 Task: Look for space in Nishiwaki, Japan from 12th  August, 2023 to 15th August, 2023 for 3 adults in price range Rs.12000 to Rs.16000. Place can be entire place with 2 bedrooms having 3 beds and 1 bathroom. Property type can be house, flat, guest house. Booking option can be shelf check-in. Required host language is English.
Action: Mouse moved to (602, 142)
Screenshot: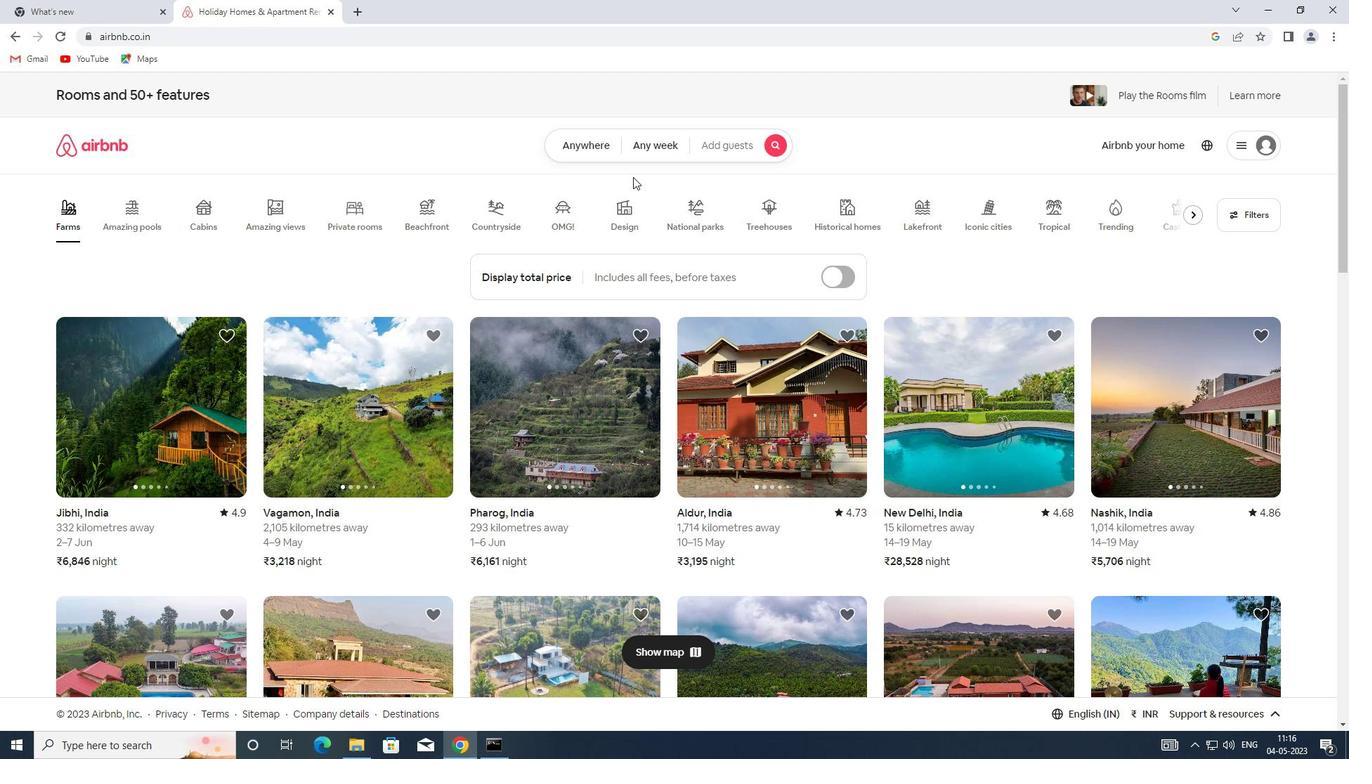 
Action: Mouse pressed left at (602, 142)
Screenshot: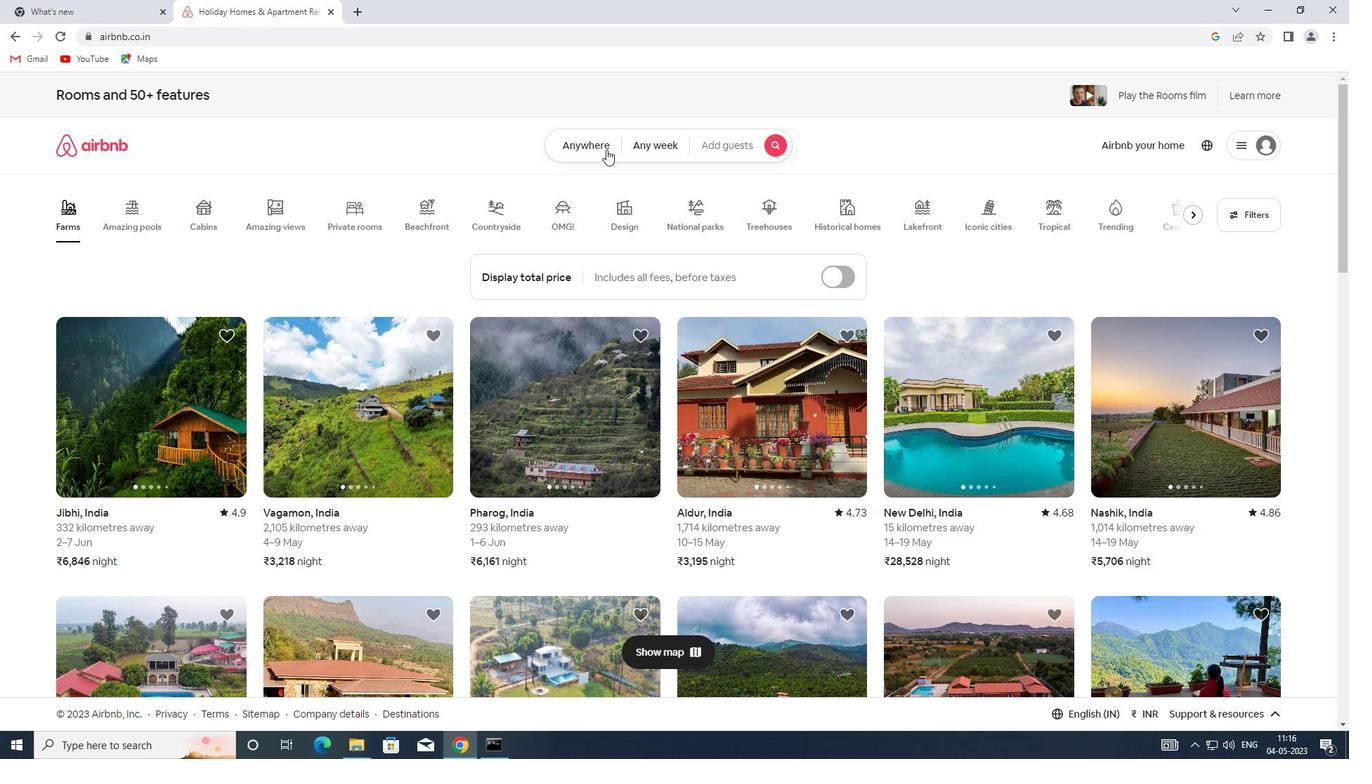 
Action: Mouse moved to (478, 212)
Screenshot: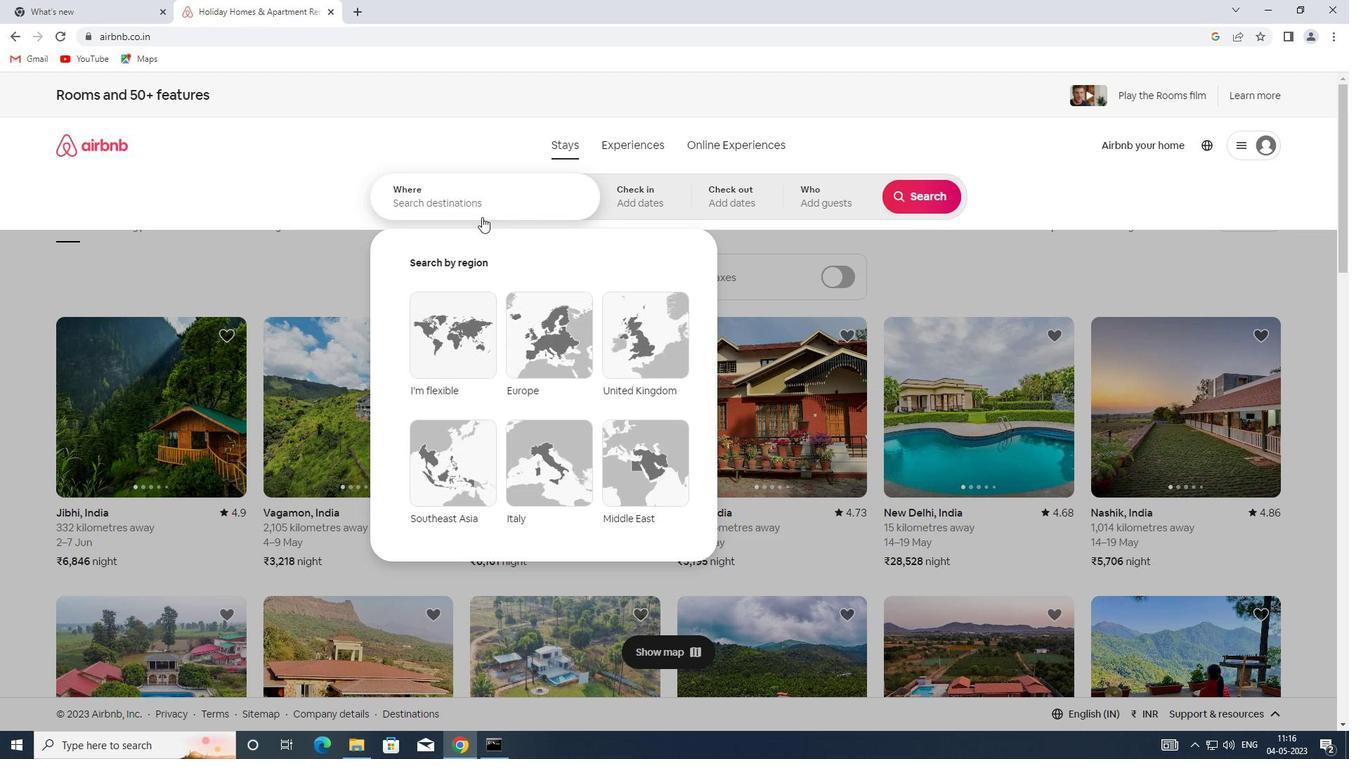 
Action: Mouse pressed left at (478, 212)
Screenshot: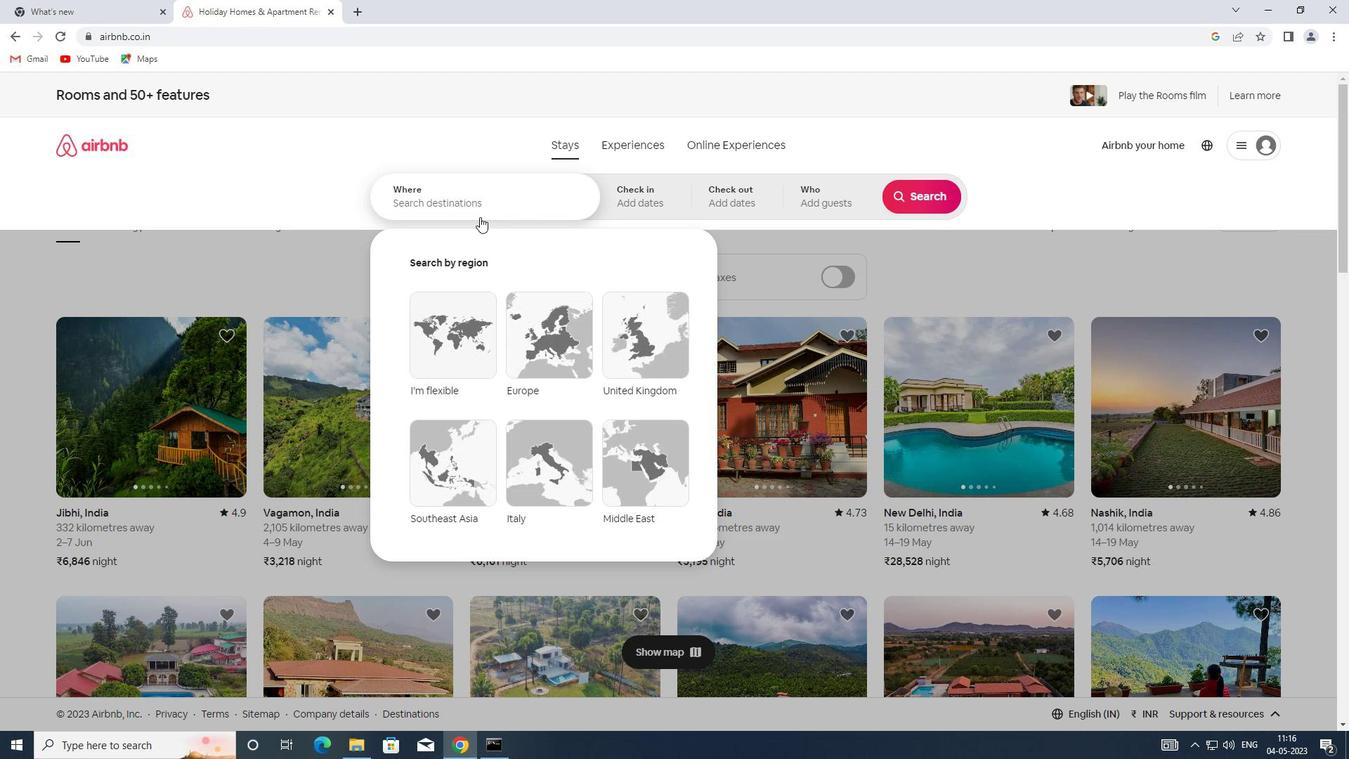 
Action: Key pressed <Key.shift>NISHIWAKI,<Key.shift>JAPAN
Screenshot: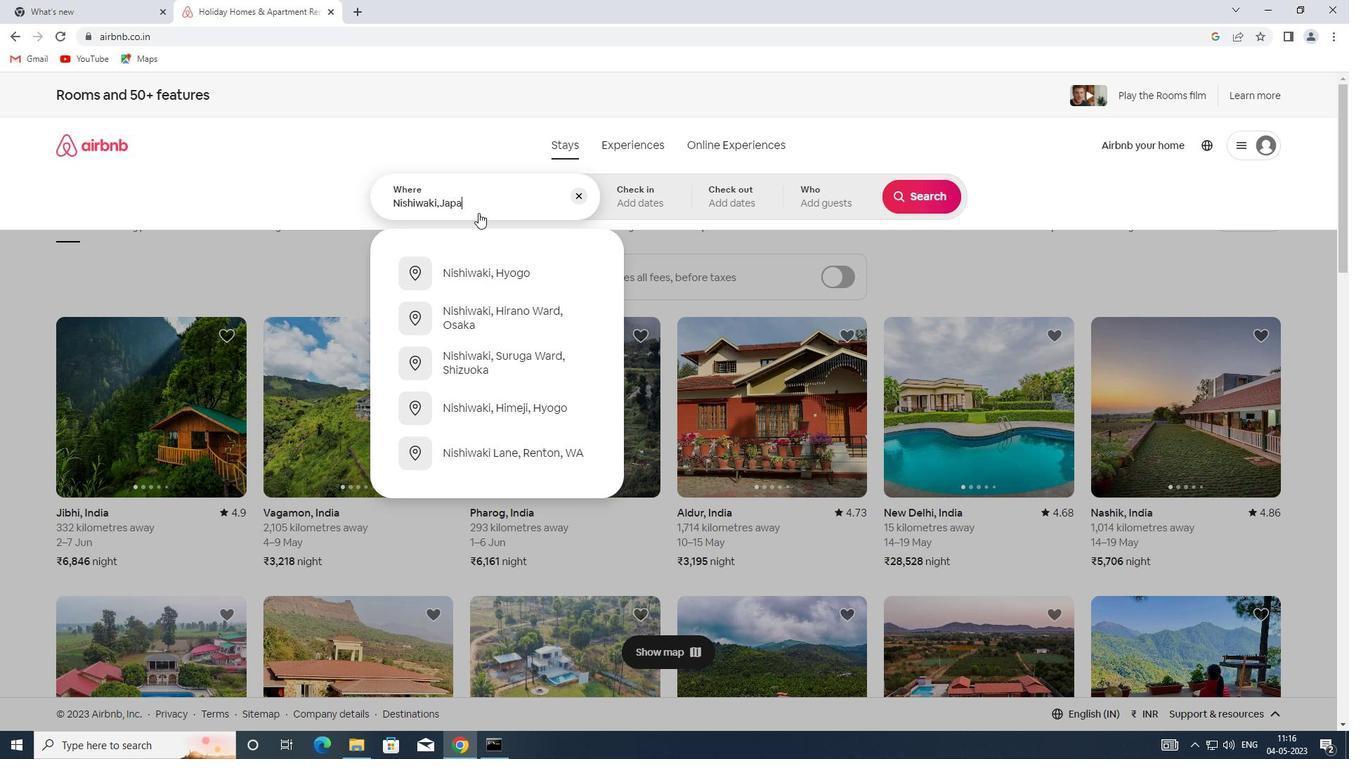 
Action: Mouse moved to (648, 186)
Screenshot: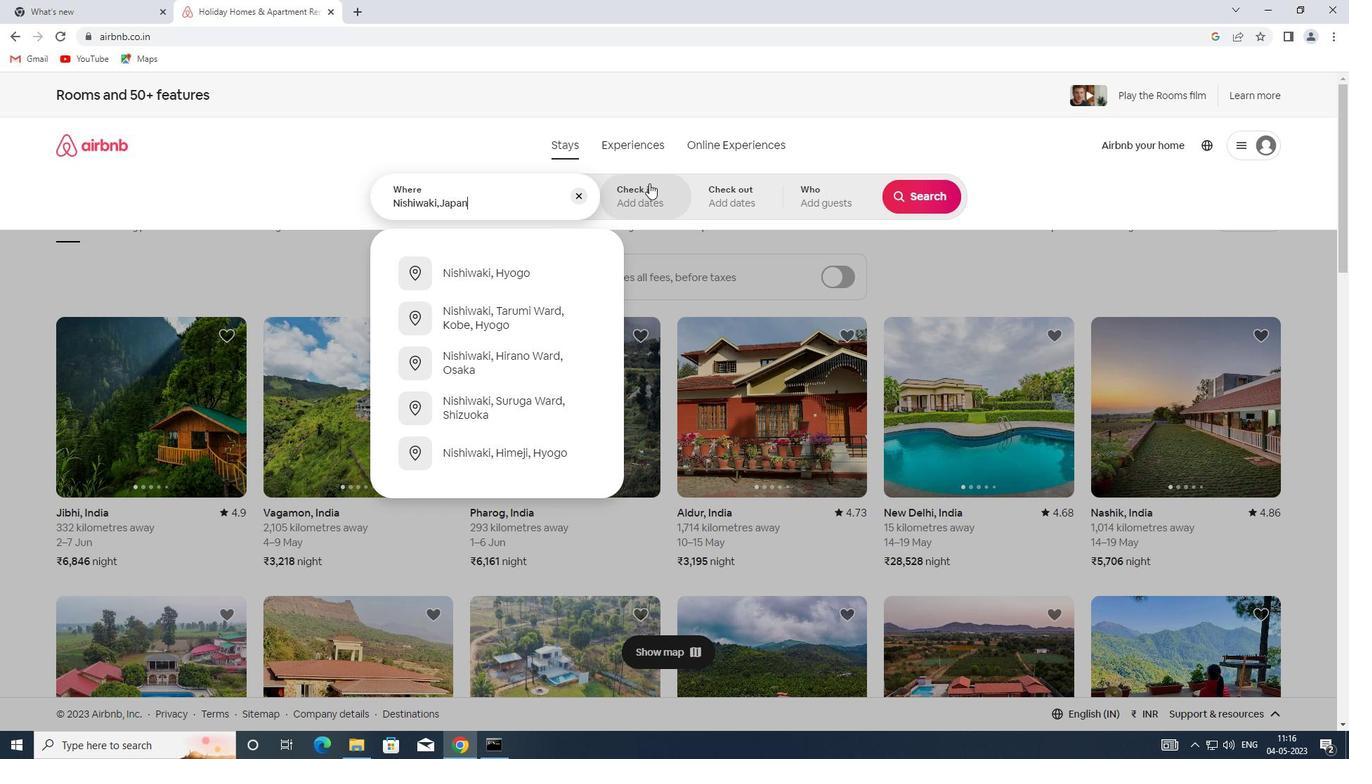 
Action: Mouse pressed left at (648, 186)
Screenshot: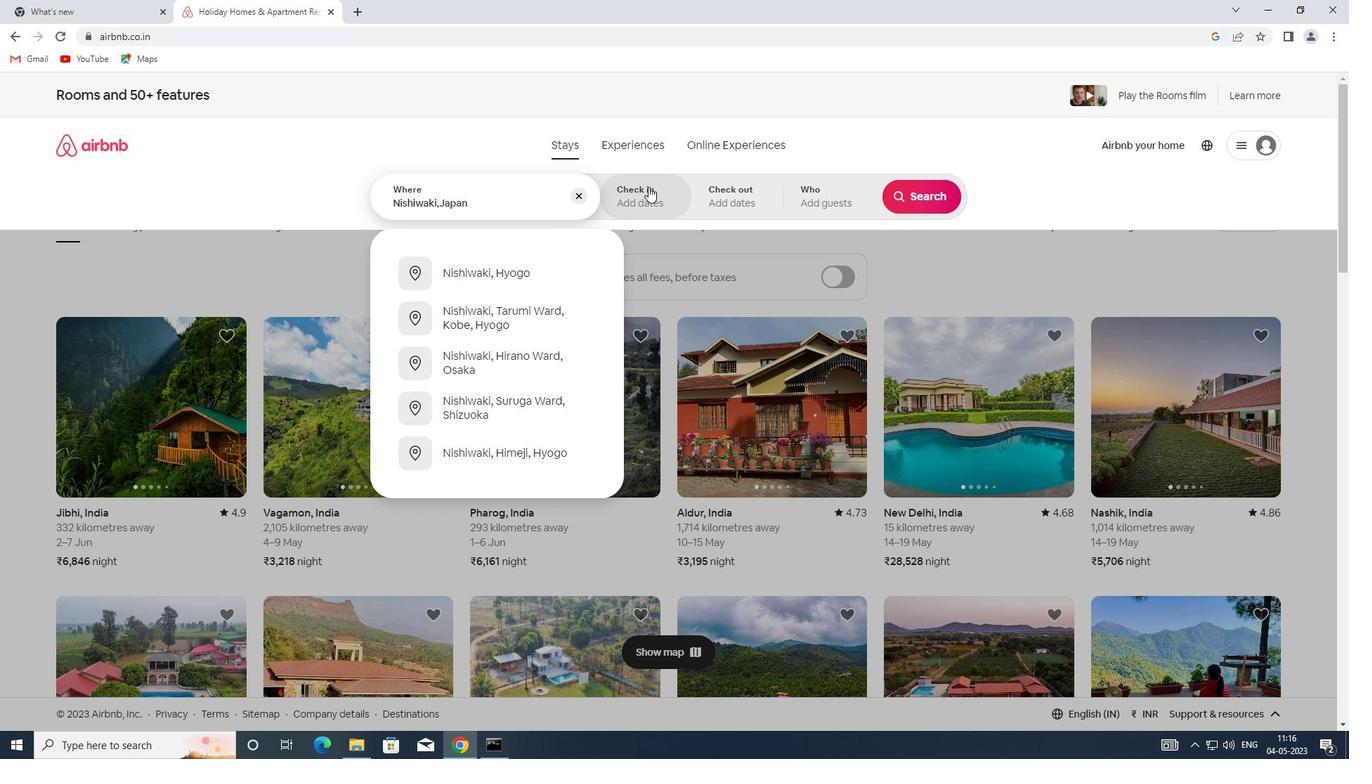 
Action: Mouse moved to (911, 312)
Screenshot: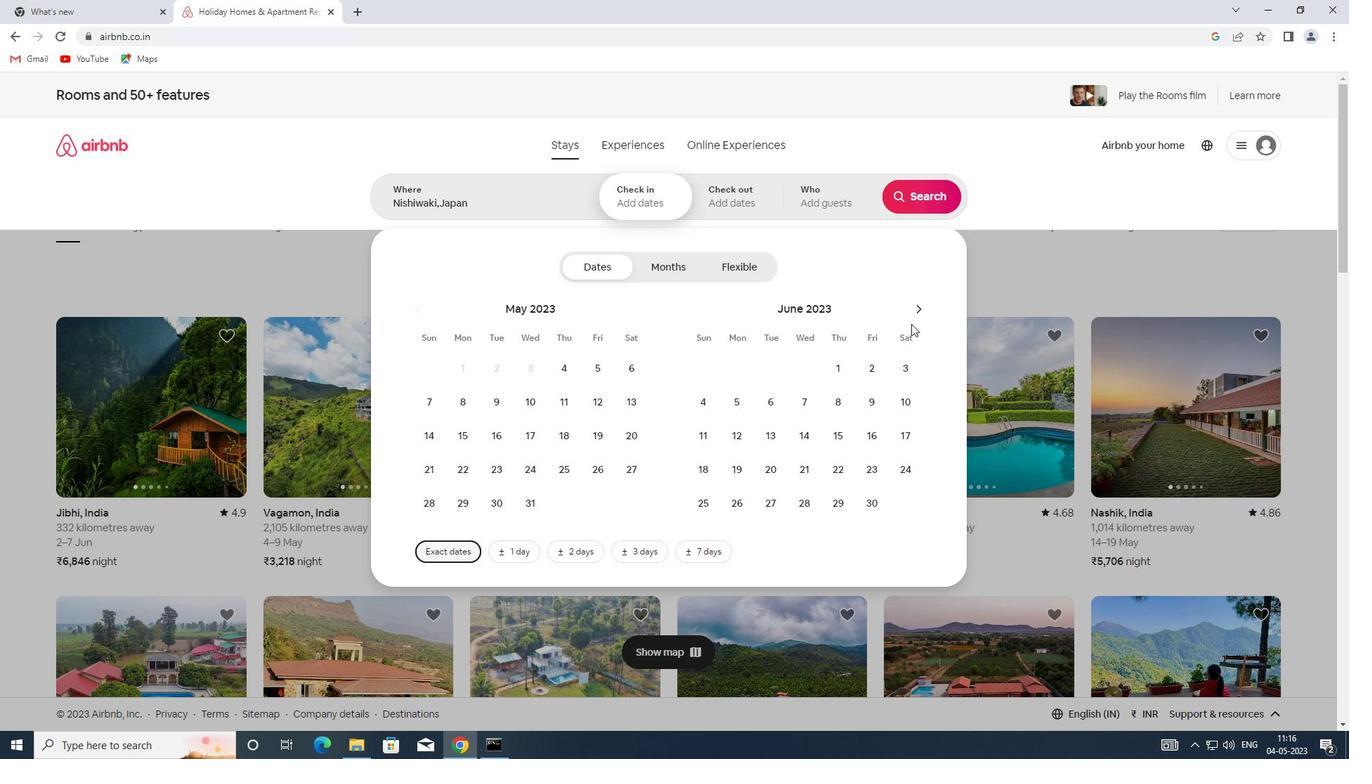 
Action: Mouse pressed left at (911, 312)
Screenshot: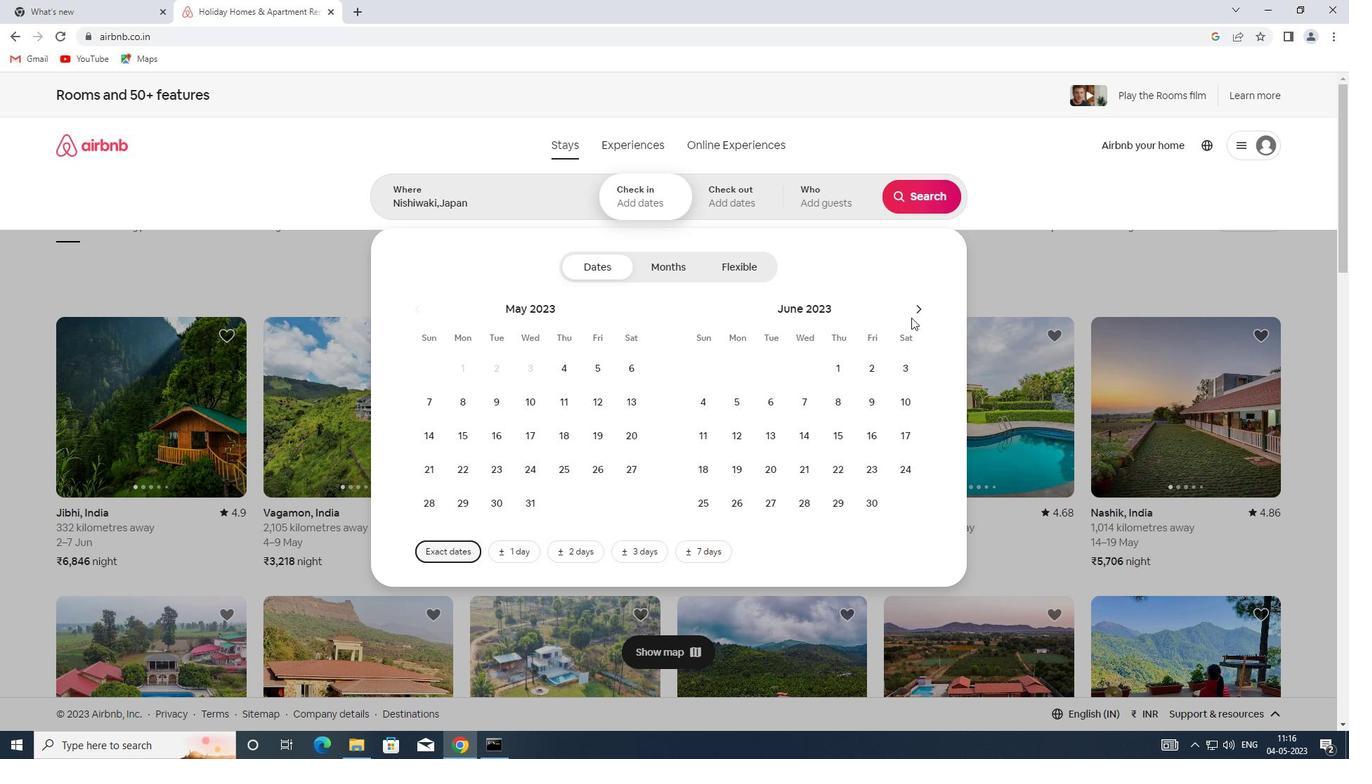 
Action: Mouse pressed left at (911, 312)
Screenshot: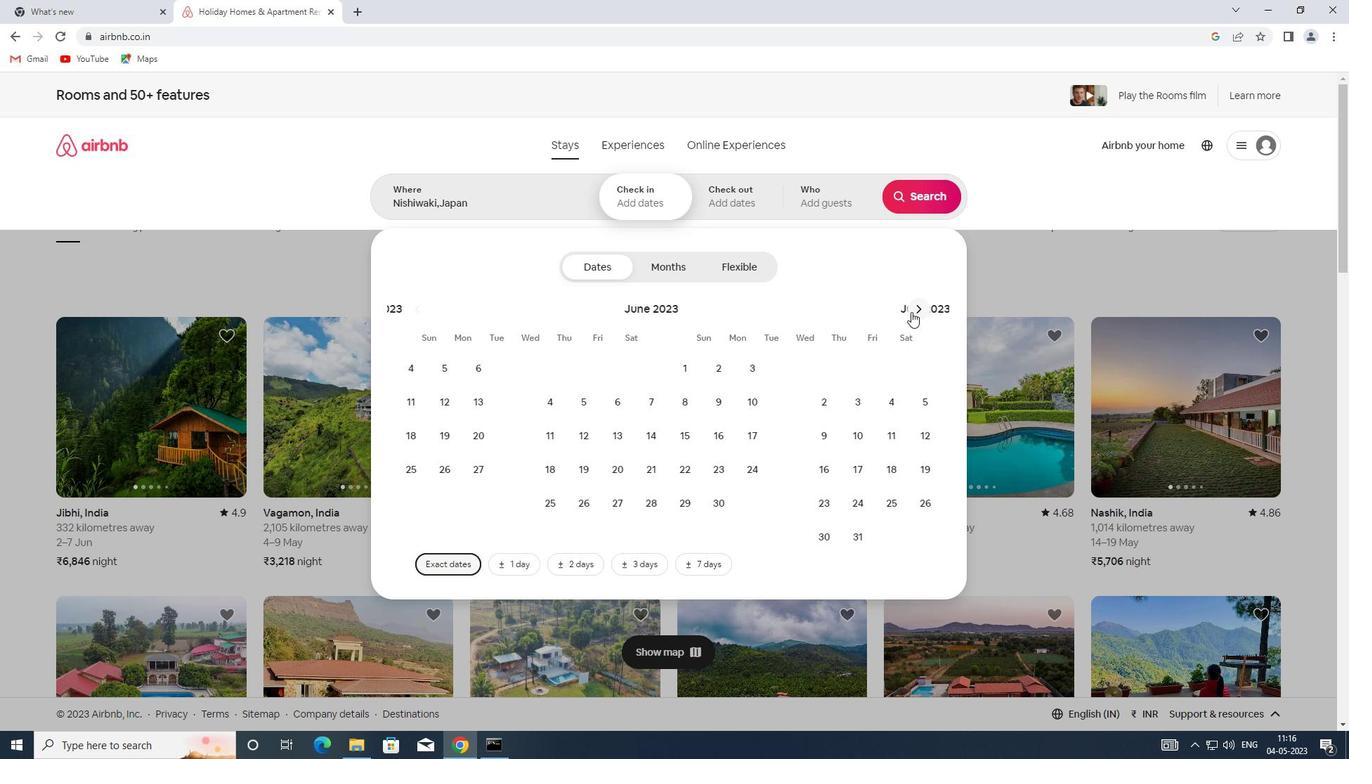 
Action: Mouse moved to (903, 392)
Screenshot: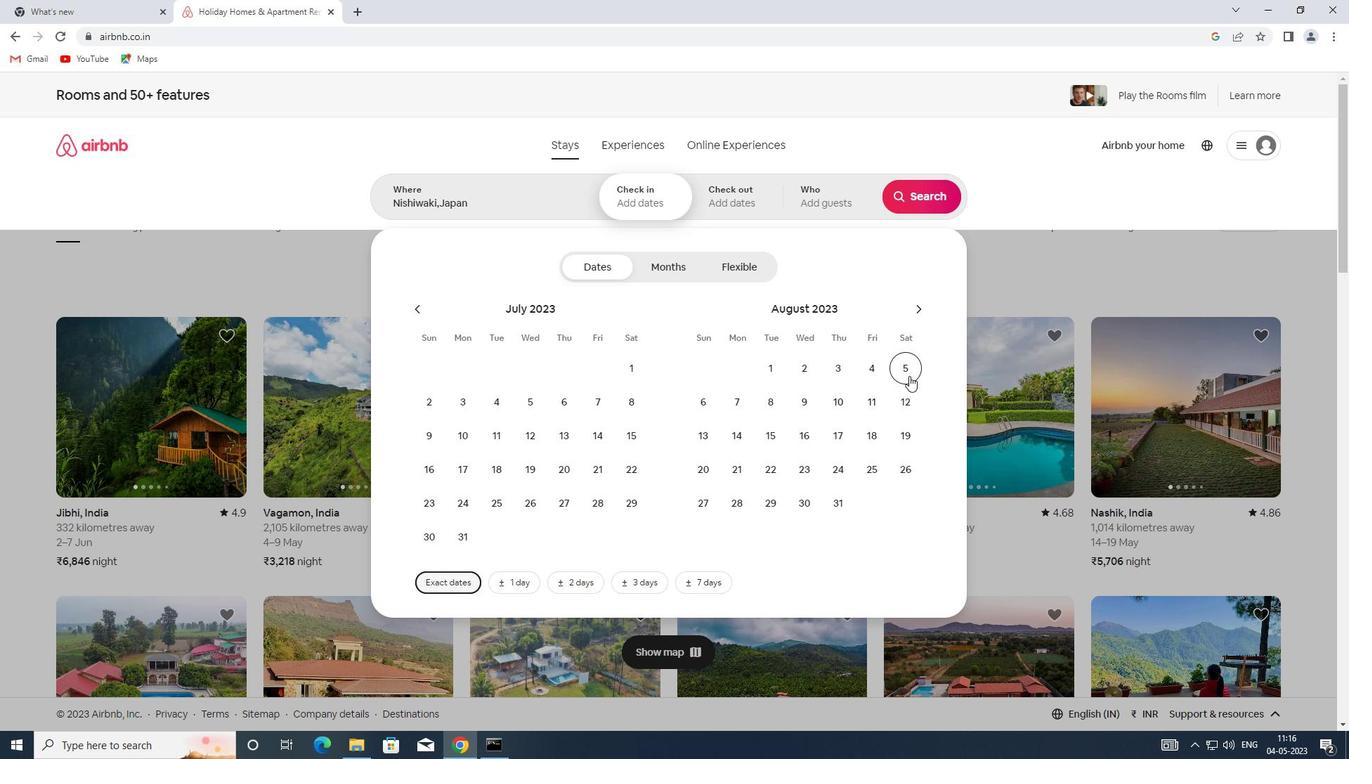 
Action: Mouse pressed left at (903, 392)
Screenshot: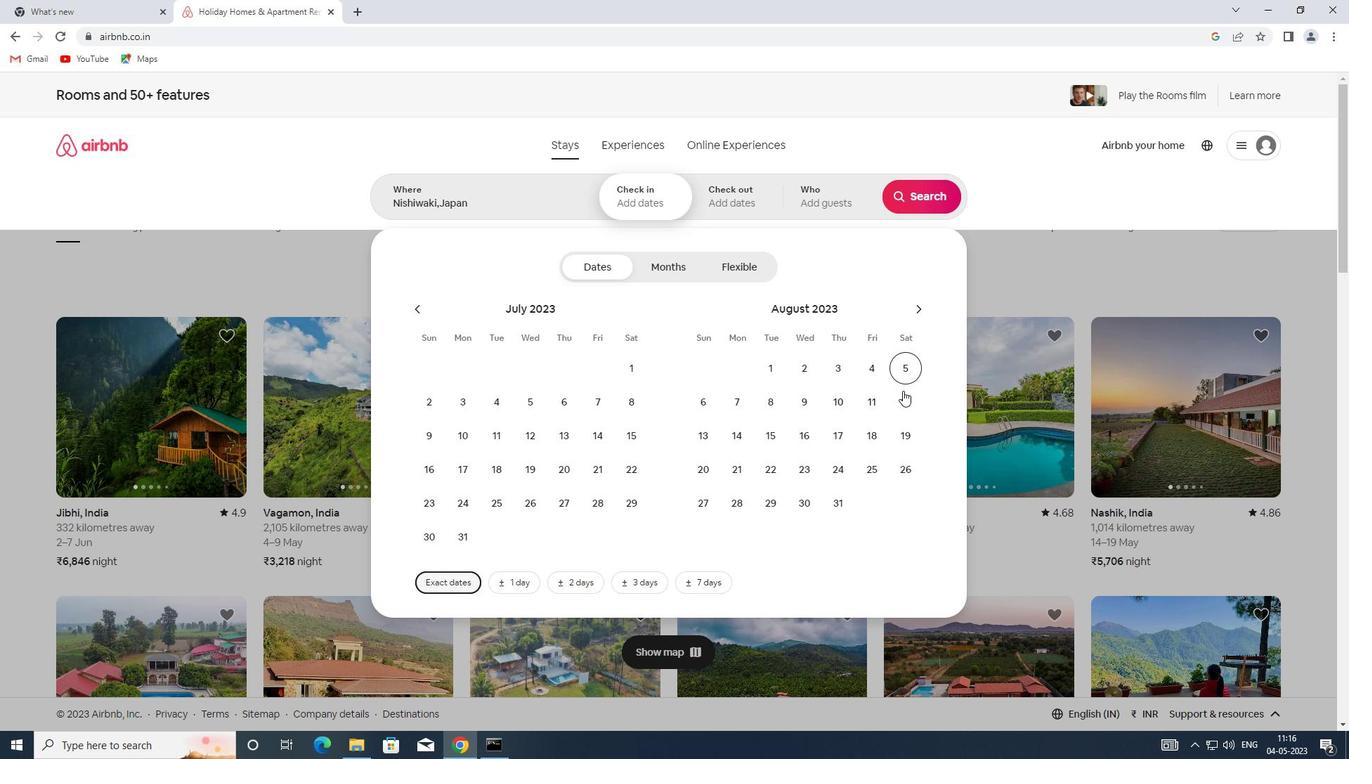 
Action: Mouse moved to (785, 432)
Screenshot: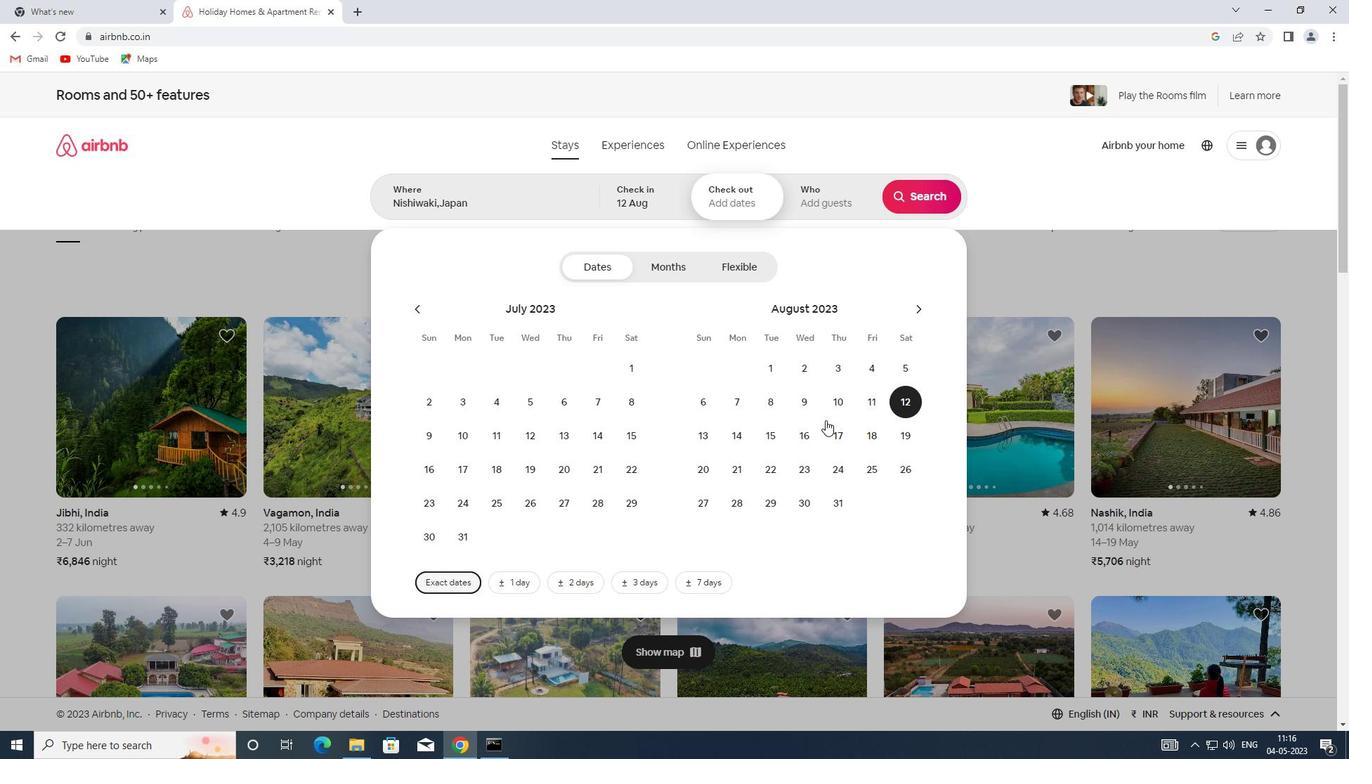 
Action: Mouse pressed left at (785, 432)
Screenshot: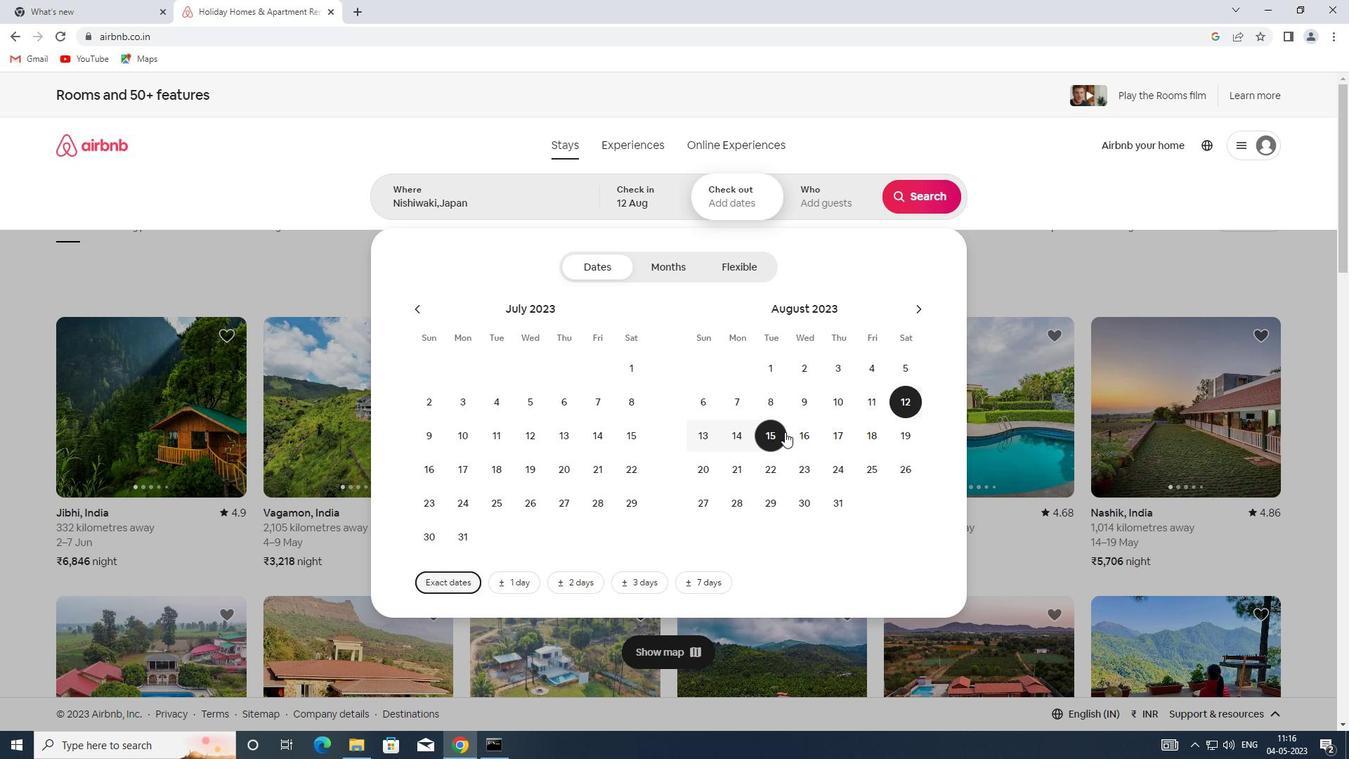 
Action: Mouse moved to (831, 200)
Screenshot: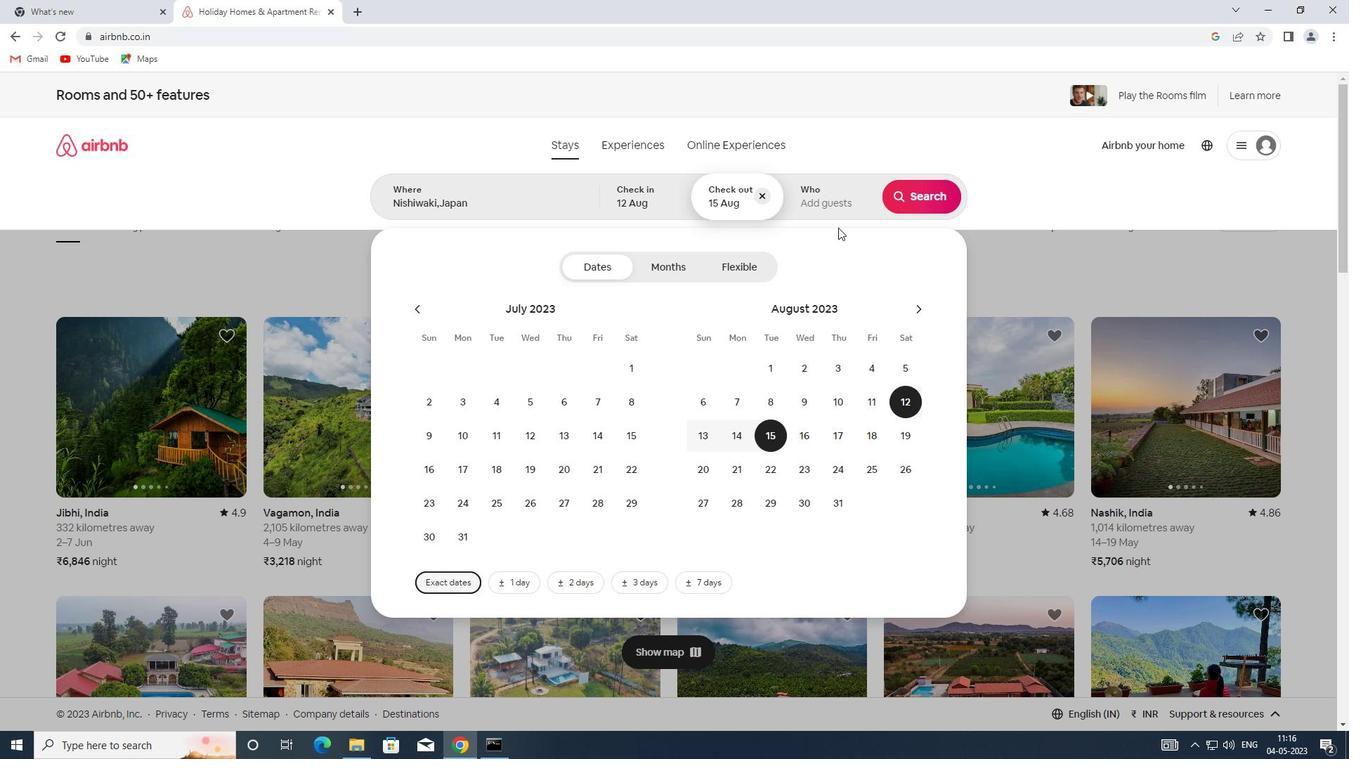 
Action: Mouse pressed left at (831, 200)
Screenshot: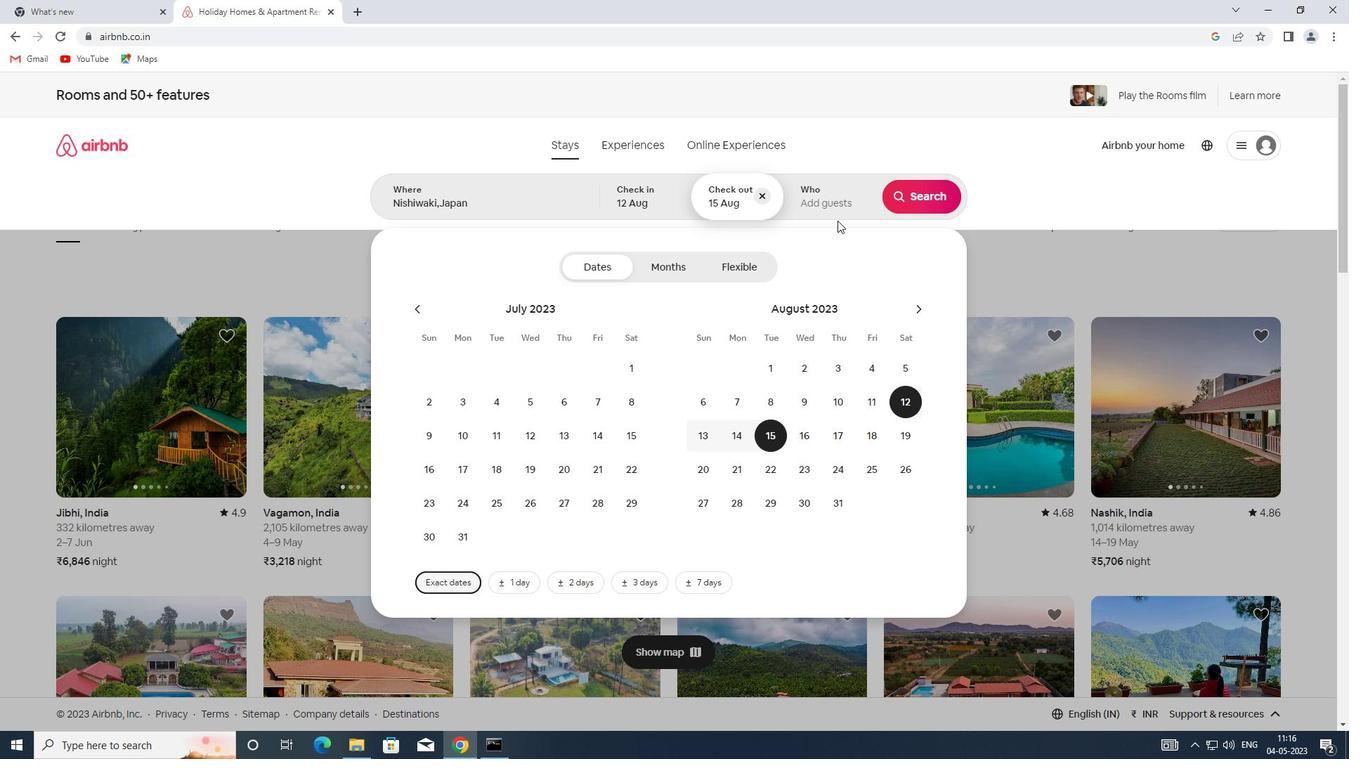 
Action: Mouse moved to (929, 269)
Screenshot: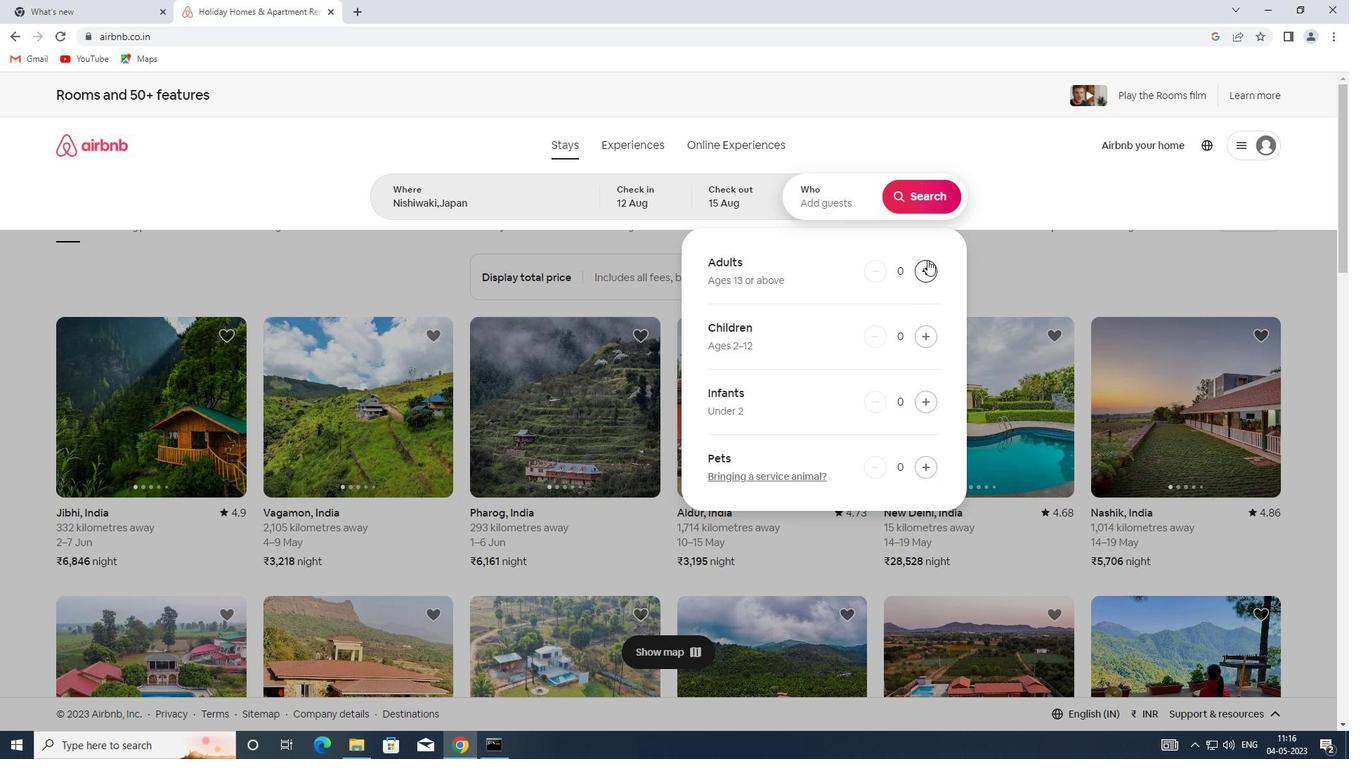 
Action: Mouse pressed left at (929, 269)
Screenshot: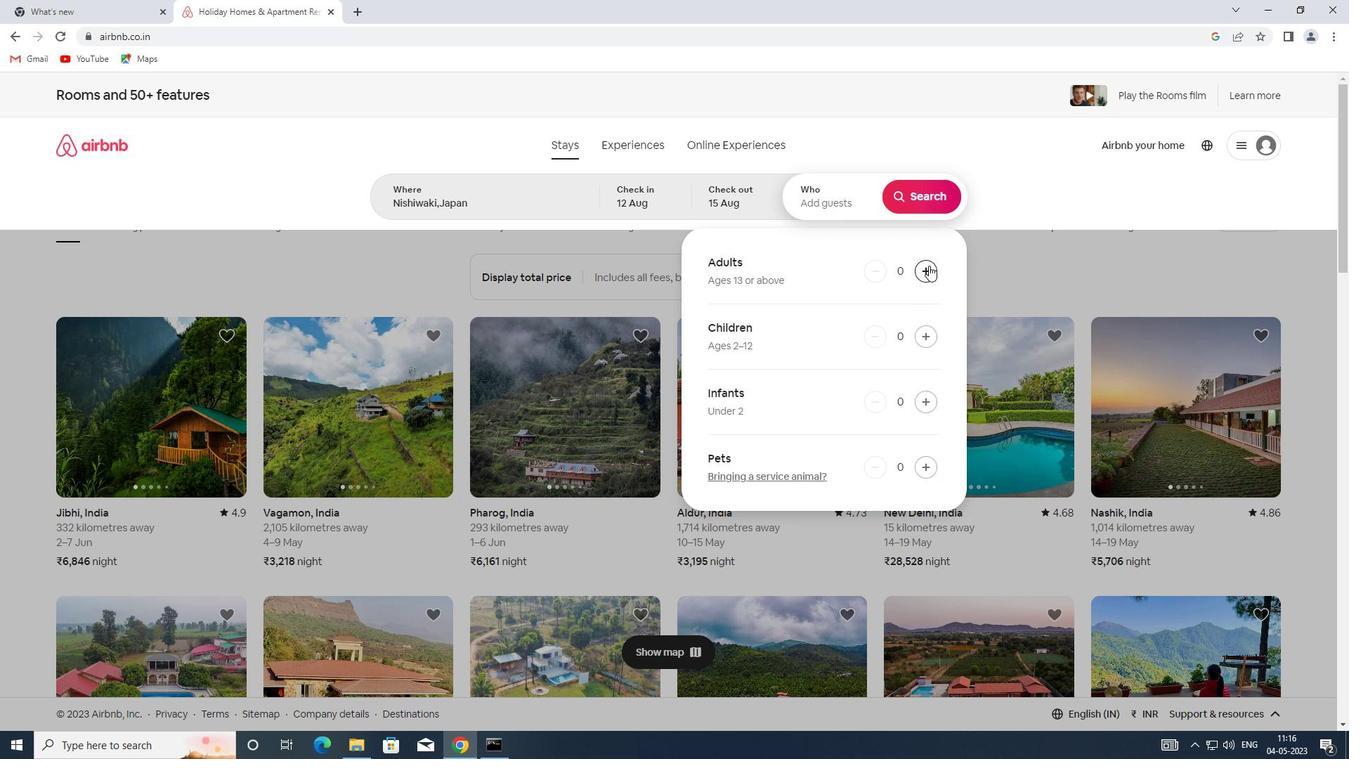 
Action: Mouse pressed left at (929, 269)
Screenshot: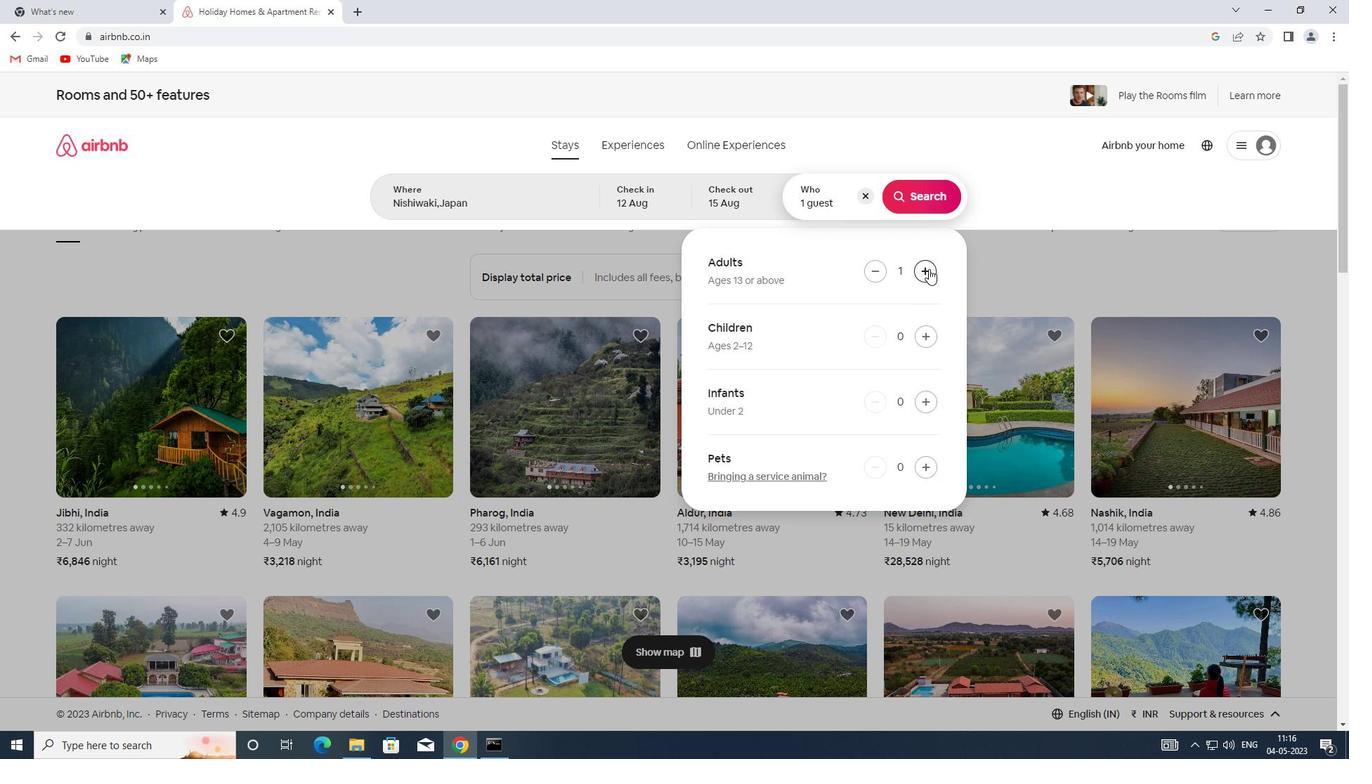 
Action: Mouse pressed left at (929, 269)
Screenshot: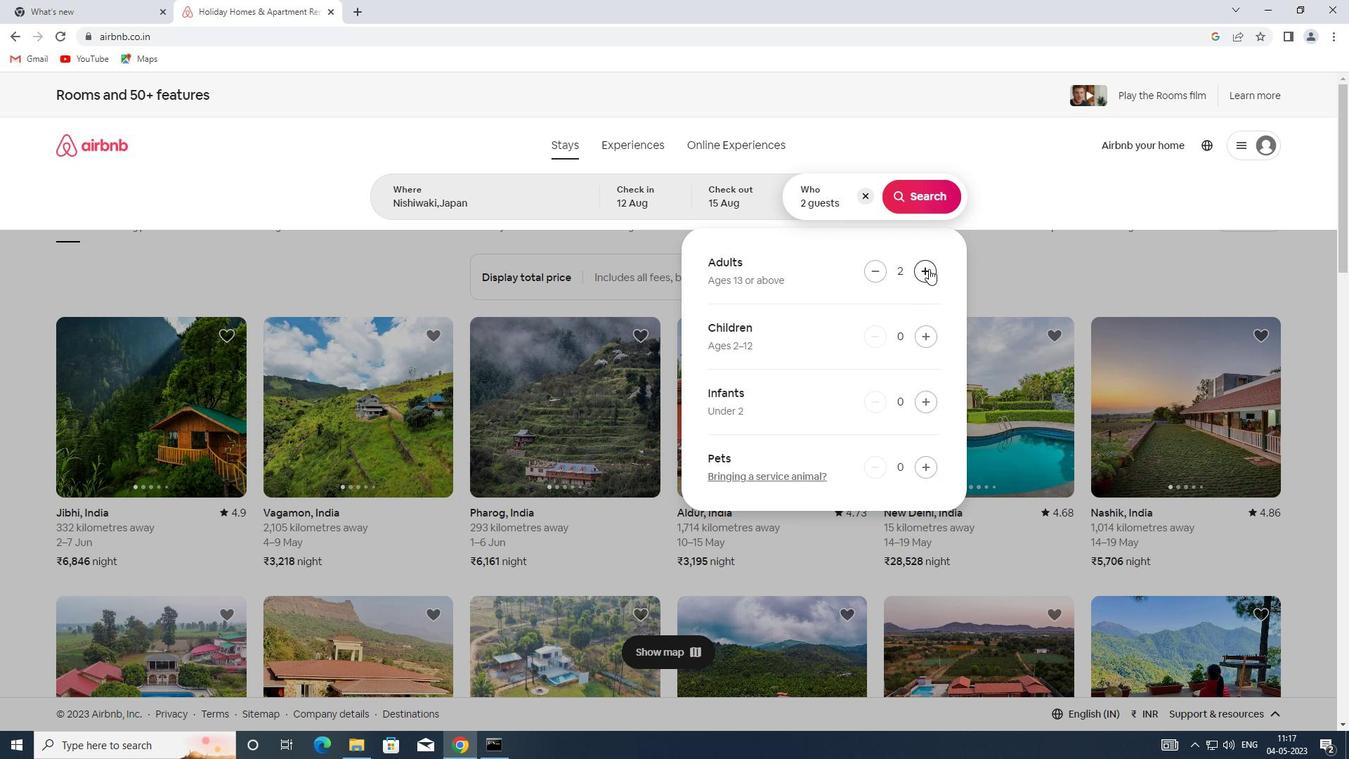 
Action: Mouse moved to (915, 198)
Screenshot: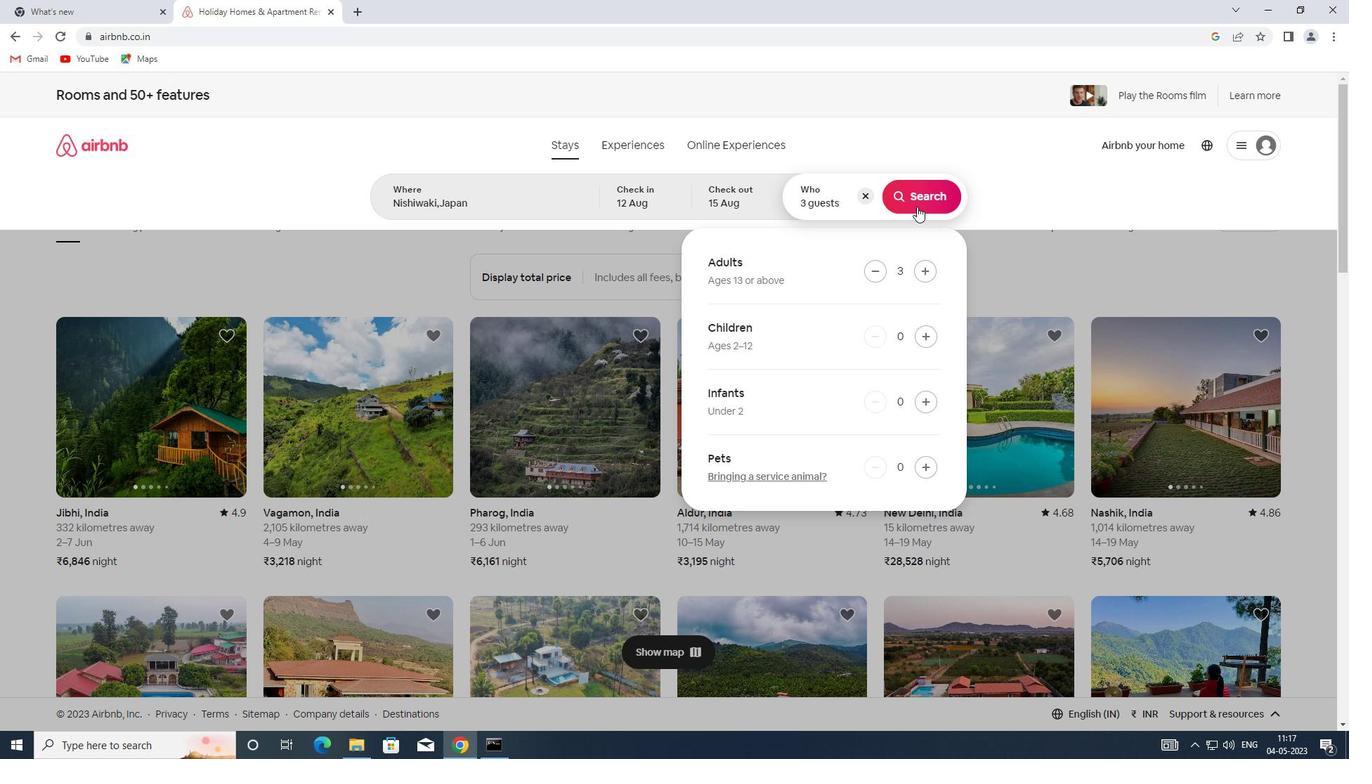 
Action: Mouse pressed left at (915, 198)
Screenshot: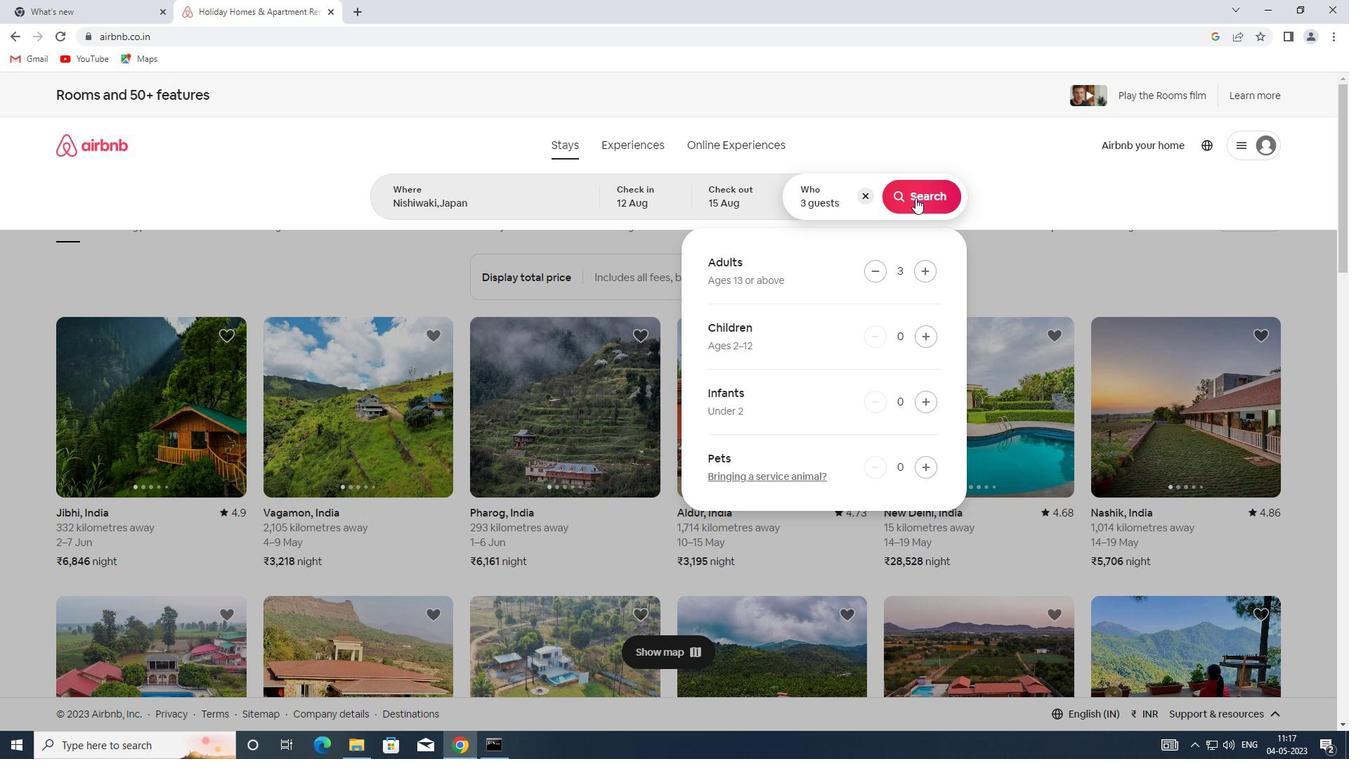 
Action: Mouse moved to (1288, 166)
Screenshot: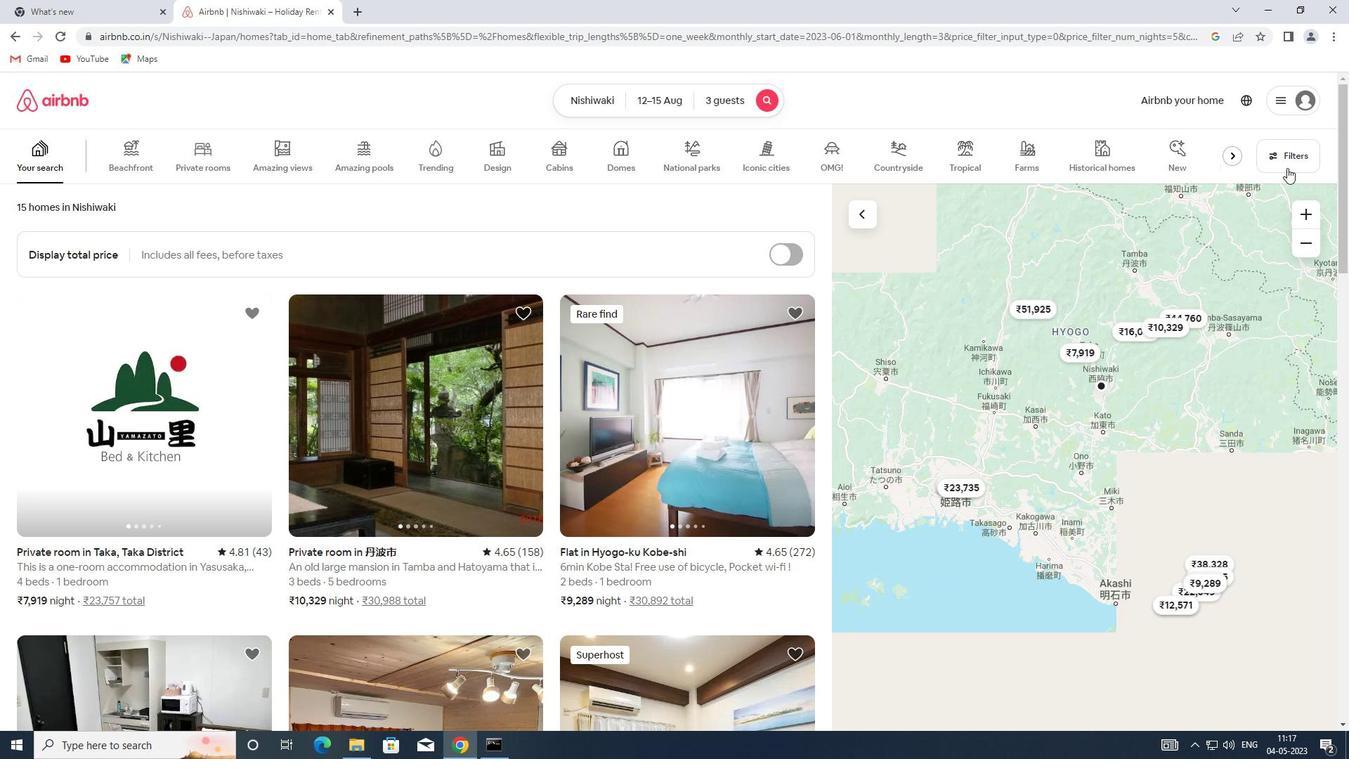 
Action: Mouse pressed left at (1288, 166)
Screenshot: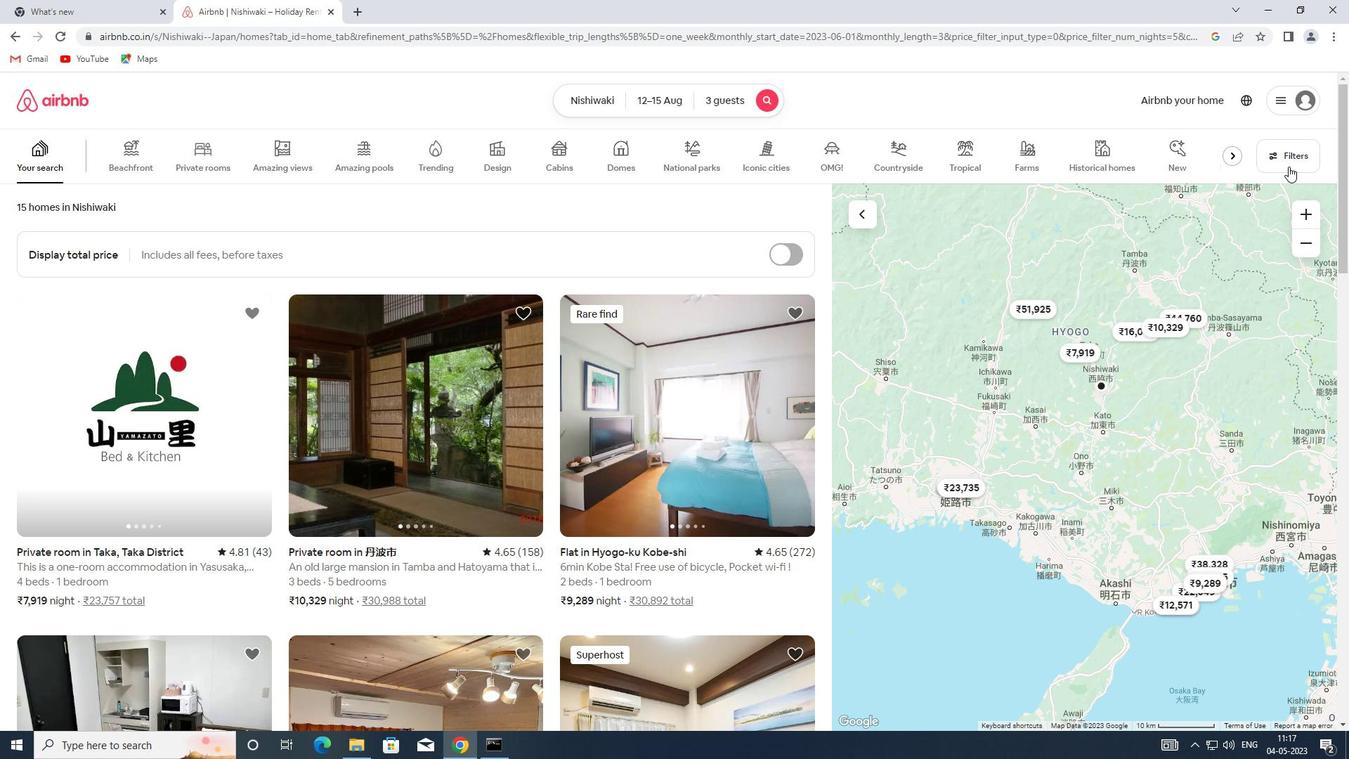 
Action: Mouse moved to (494, 332)
Screenshot: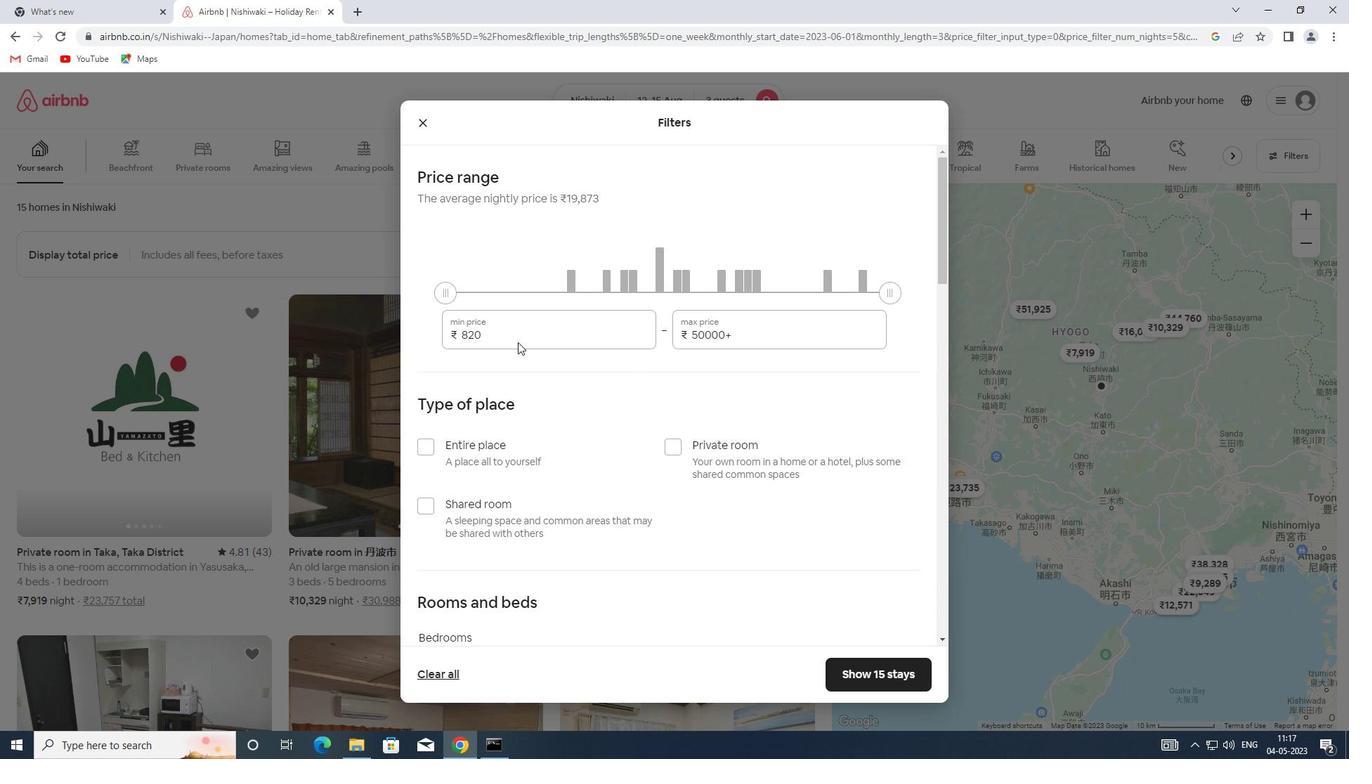 
Action: Mouse pressed left at (494, 332)
Screenshot: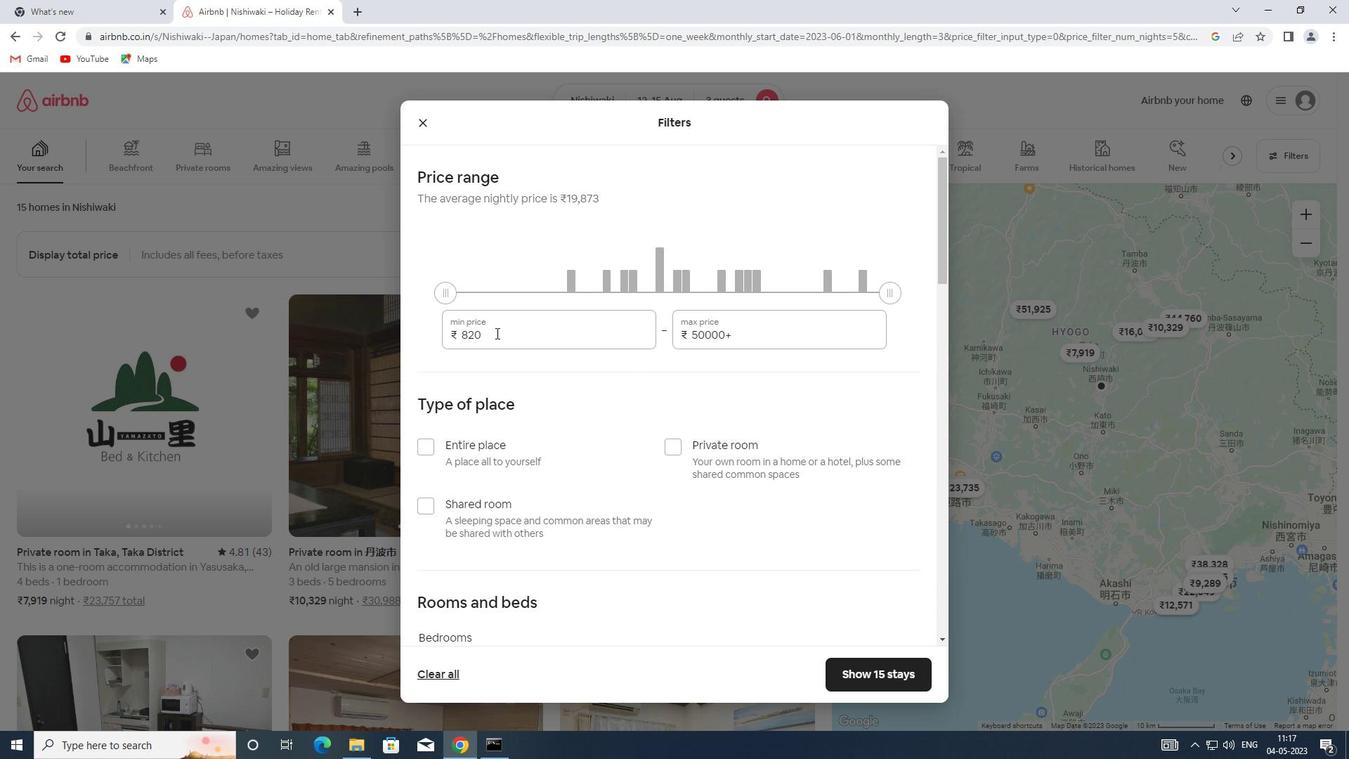 
Action: Mouse moved to (449, 333)
Screenshot: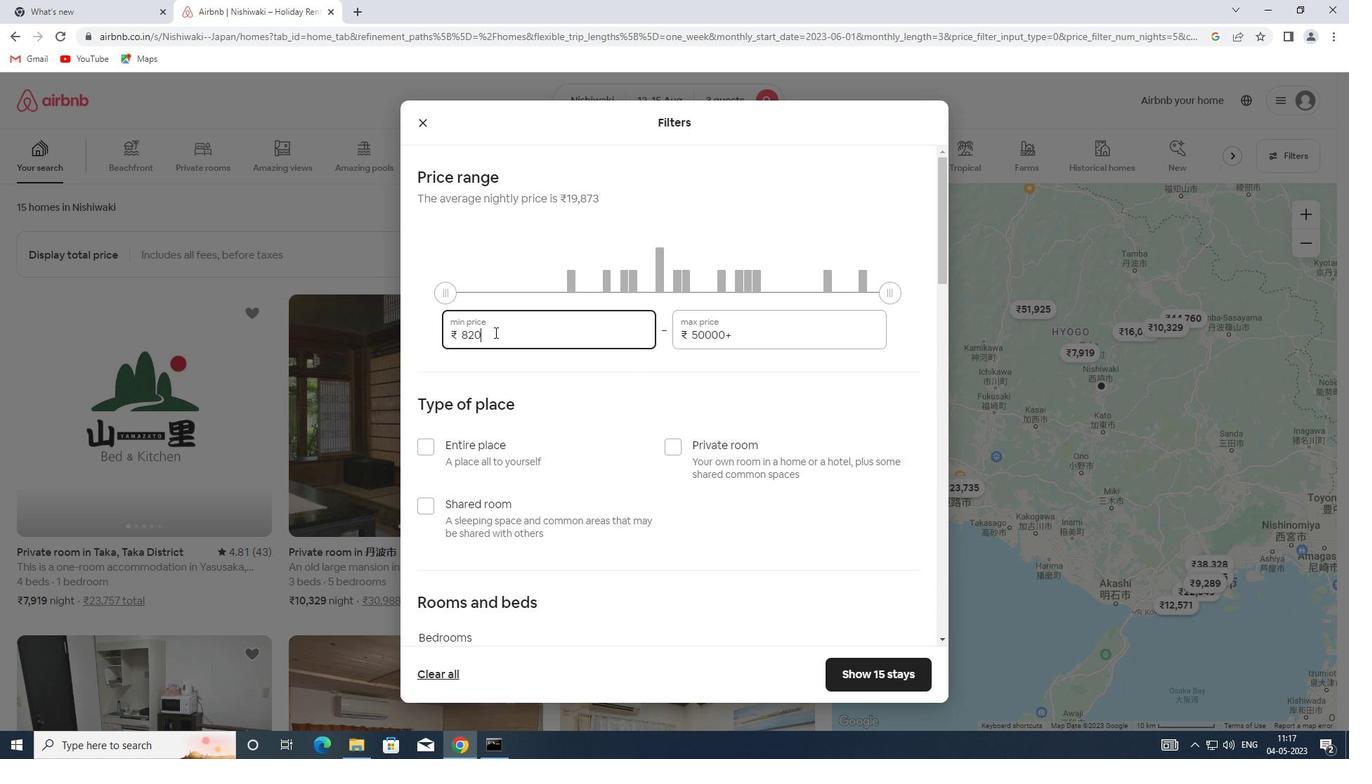 
Action: Key pressed 12000
Screenshot: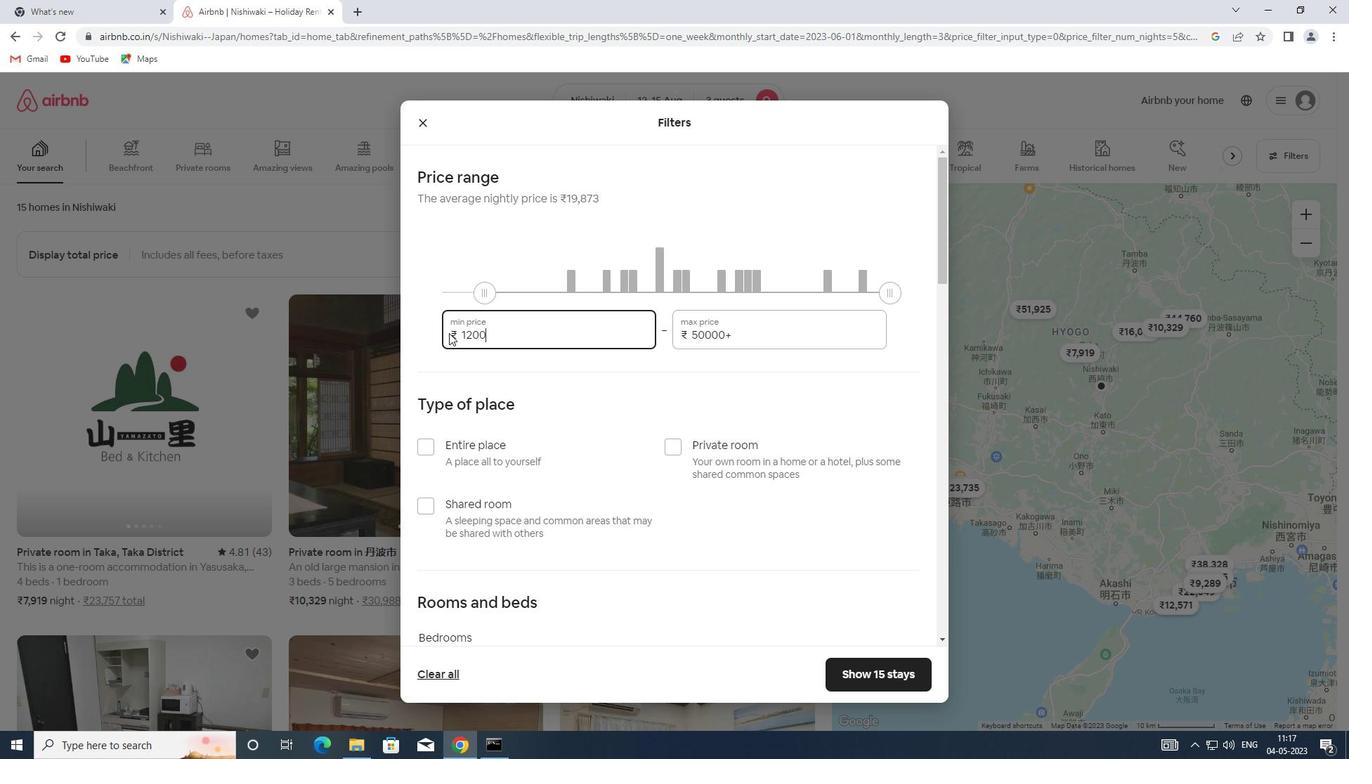 
Action: Mouse moved to (747, 337)
Screenshot: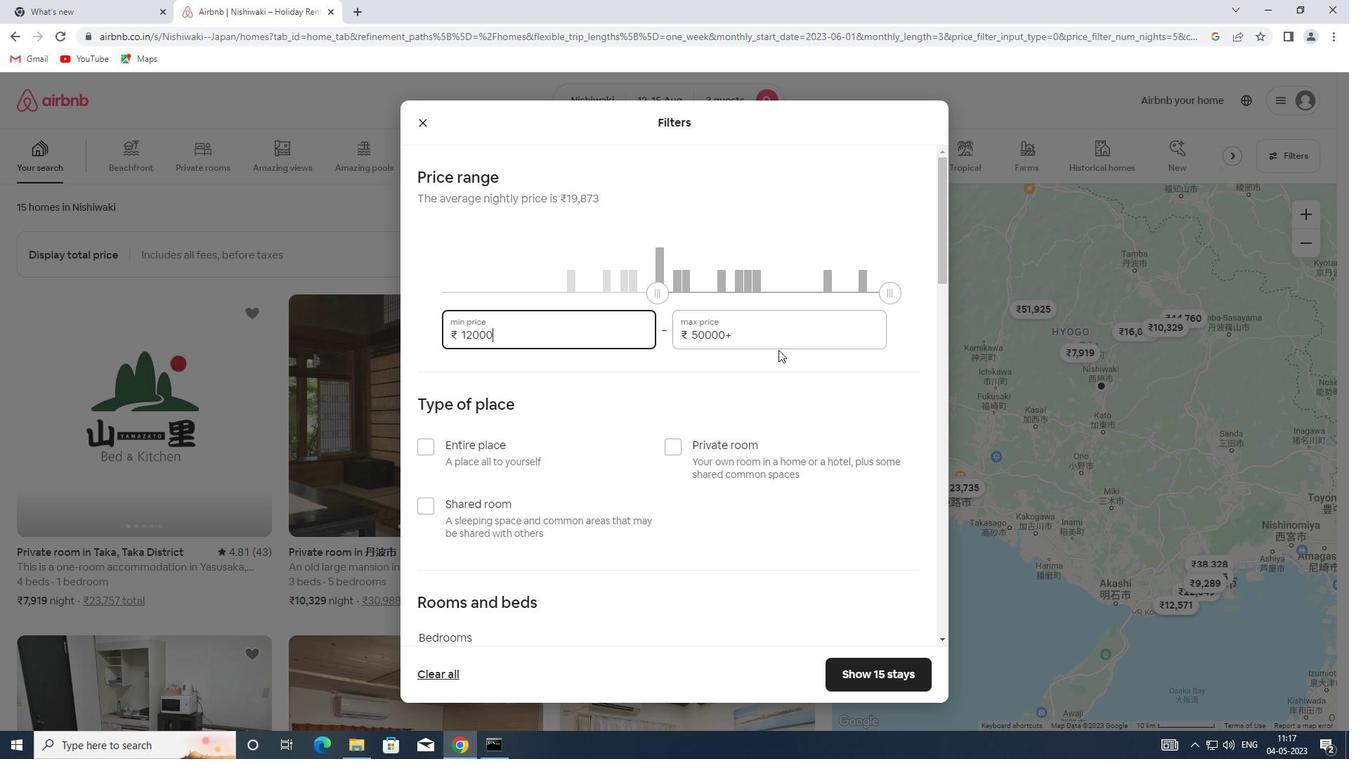 
Action: Mouse pressed left at (747, 337)
Screenshot: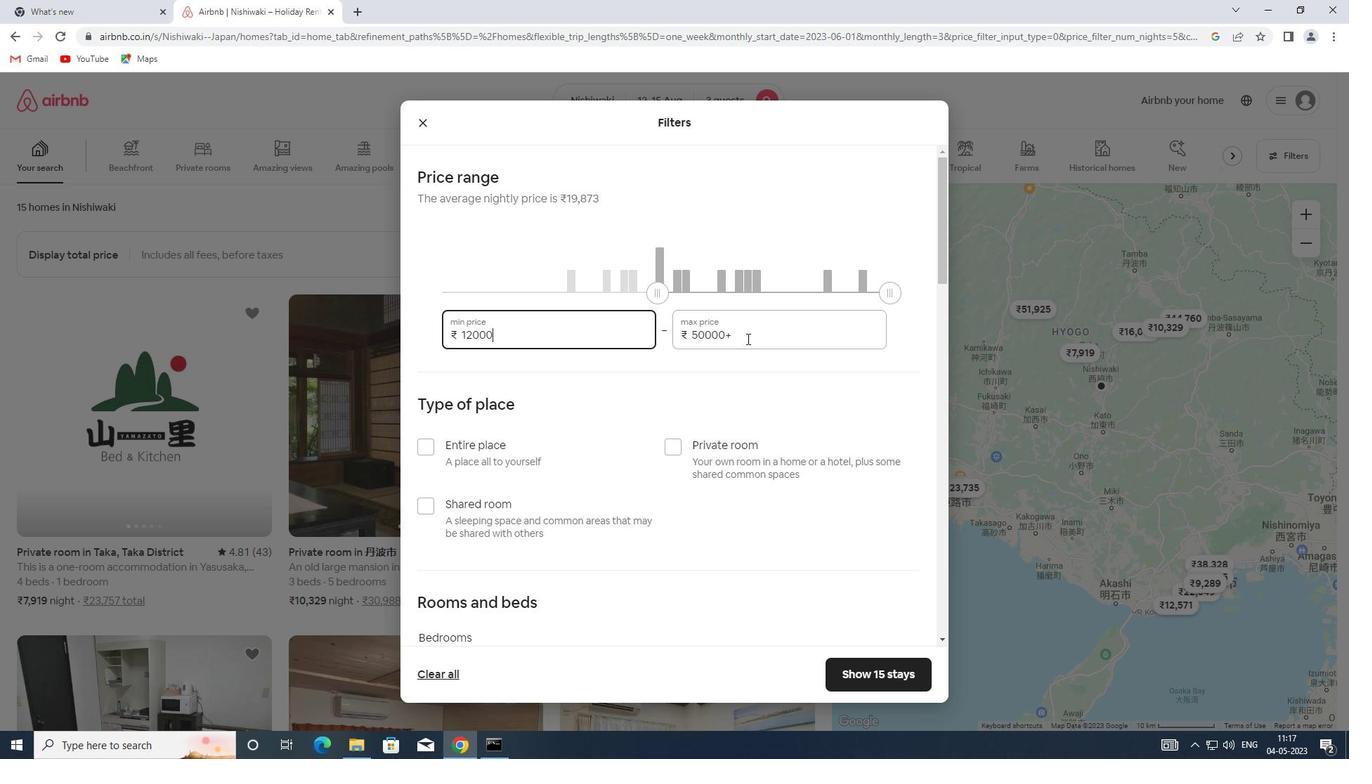 
Action: Mouse moved to (659, 333)
Screenshot: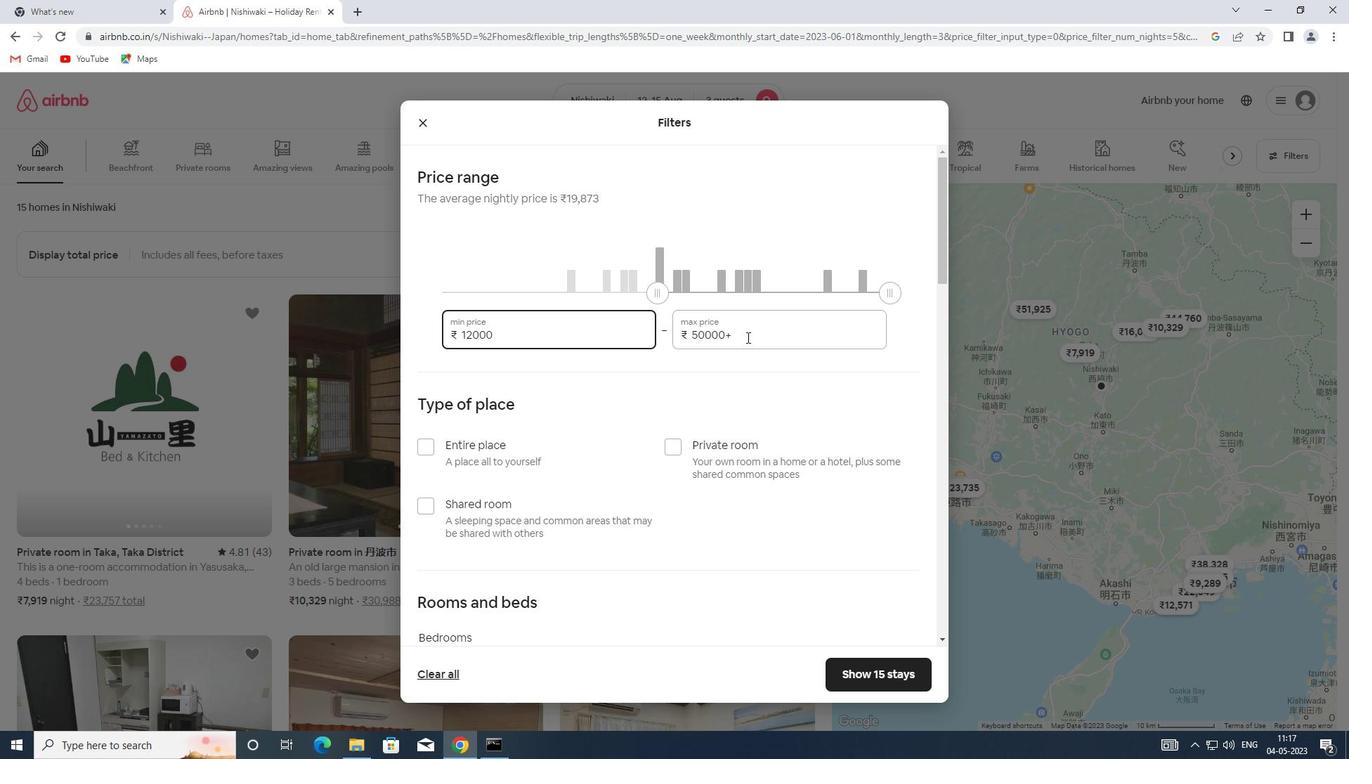 
Action: Key pressed 16000
Screenshot: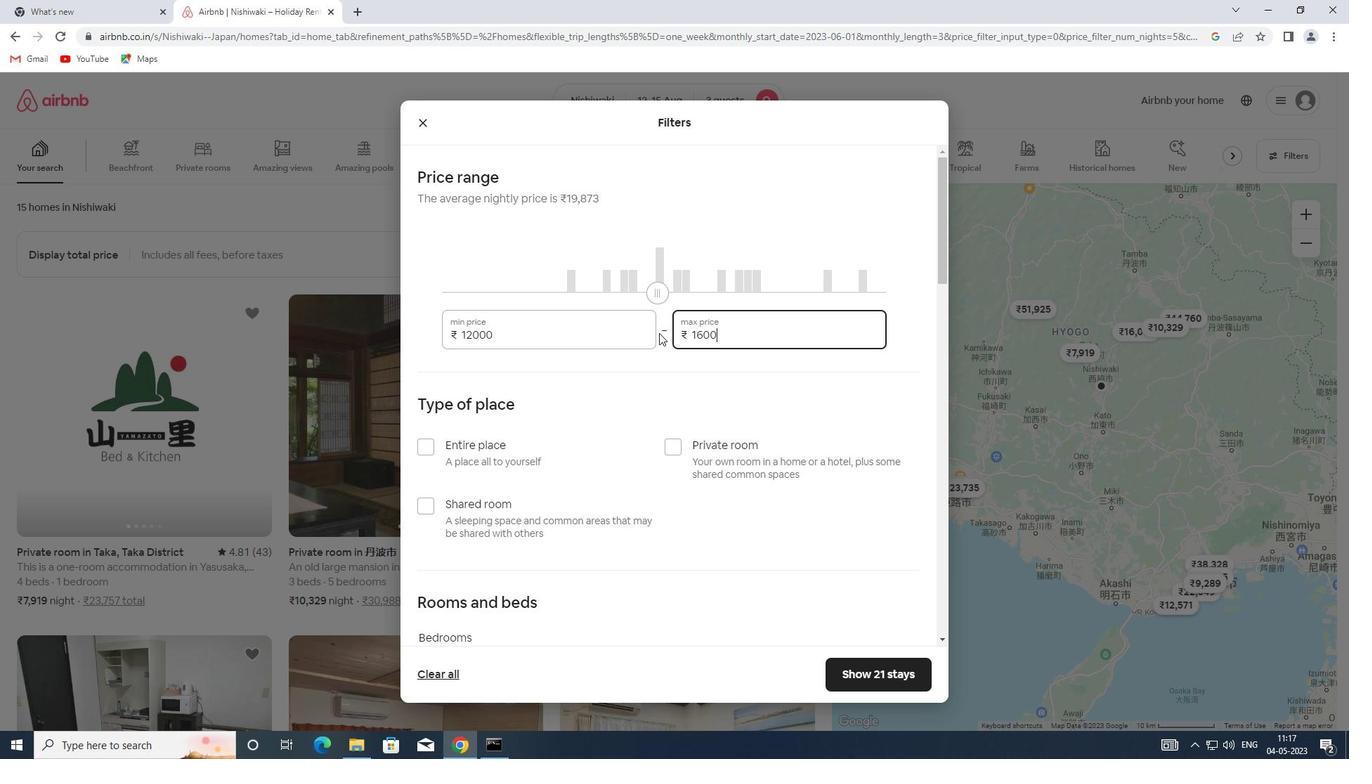 
Action: Mouse moved to (762, 425)
Screenshot: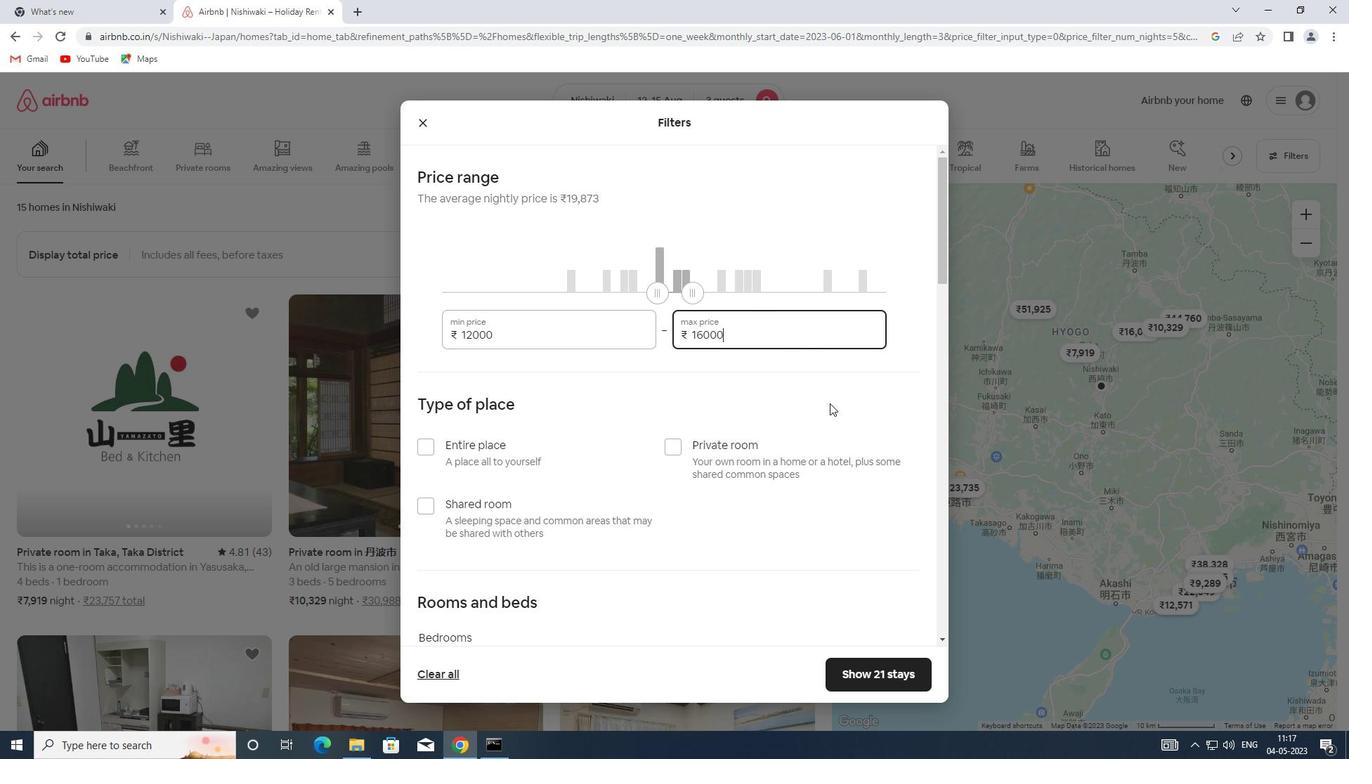 
Action: Mouse scrolled (762, 424) with delta (0, 0)
Screenshot: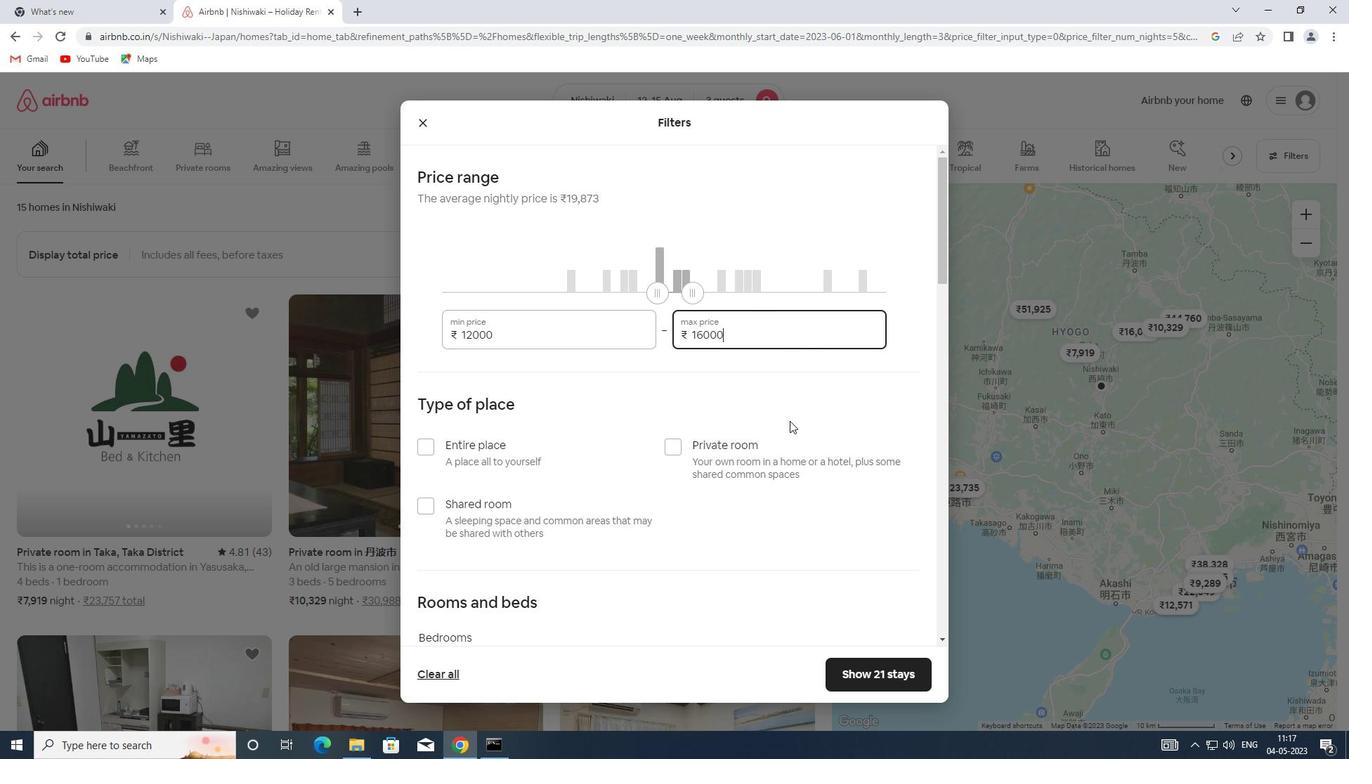 
Action: Mouse scrolled (762, 424) with delta (0, 0)
Screenshot: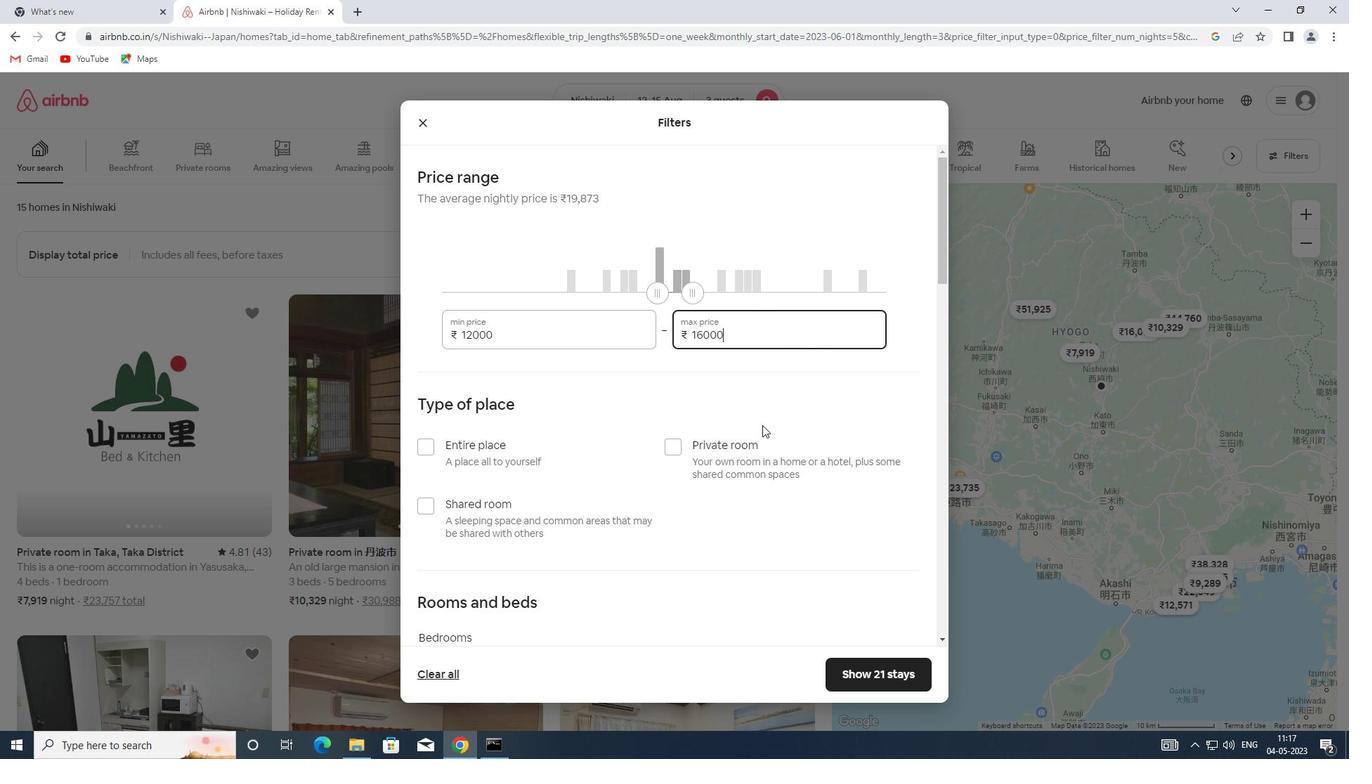 
Action: Mouse scrolled (762, 424) with delta (0, 0)
Screenshot: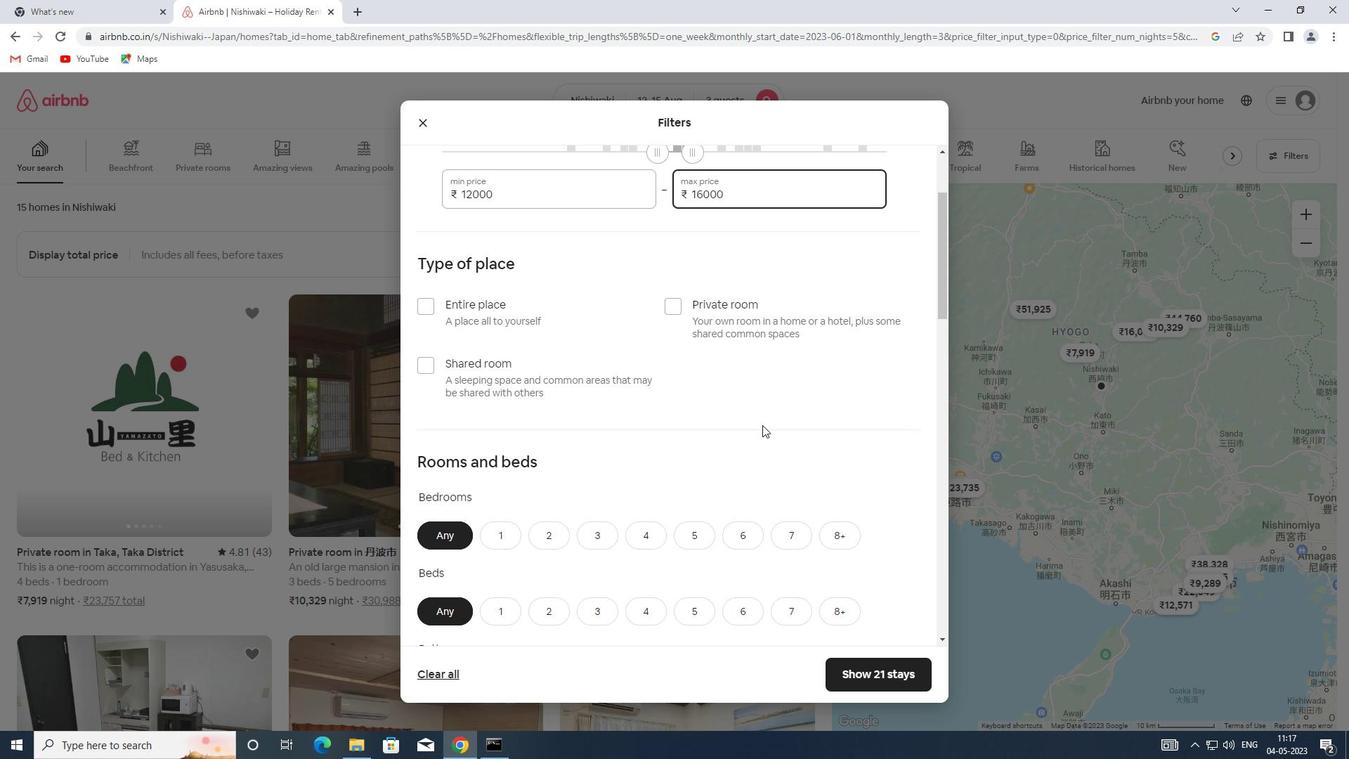
Action: Mouse moved to (458, 227)
Screenshot: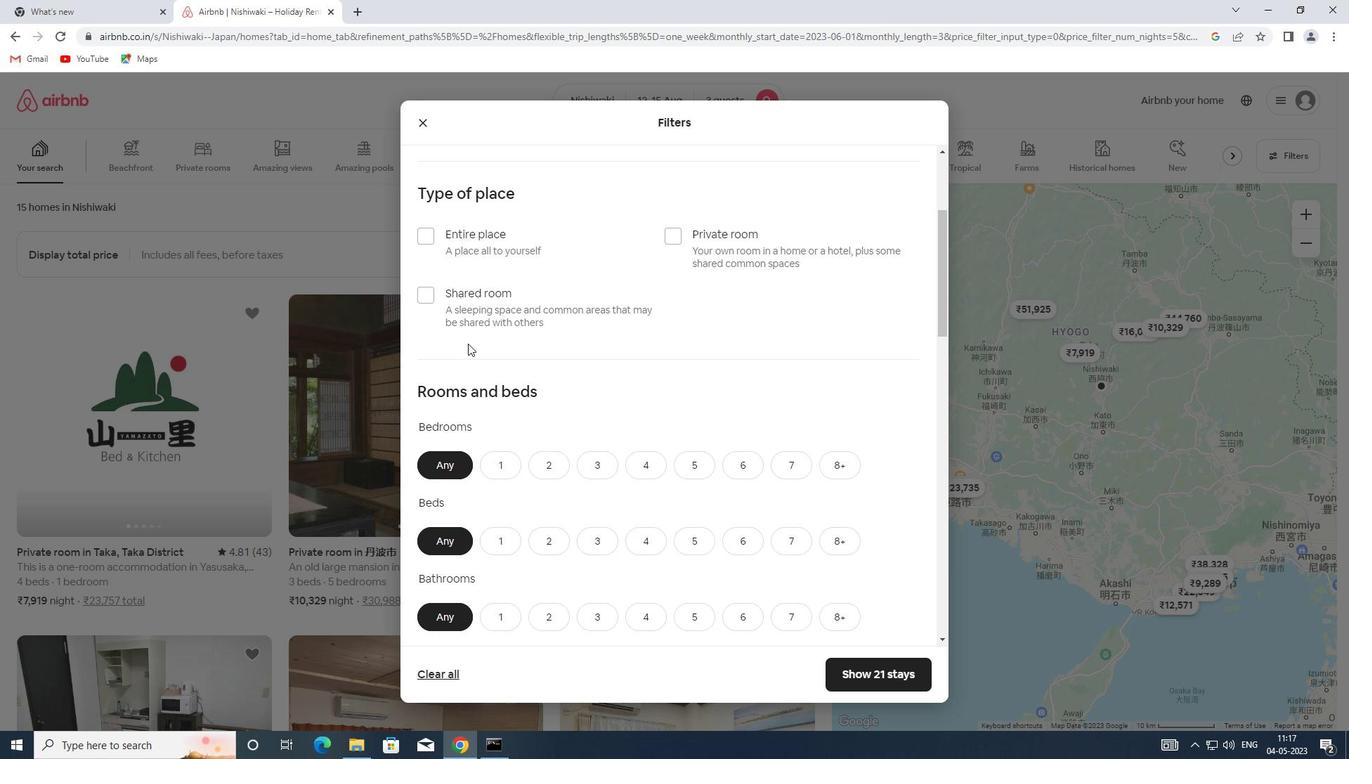 
Action: Mouse pressed left at (458, 227)
Screenshot: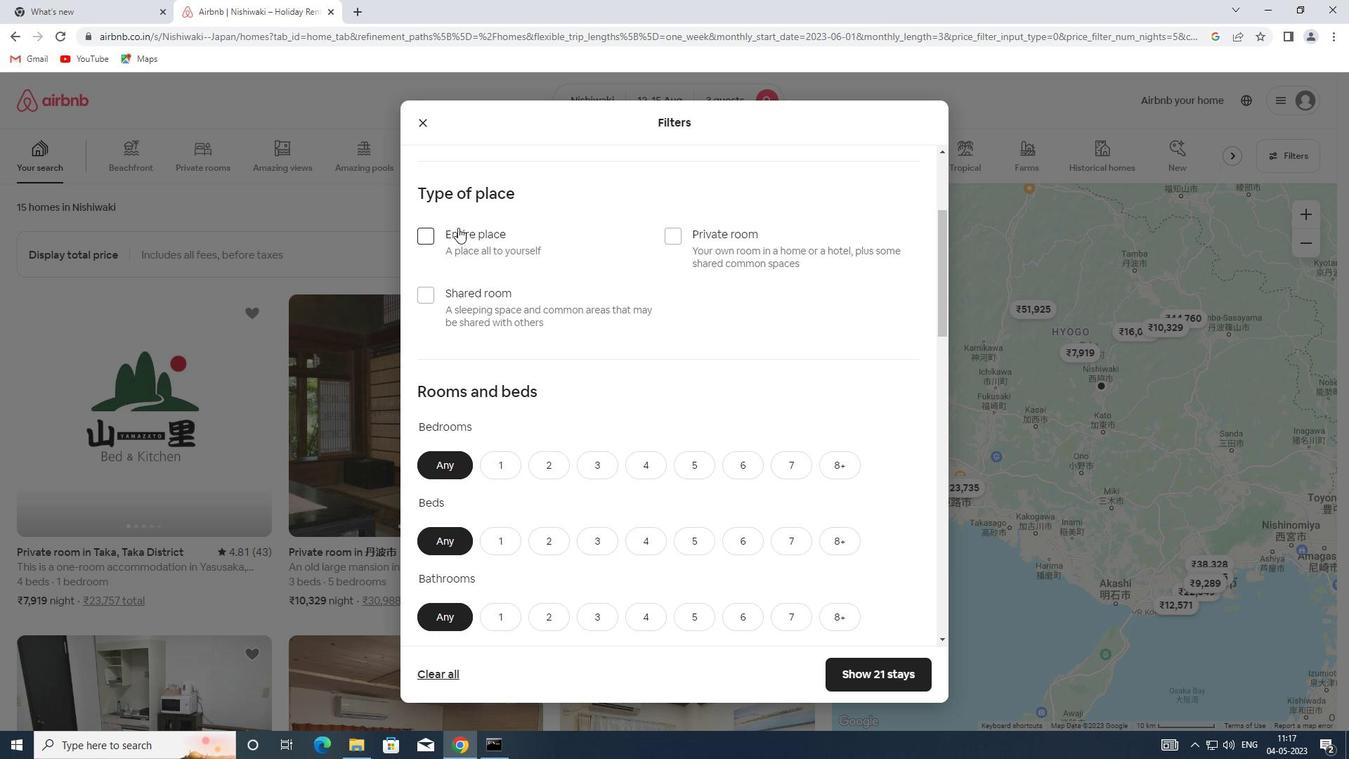
Action: Mouse moved to (491, 364)
Screenshot: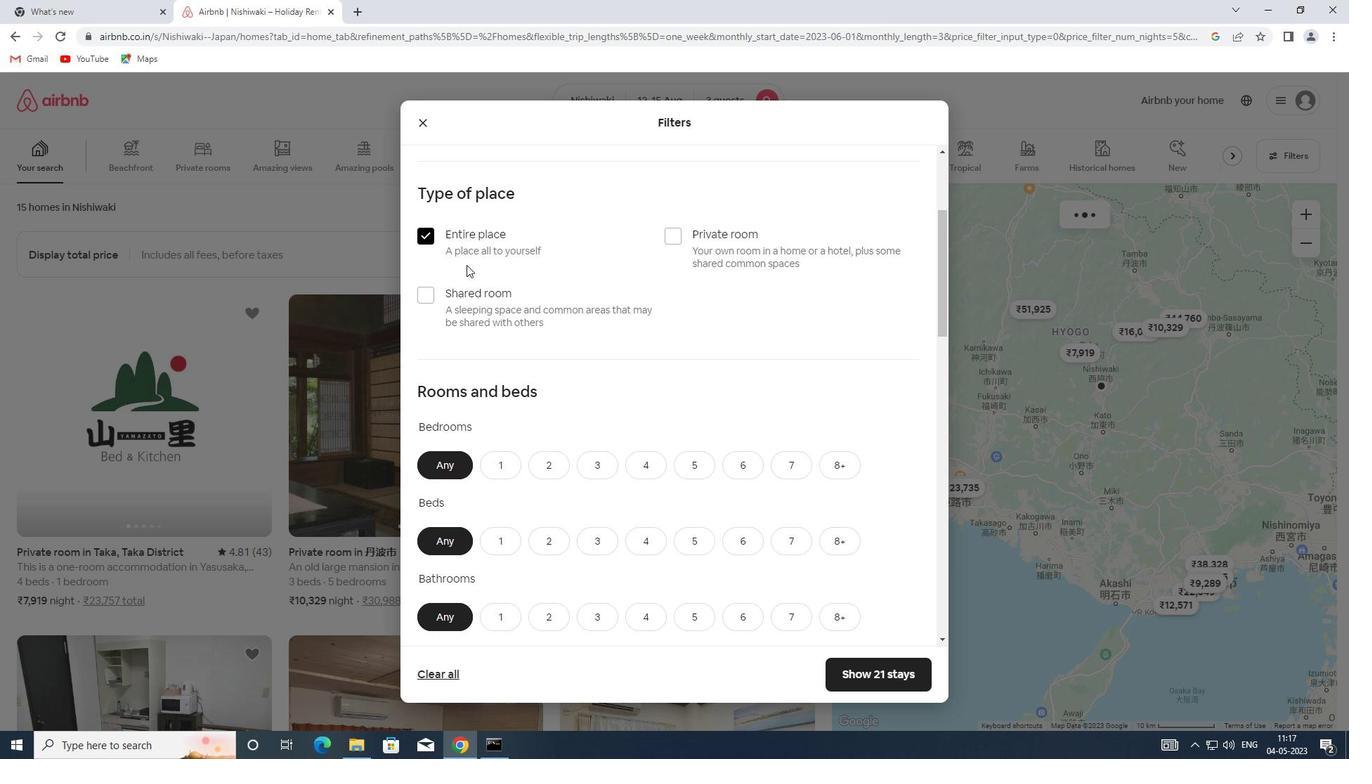 
Action: Mouse scrolled (491, 364) with delta (0, 0)
Screenshot: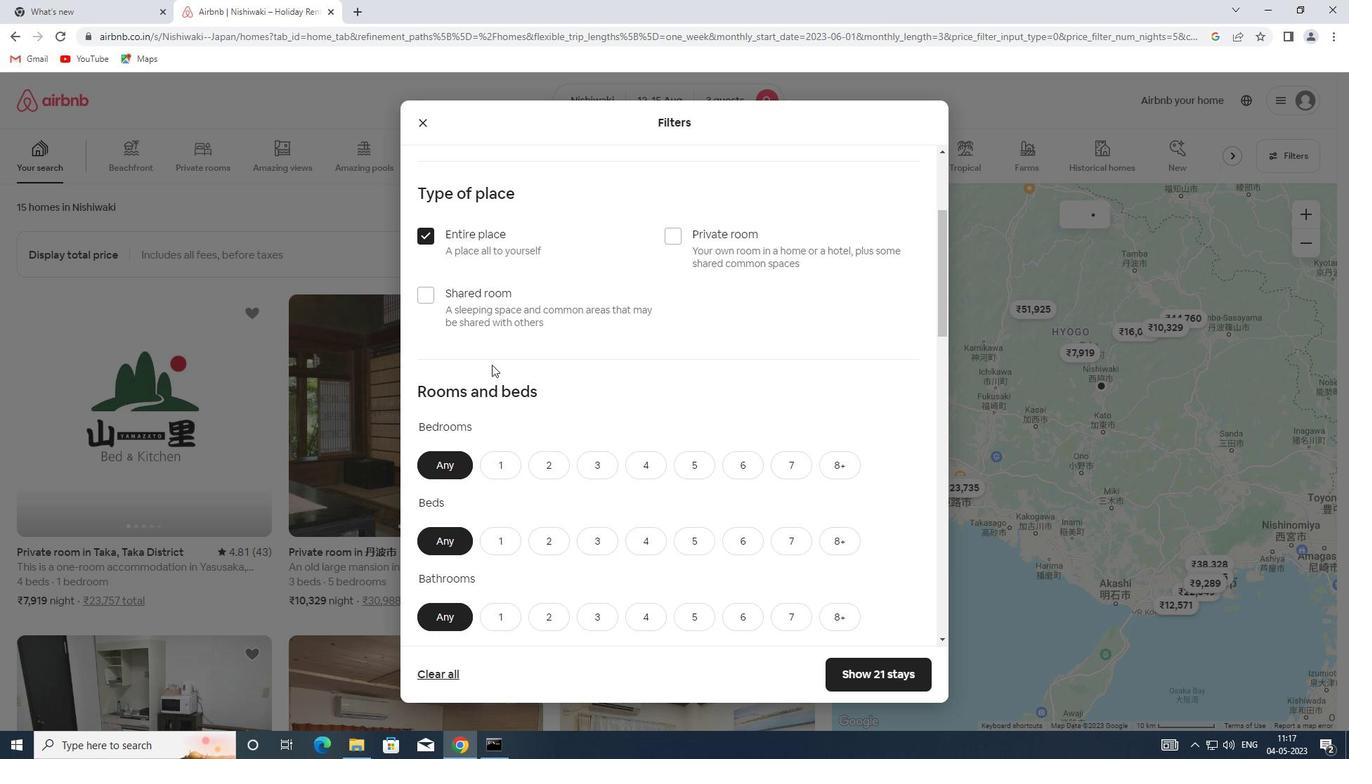 
Action: Mouse scrolled (491, 364) with delta (0, 0)
Screenshot: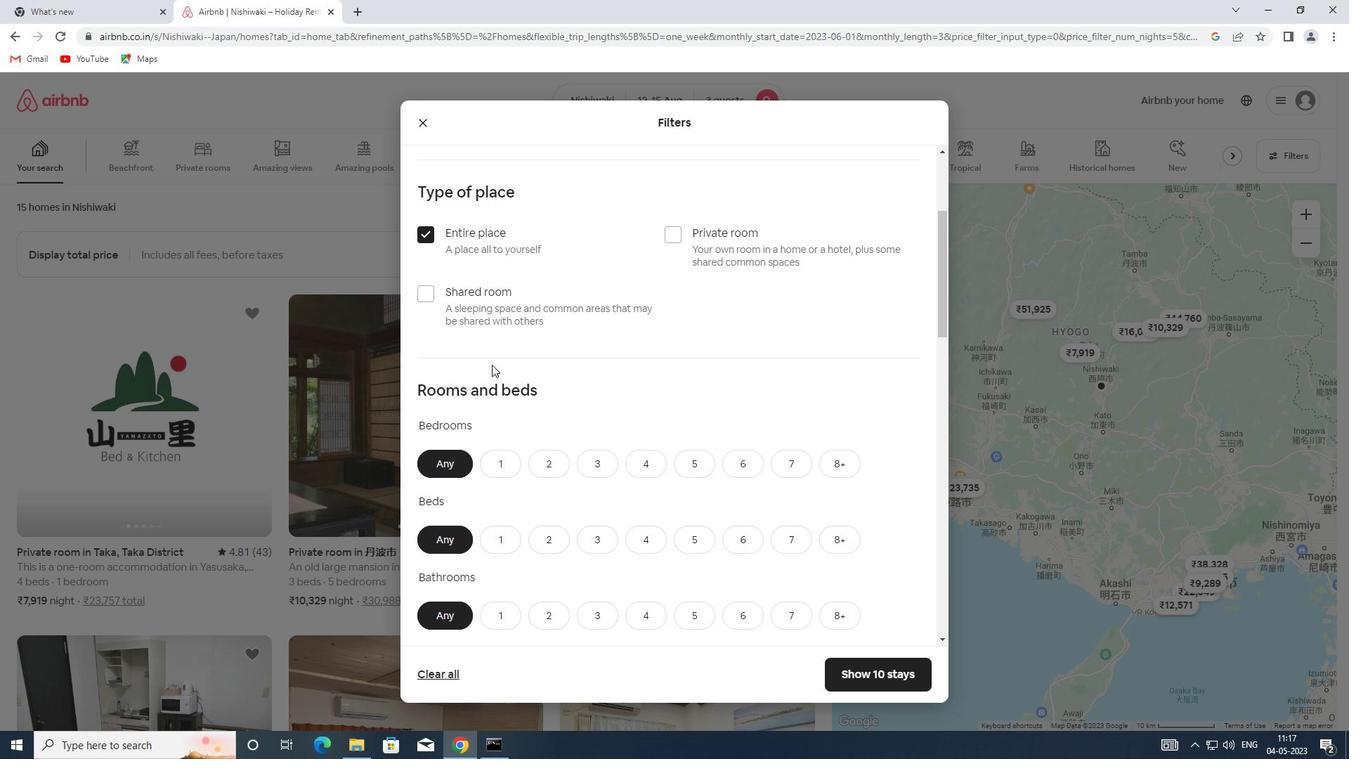 
Action: Mouse moved to (494, 377)
Screenshot: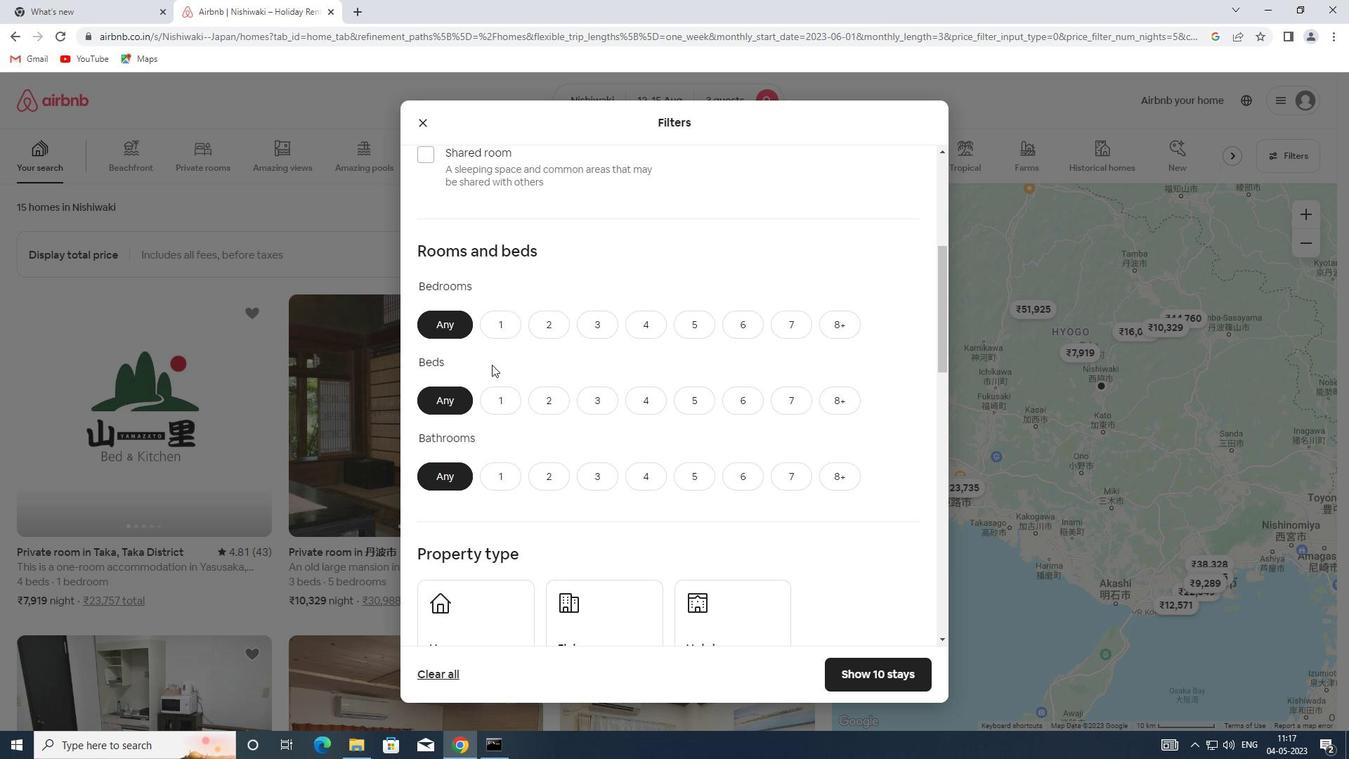 
Action: Mouse scrolled (494, 376) with delta (0, 0)
Screenshot: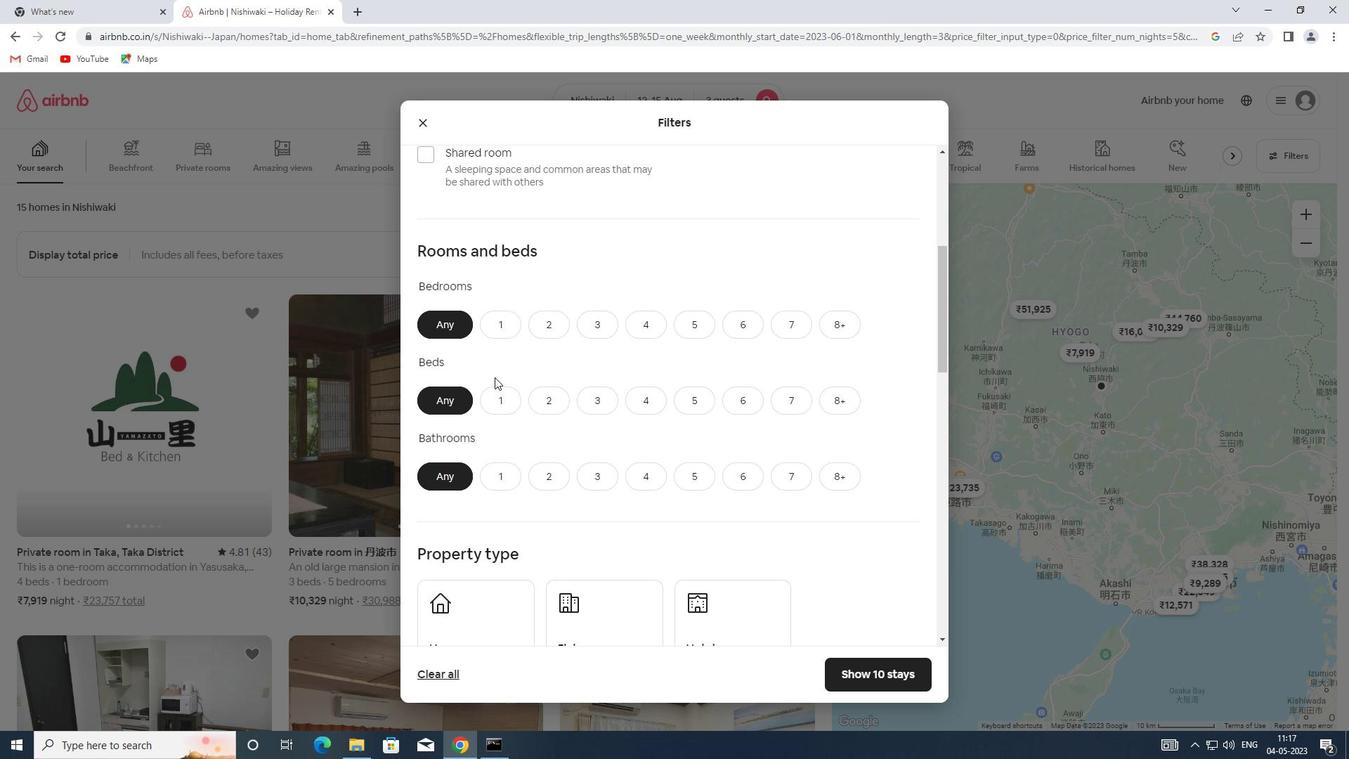 
Action: Mouse moved to (562, 247)
Screenshot: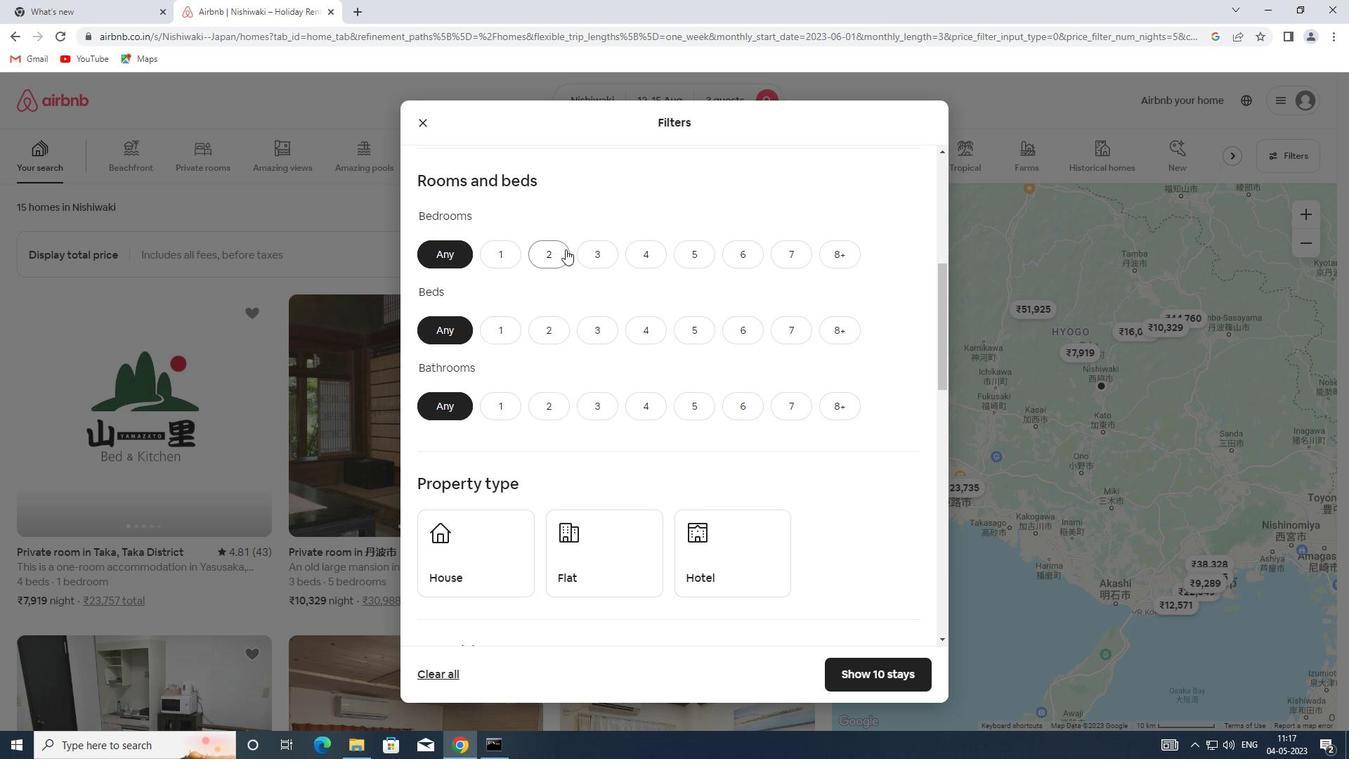 
Action: Mouse pressed left at (562, 247)
Screenshot: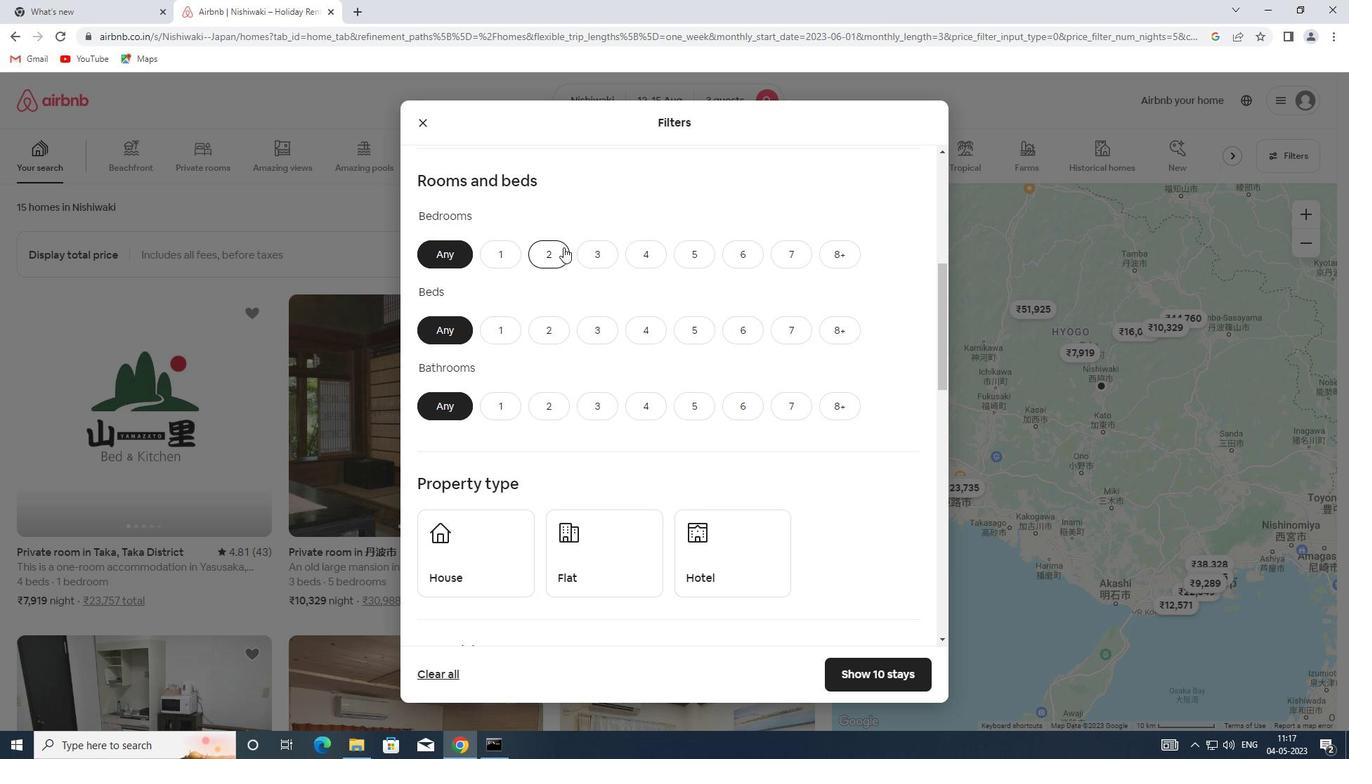 
Action: Mouse moved to (592, 336)
Screenshot: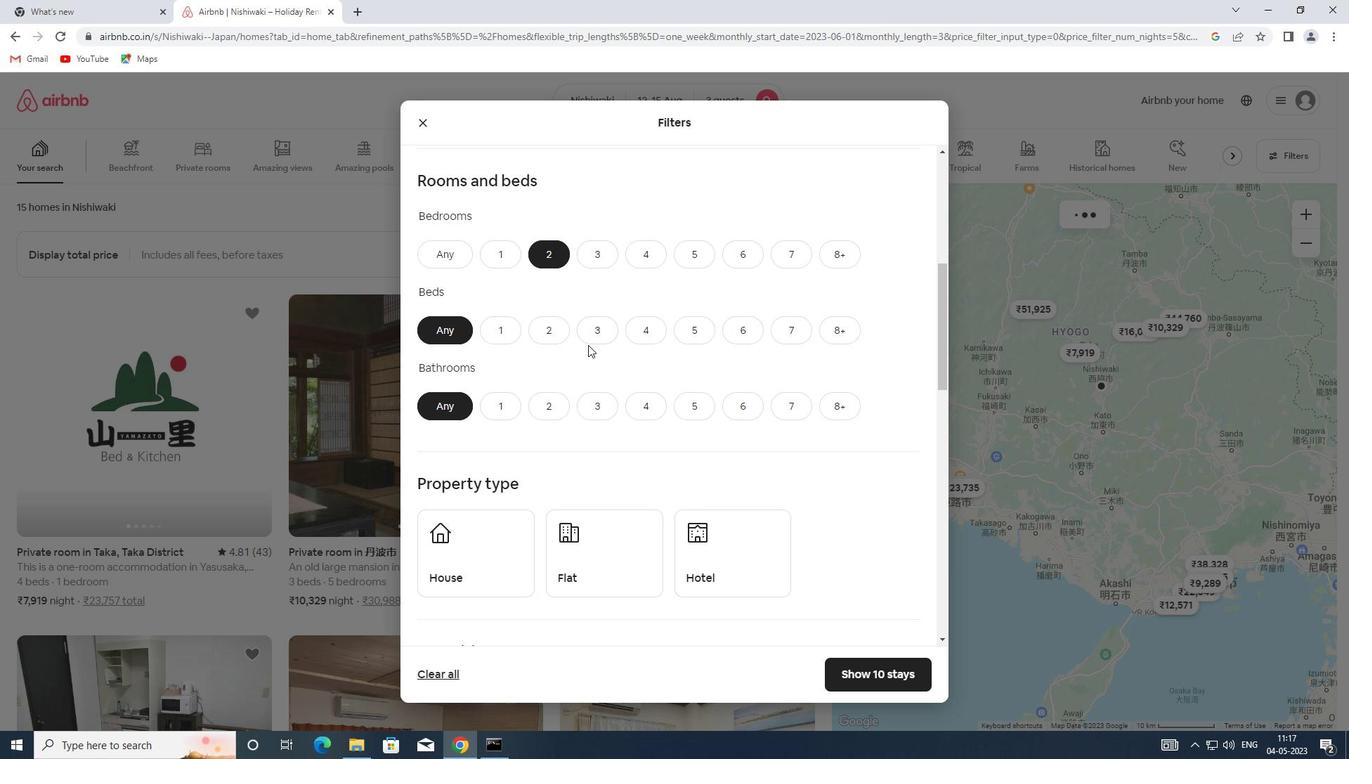 
Action: Mouse pressed left at (592, 336)
Screenshot: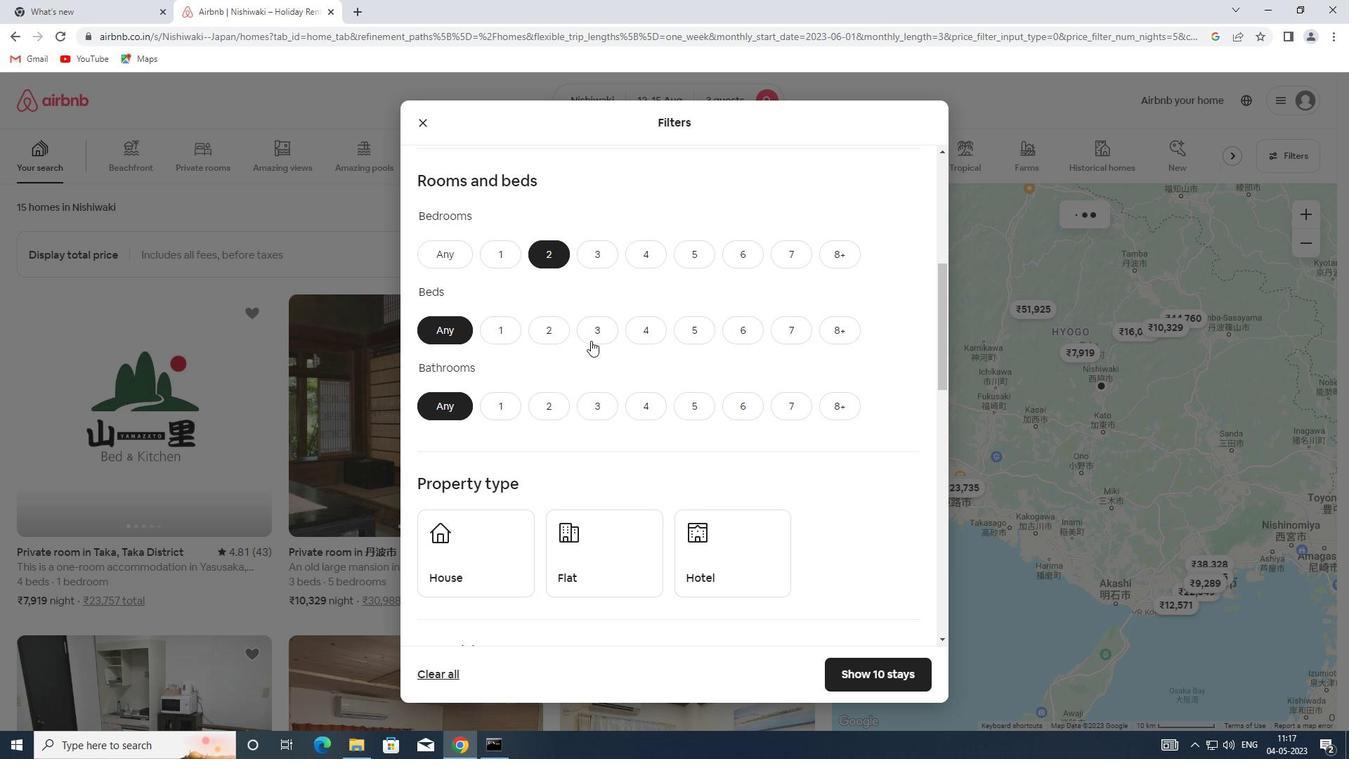 
Action: Mouse moved to (499, 409)
Screenshot: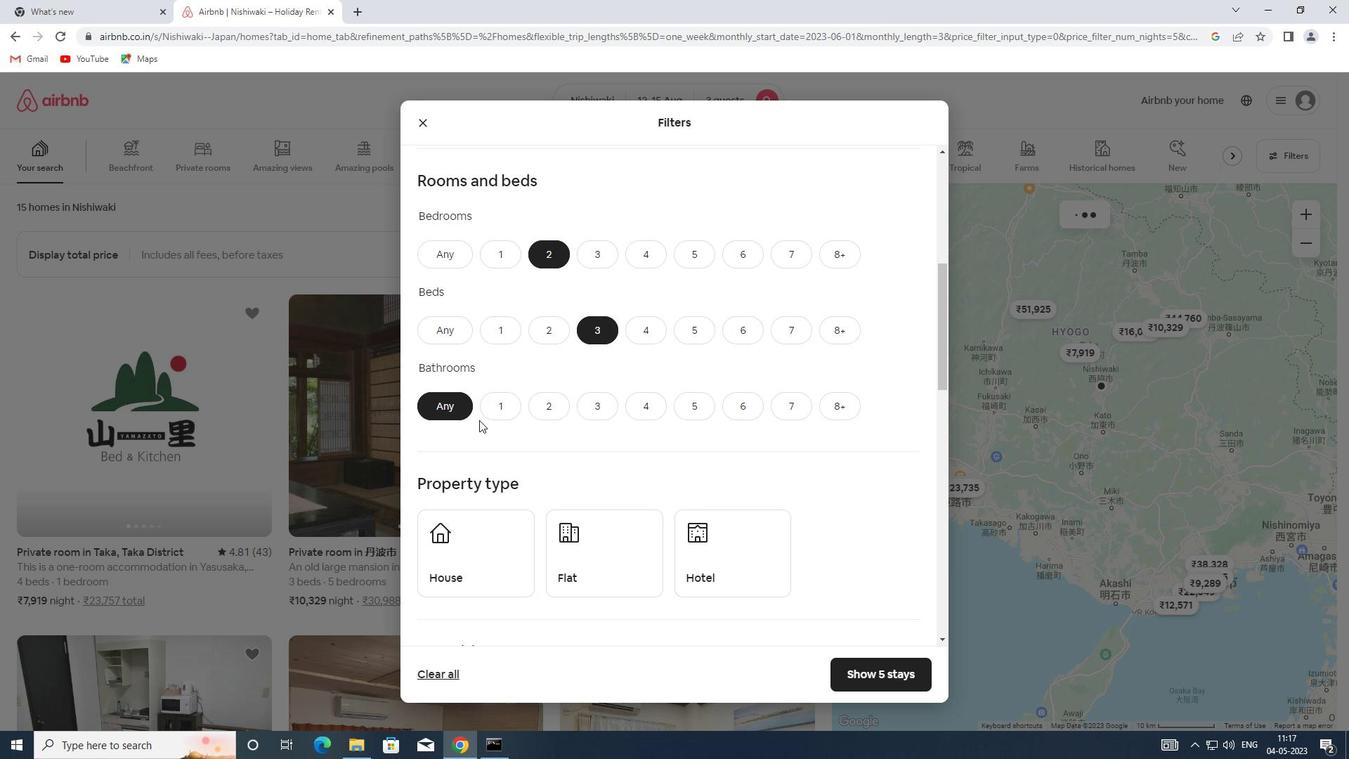 
Action: Mouse pressed left at (499, 409)
Screenshot: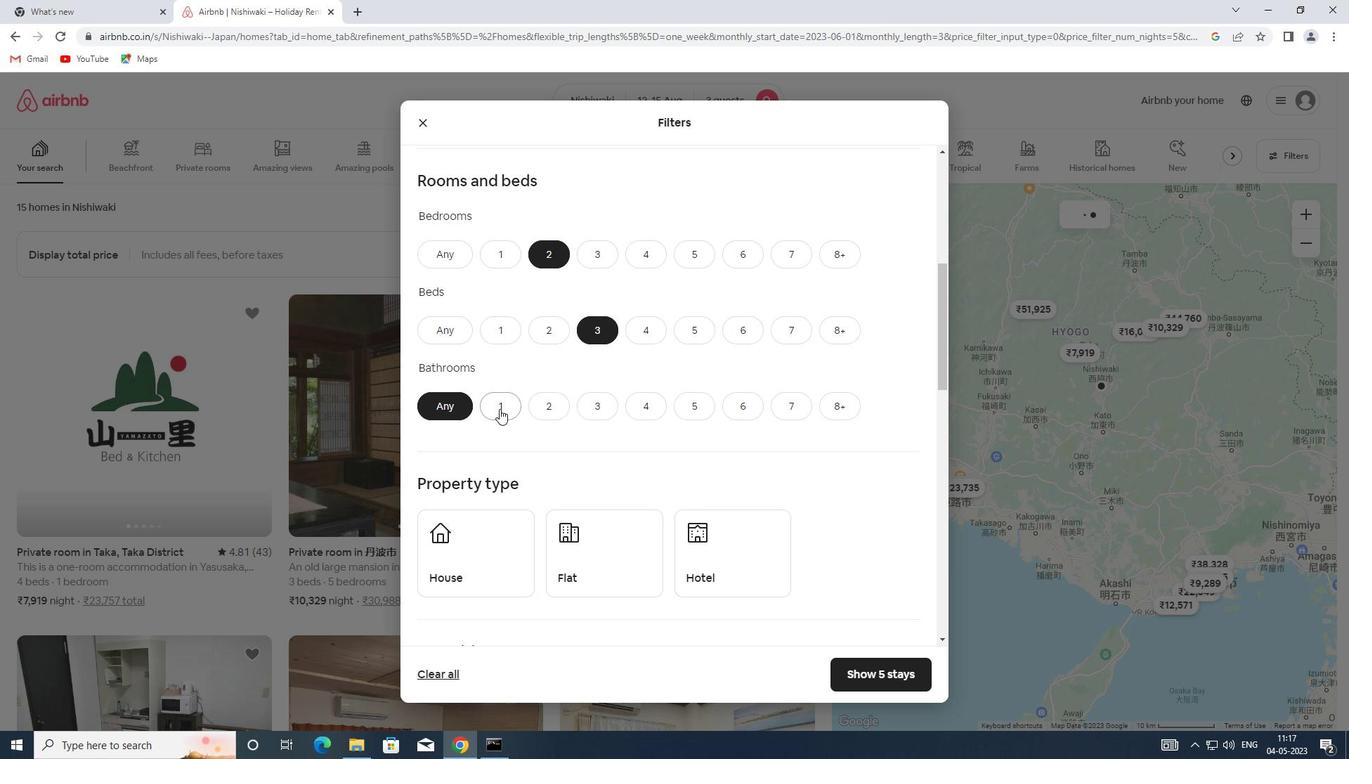 
Action: Mouse moved to (501, 407)
Screenshot: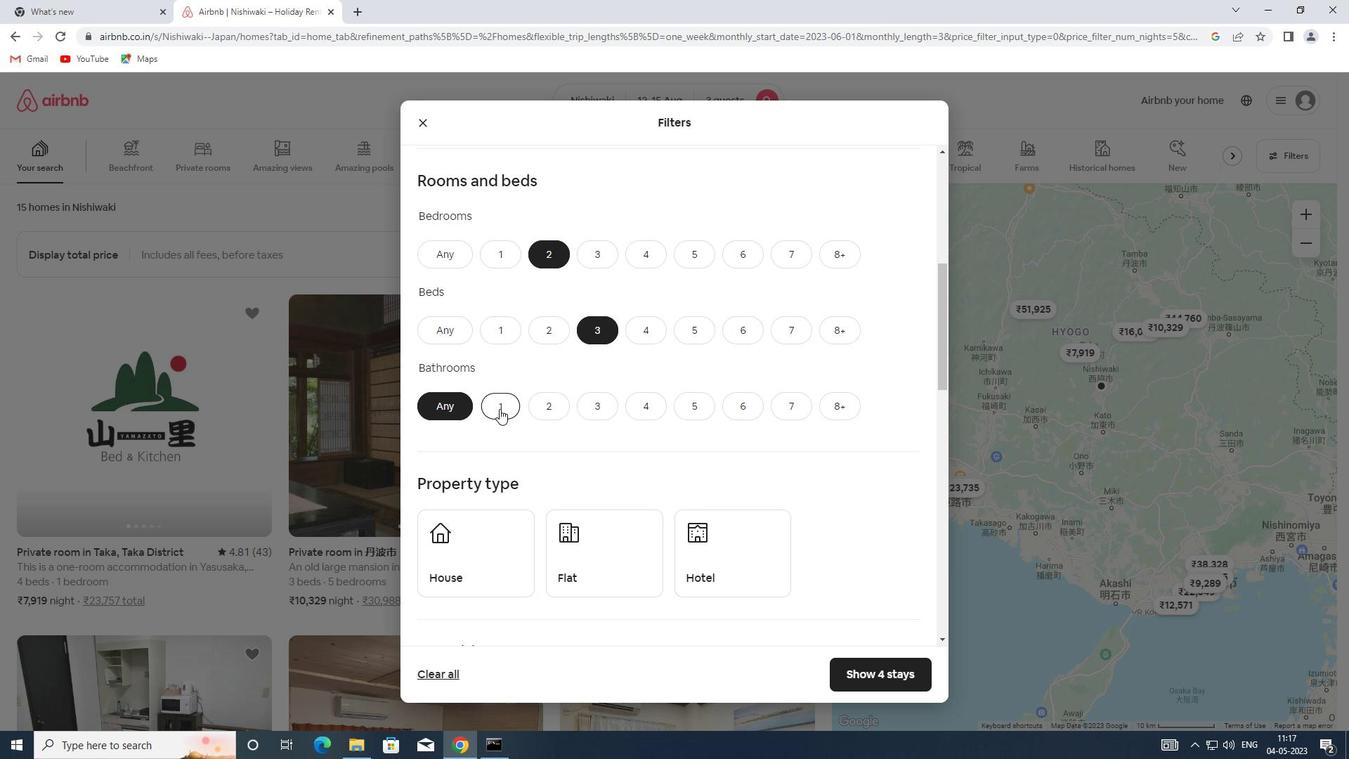 
Action: Mouse scrolled (501, 406) with delta (0, 0)
Screenshot: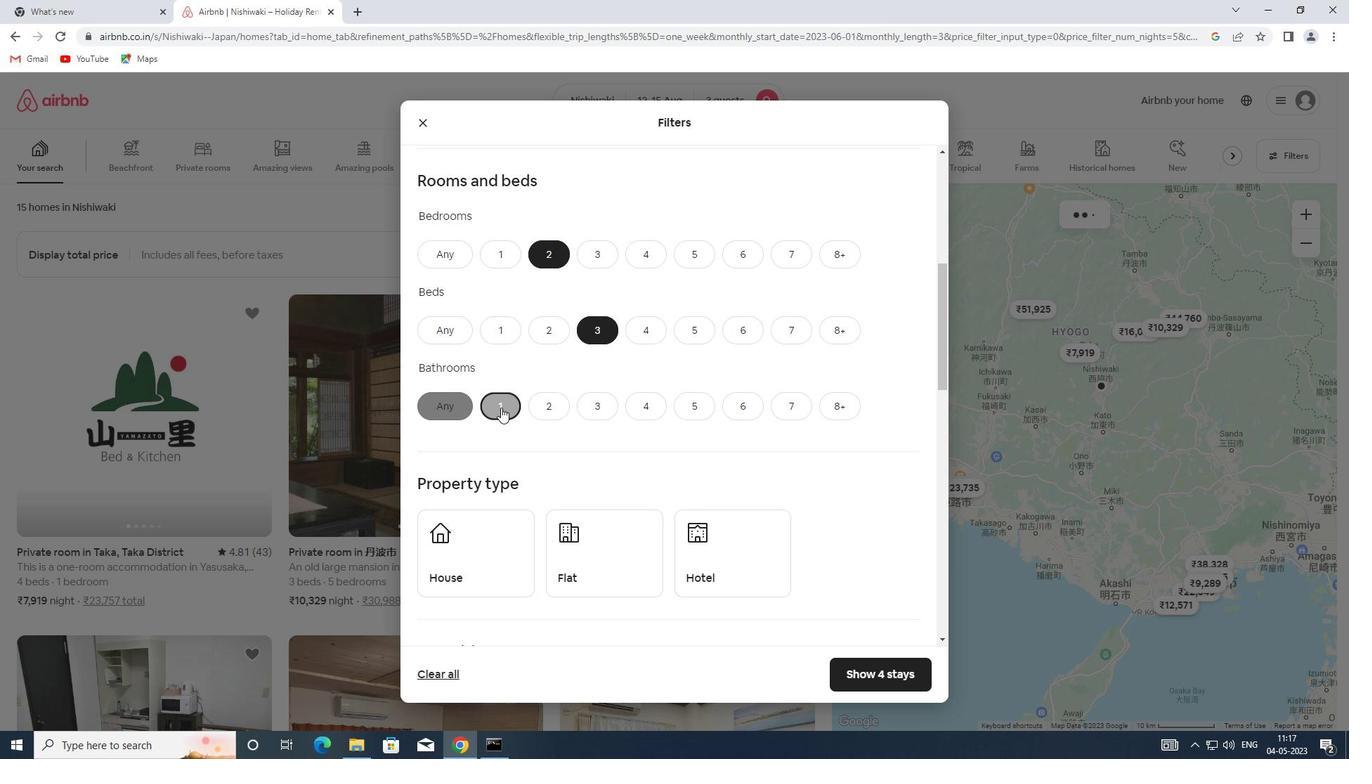 
Action: Mouse scrolled (501, 406) with delta (0, 0)
Screenshot: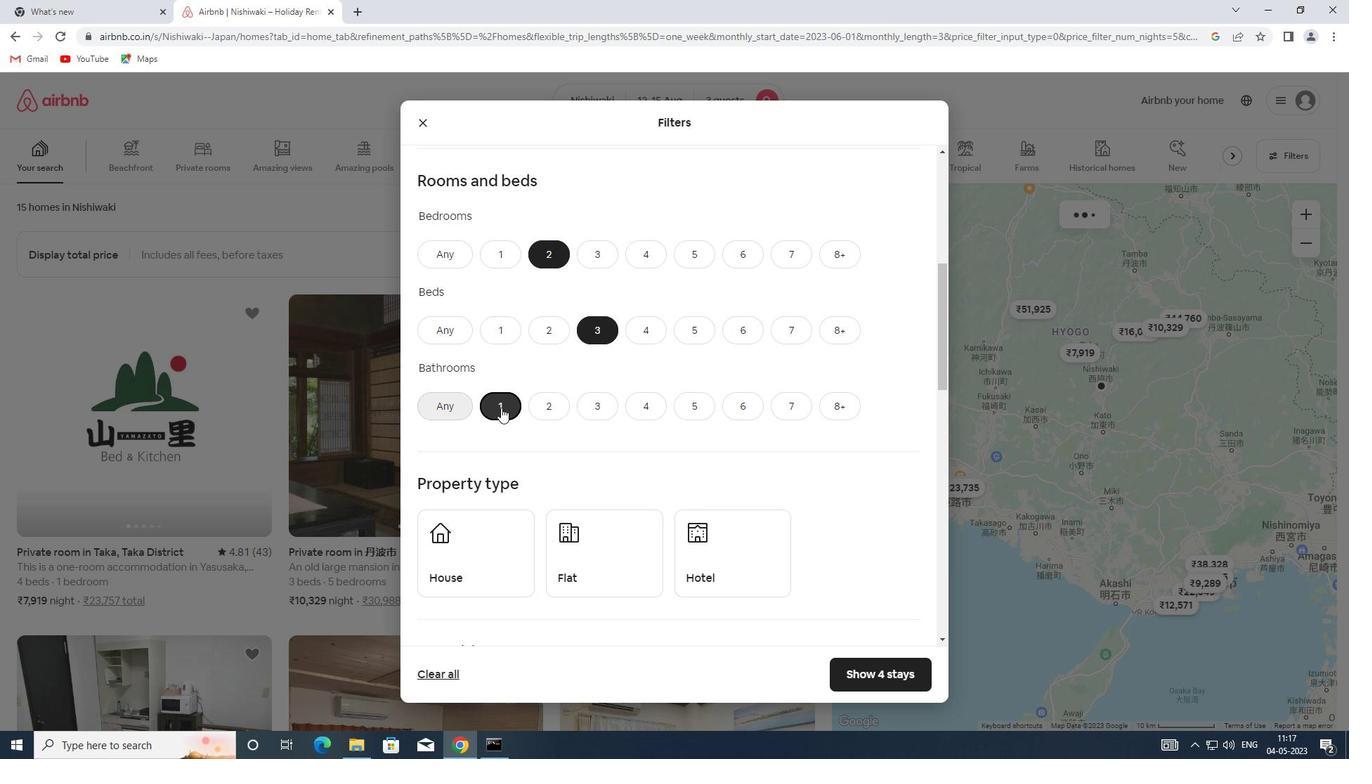 
Action: Mouse pressed left at (501, 407)
Screenshot: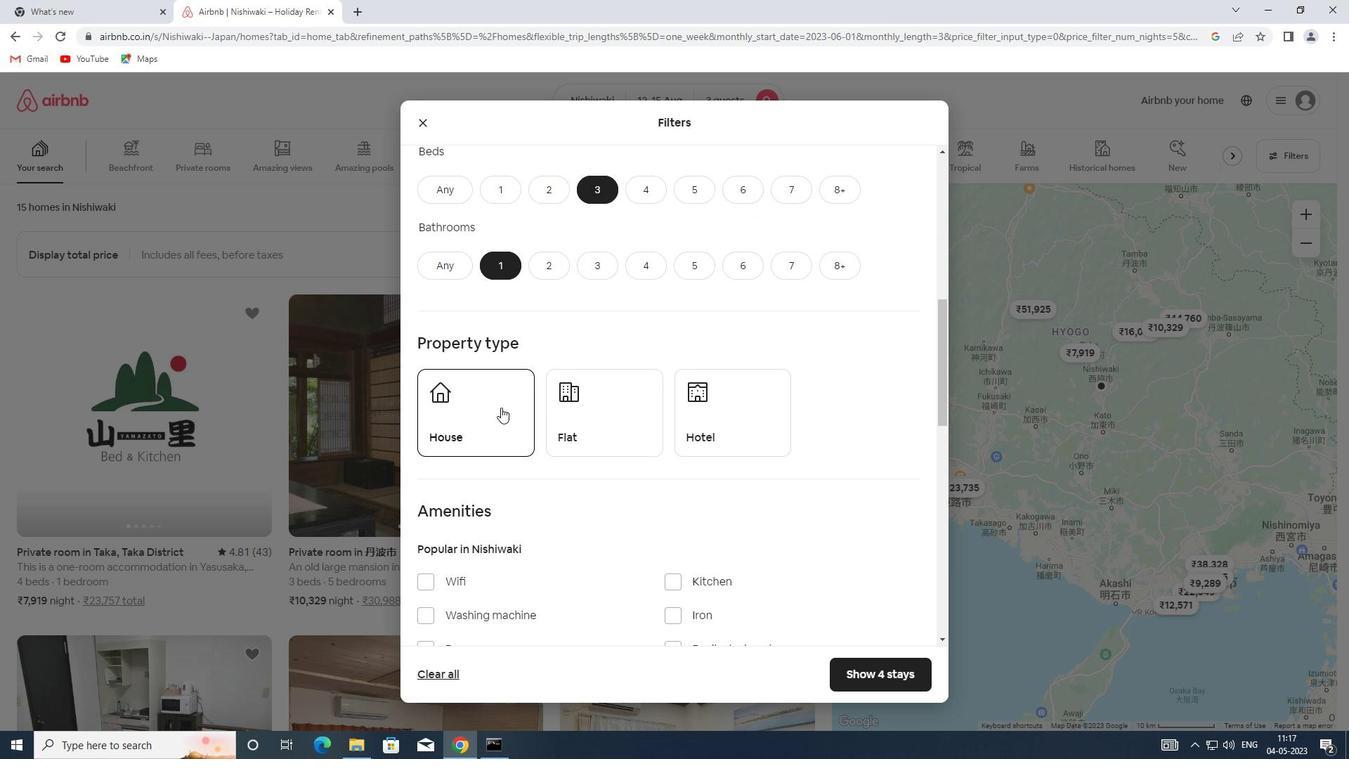 
Action: Mouse moved to (566, 423)
Screenshot: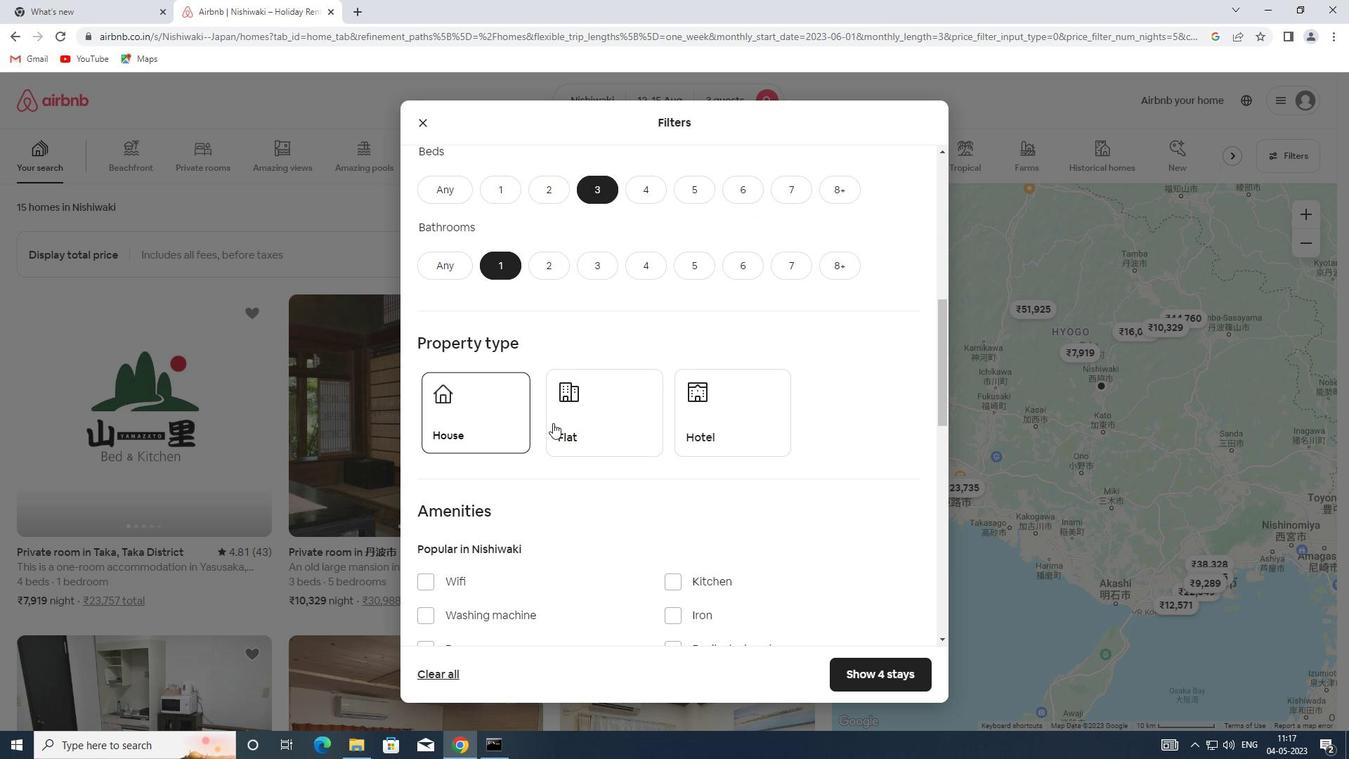 
Action: Mouse pressed left at (566, 423)
Screenshot: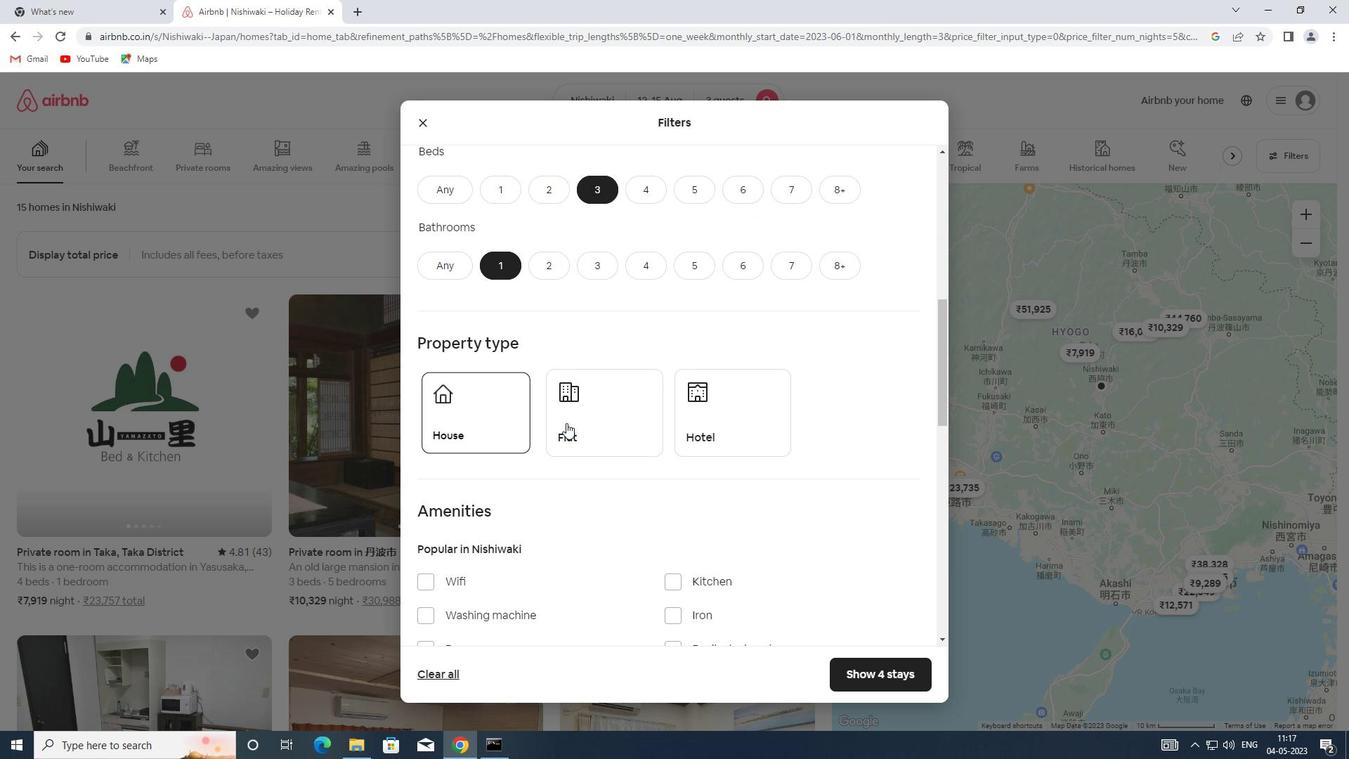 
Action: Mouse moved to (568, 423)
Screenshot: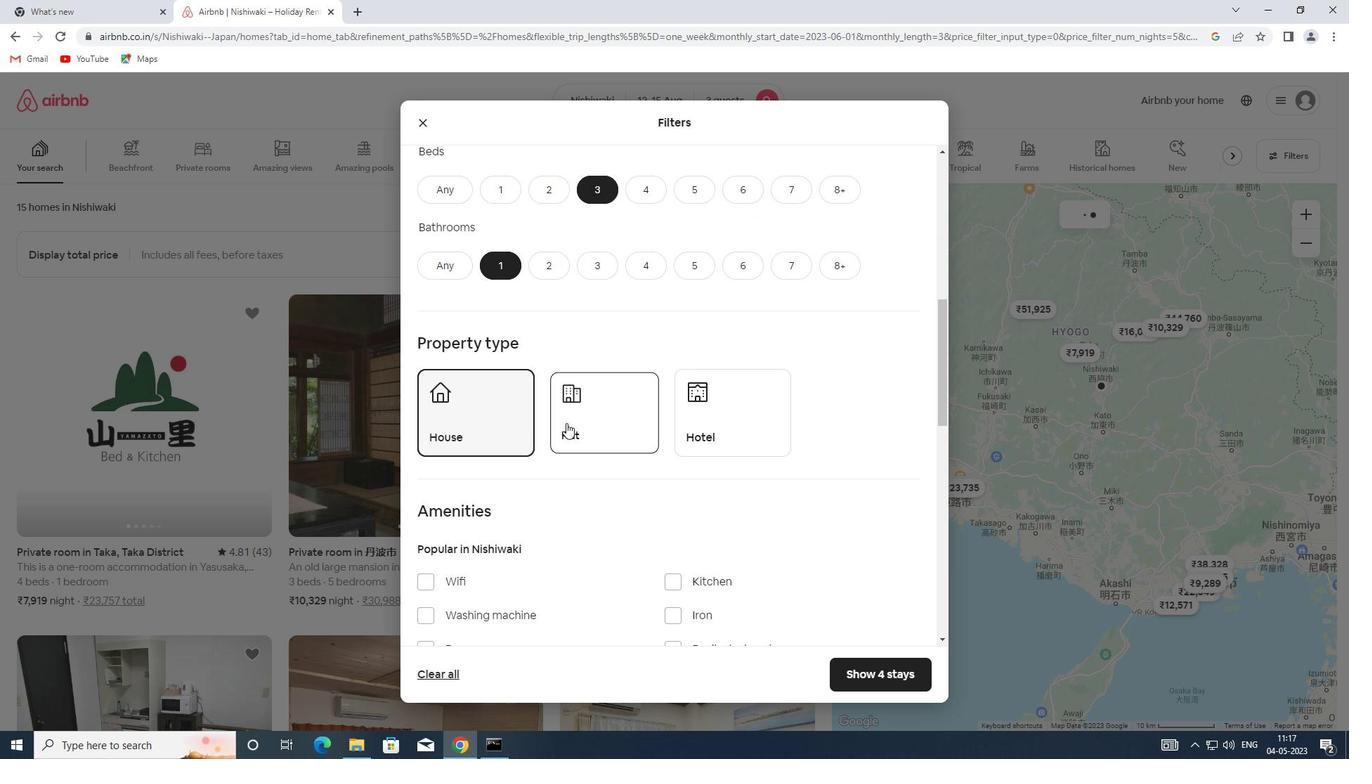 
Action: Mouse scrolled (568, 422) with delta (0, 0)
Screenshot: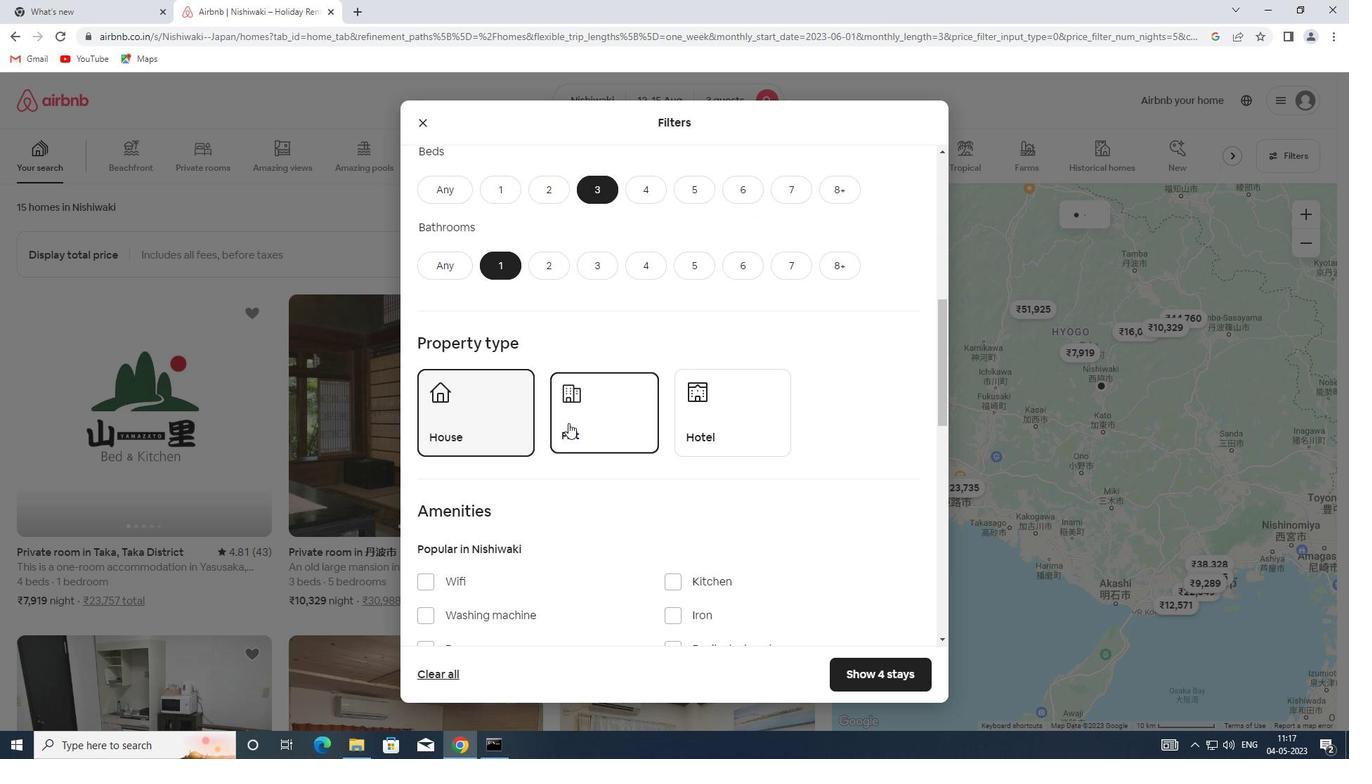 
Action: Mouse scrolled (568, 422) with delta (0, 0)
Screenshot: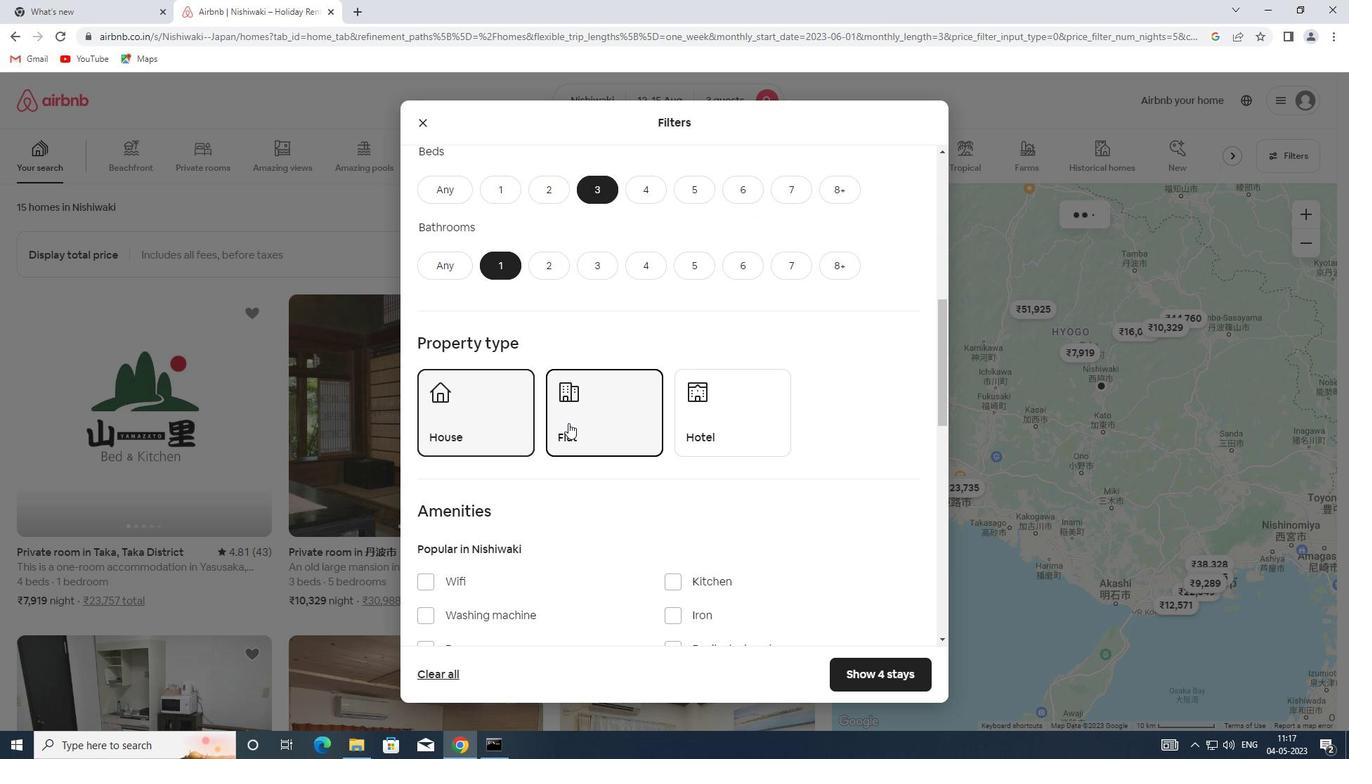 
Action: Mouse scrolled (568, 422) with delta (0, 0)
Screenshot: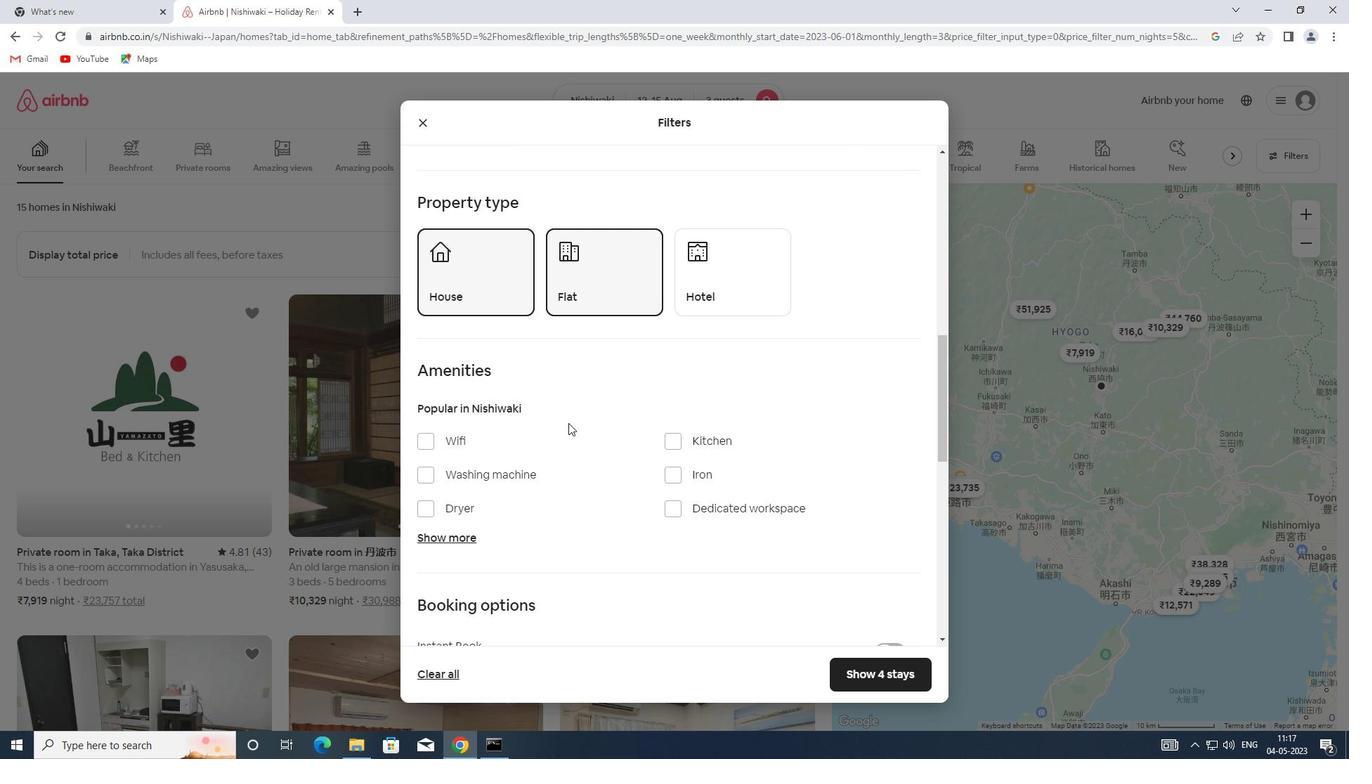
Action: Mouse scrolled (568, 422) with delta (0, 0)
Screenshot: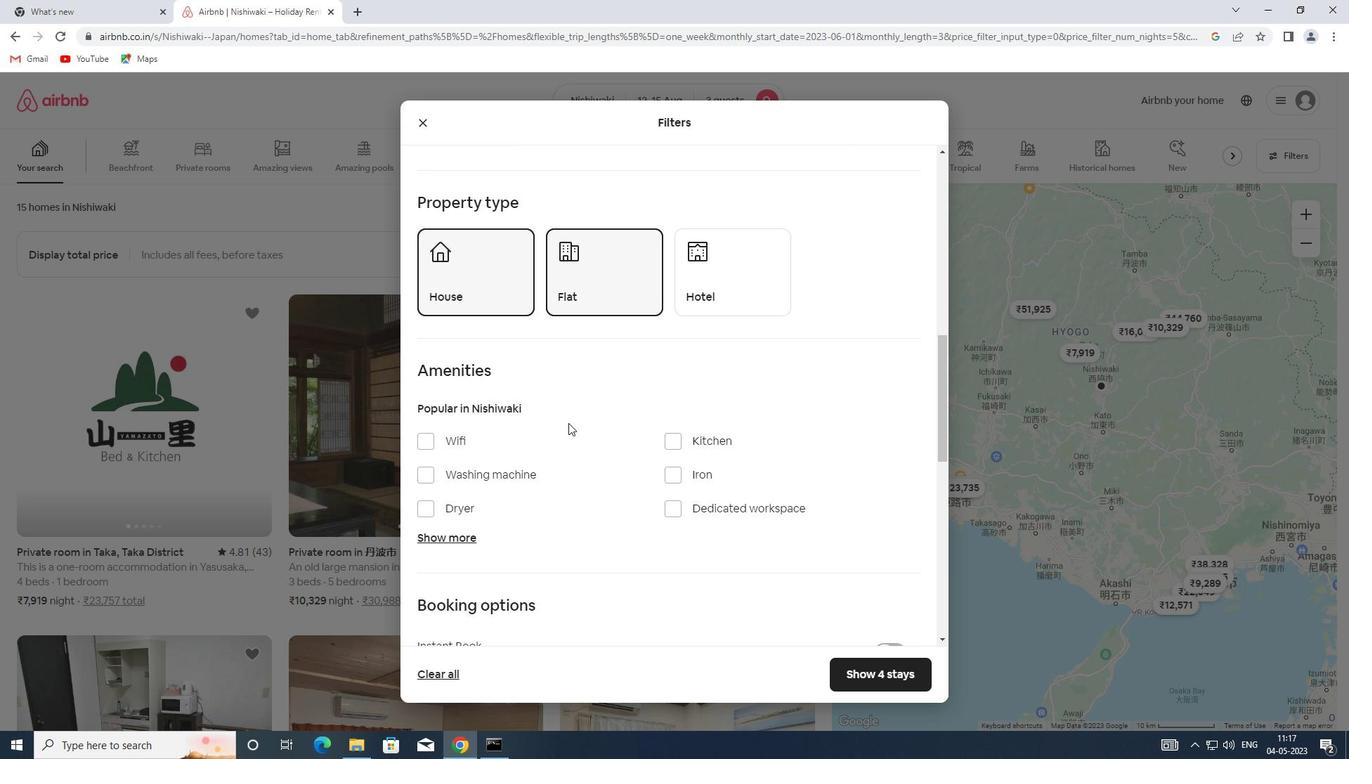 
Action: Mouse moved to (789, 499)
Screenshot: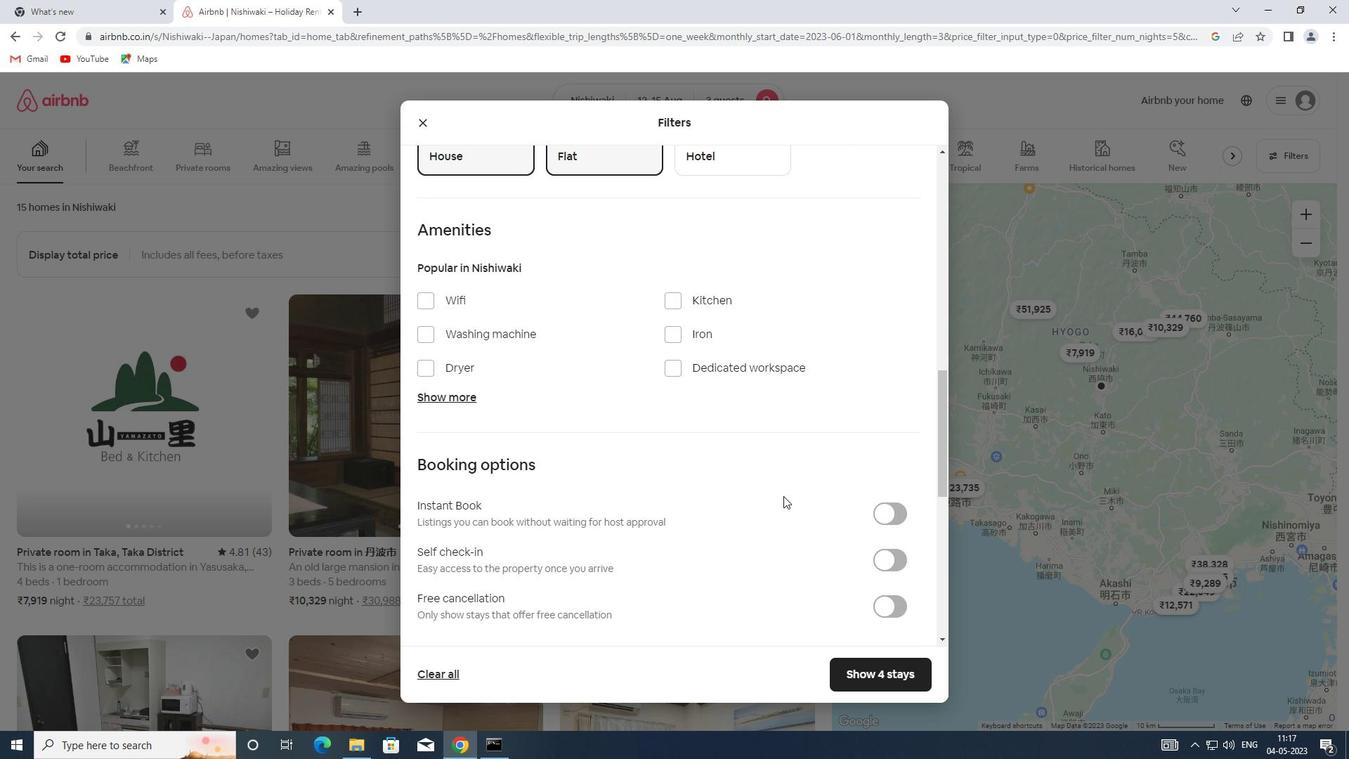 
Action: Mouse scrolled (789, 498) with delta (0, 0)
Screenshot: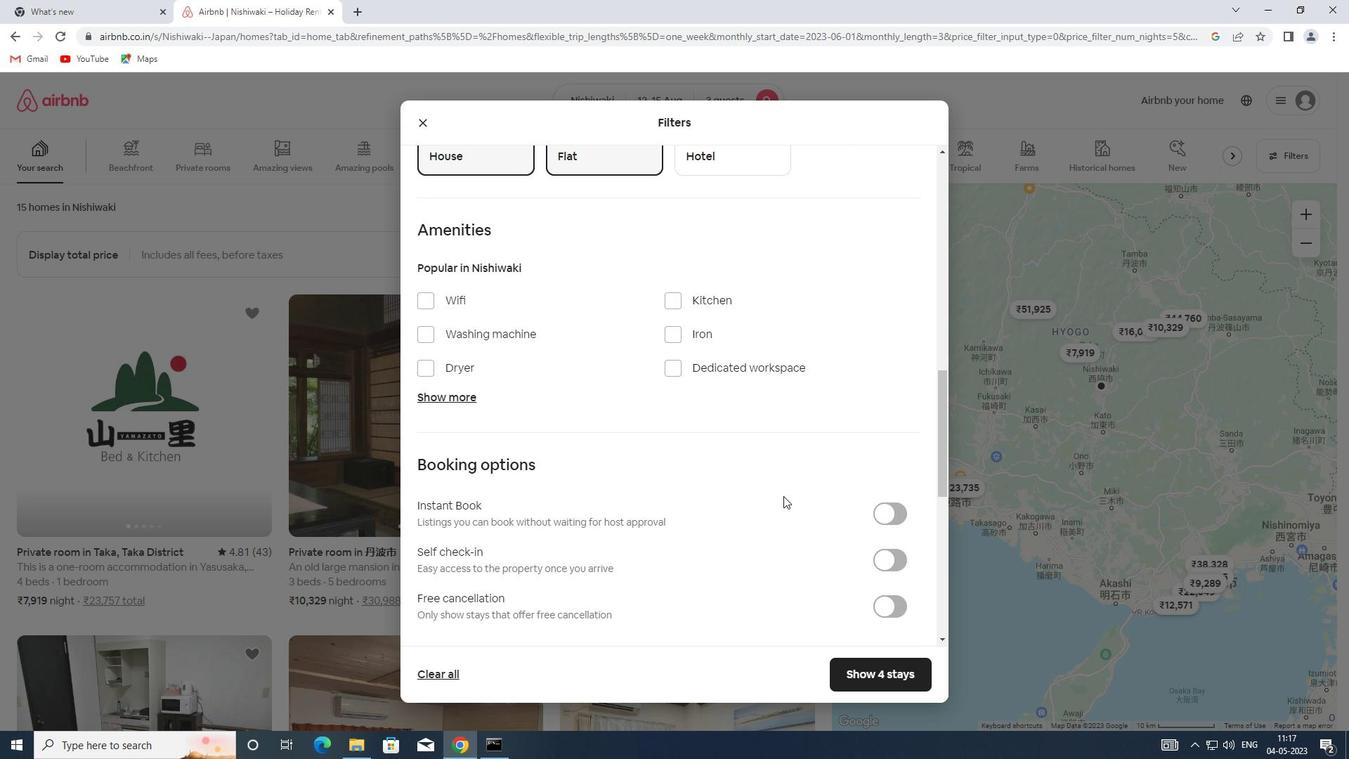 
Action: Mouse scrolled (789, 498) with delta (0, 0)
Screenshot: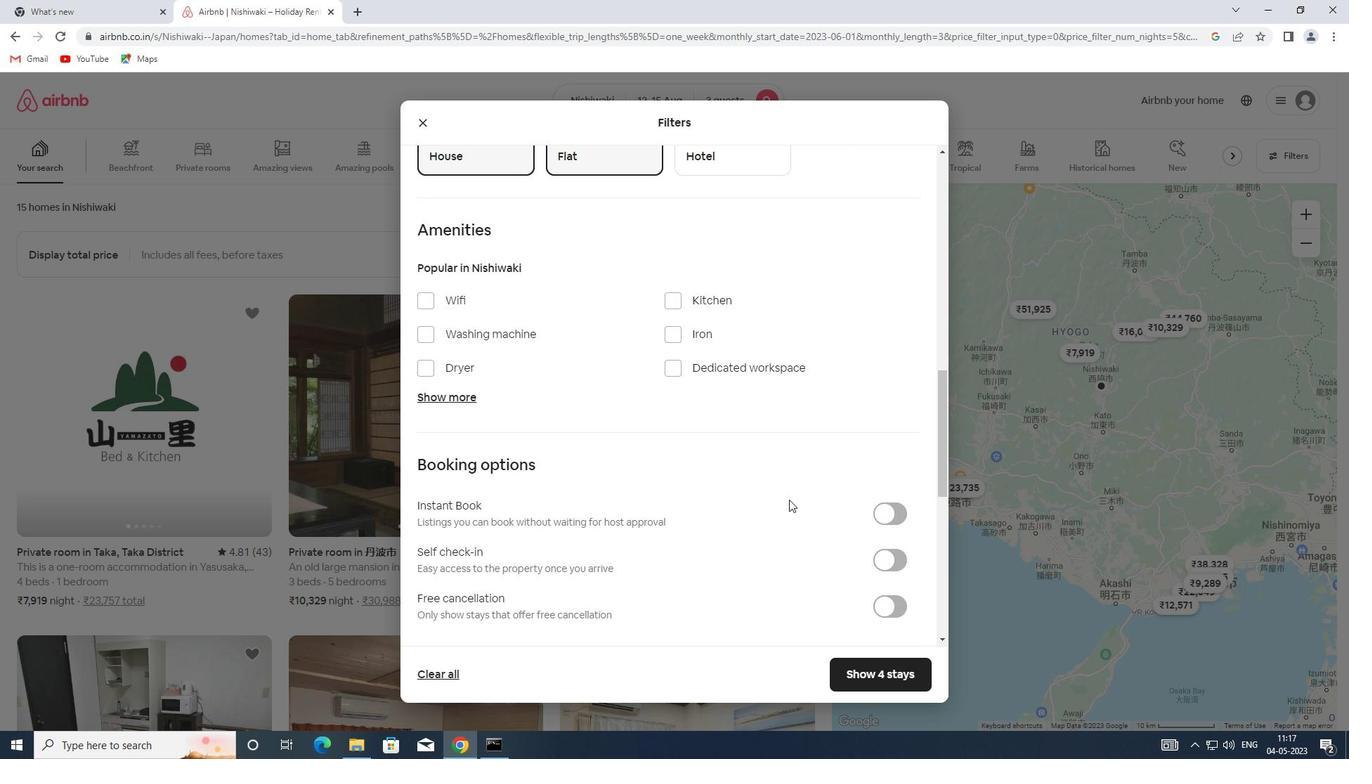 
Action: Mouse moved to (877, 424)
Screenshot: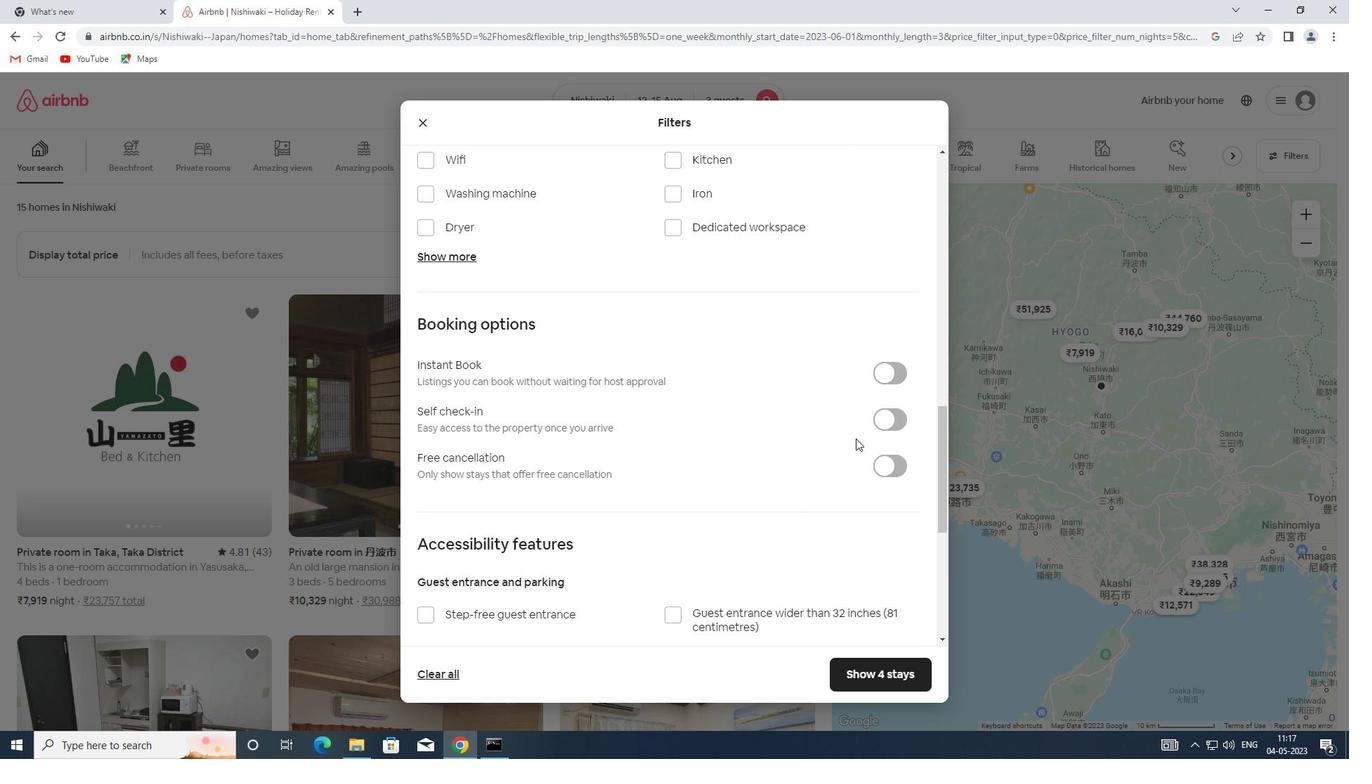 
Action: Mouse pressed left at (877, 424)
Screenshot: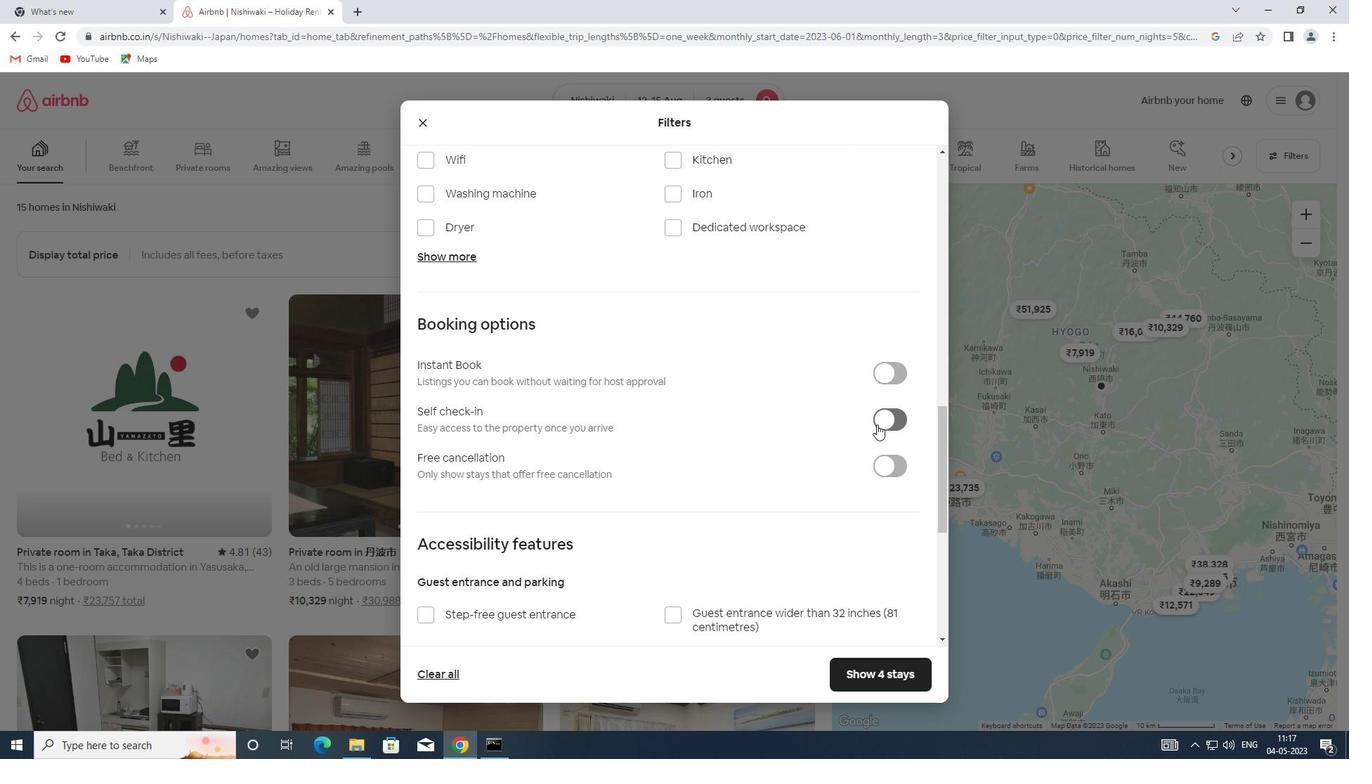 
Action: Mouse moved to (643, 548)
Screenshot: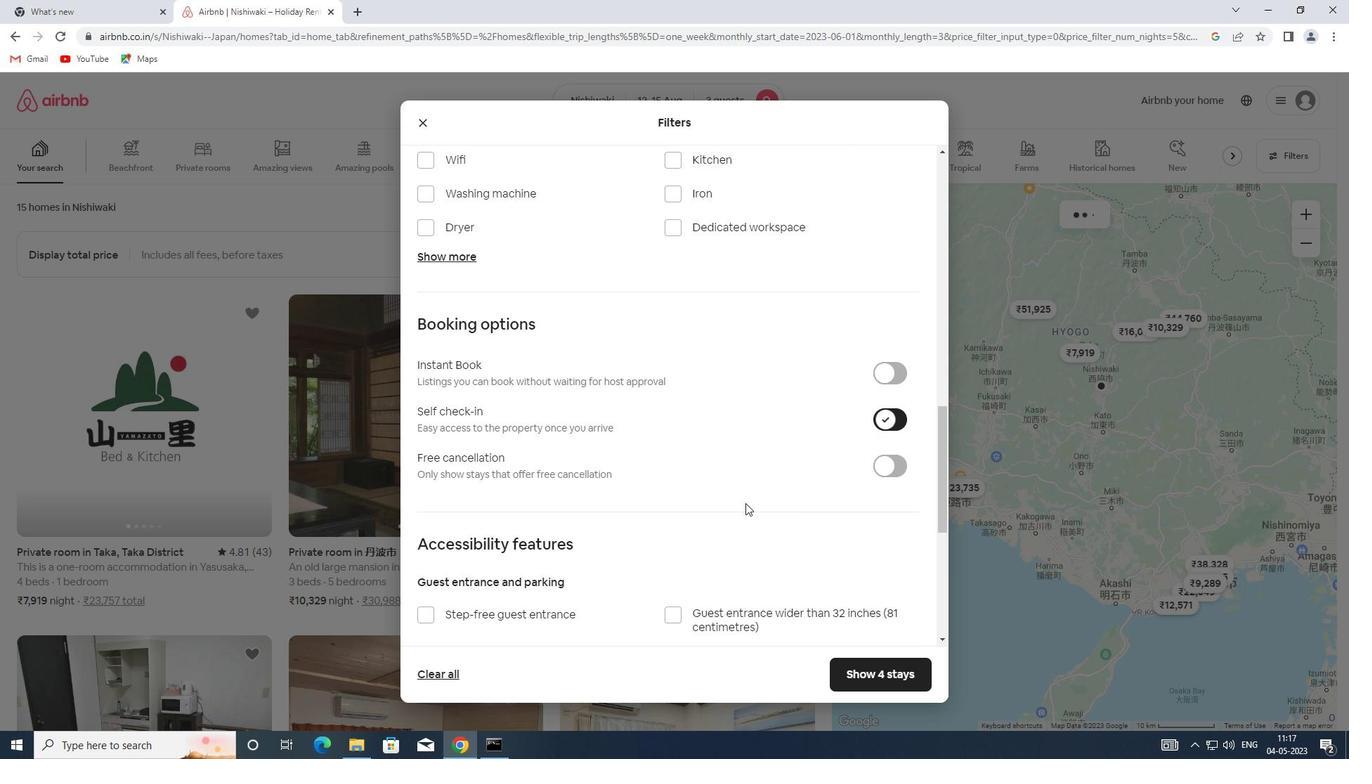 
Action: Mouse scrolled (643, 548) with delta (0, 0)
Screenshot: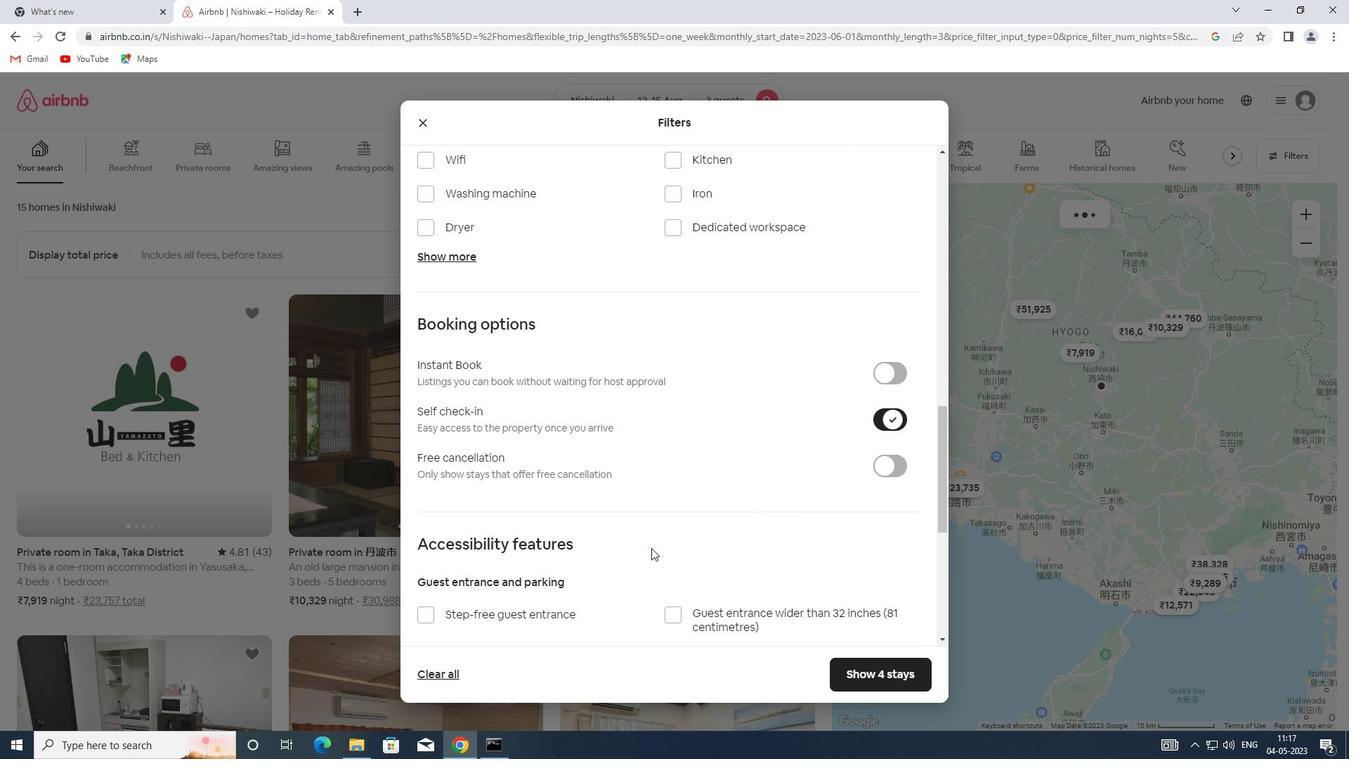 
Action: Mouse scrolled (643, 548) with delta (0, 0)
Screenshot: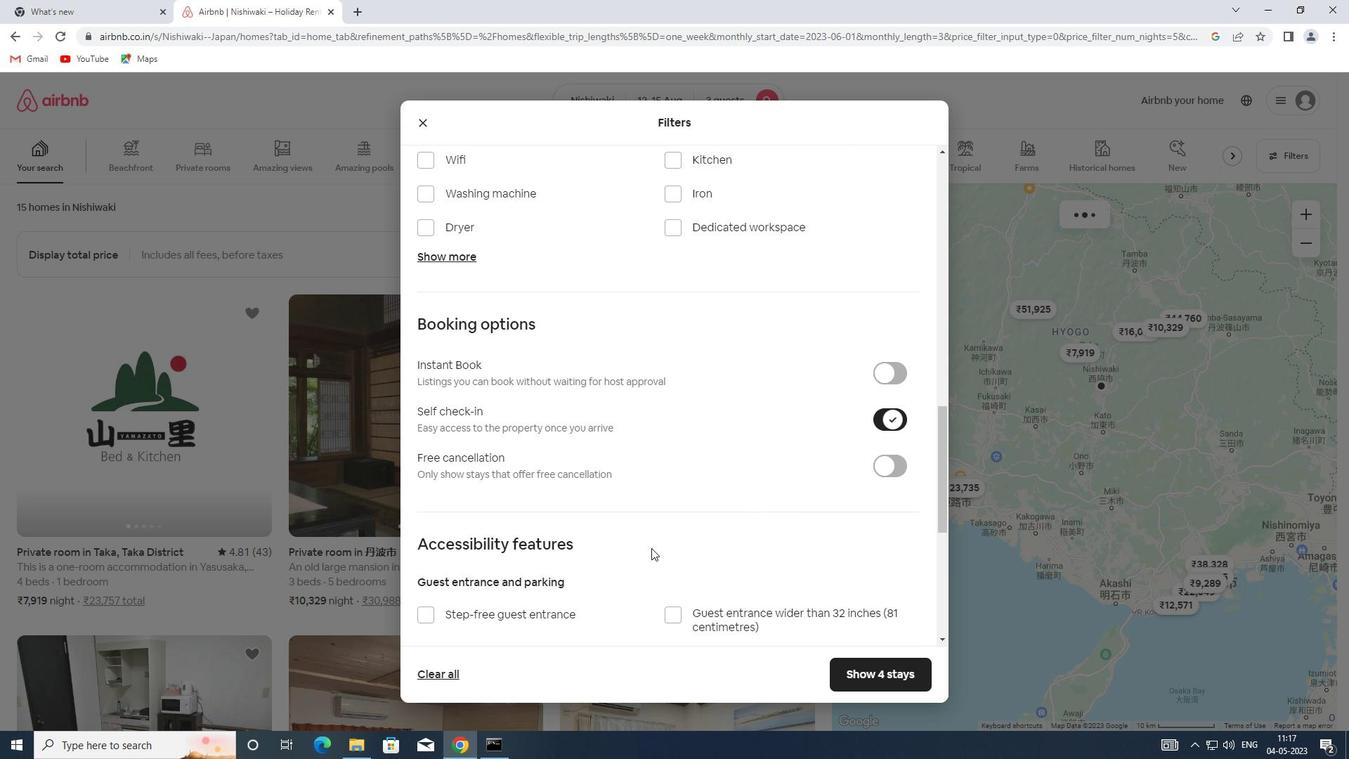 
Action: Mouse scrolled (643, 548) with delta (0, 0)
Screenshot: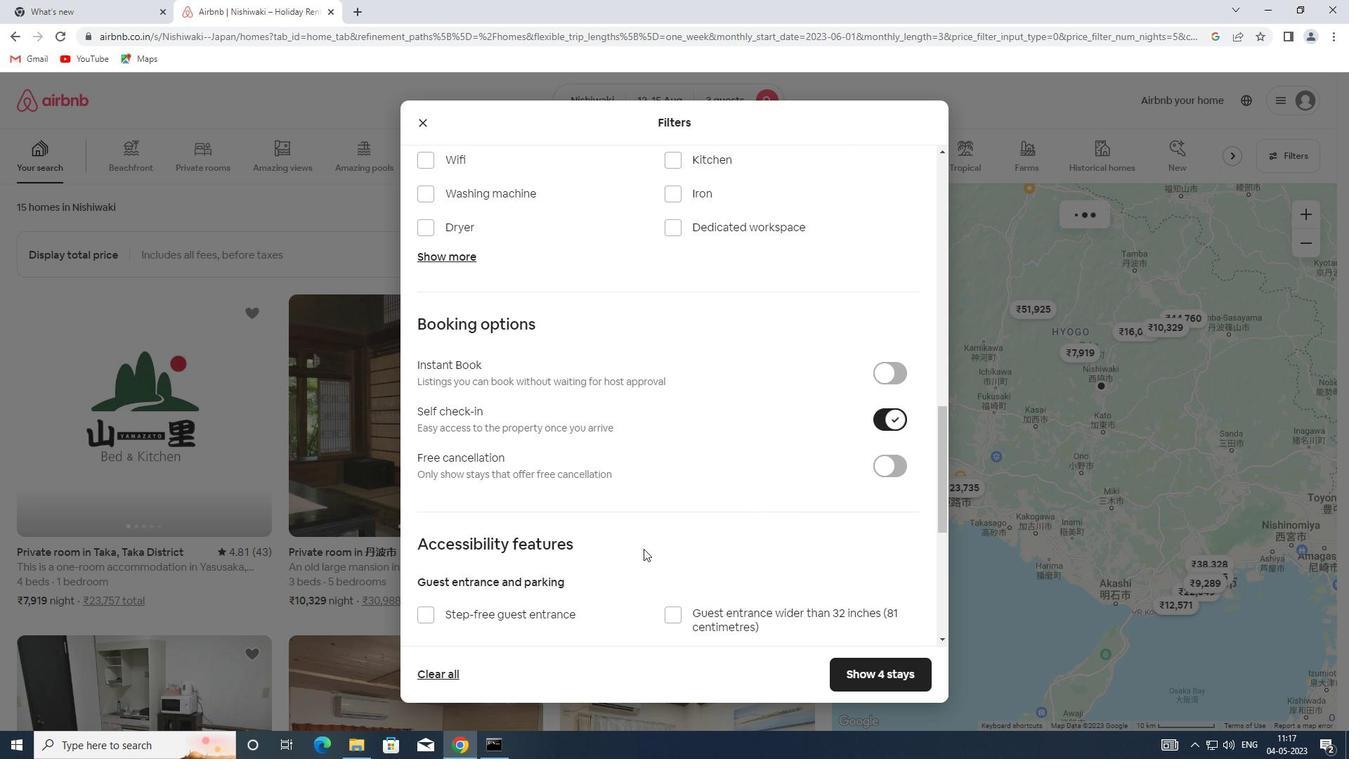 
Action: Mouse scrolled (643, 548) with delta (0, 0)
Screenshot: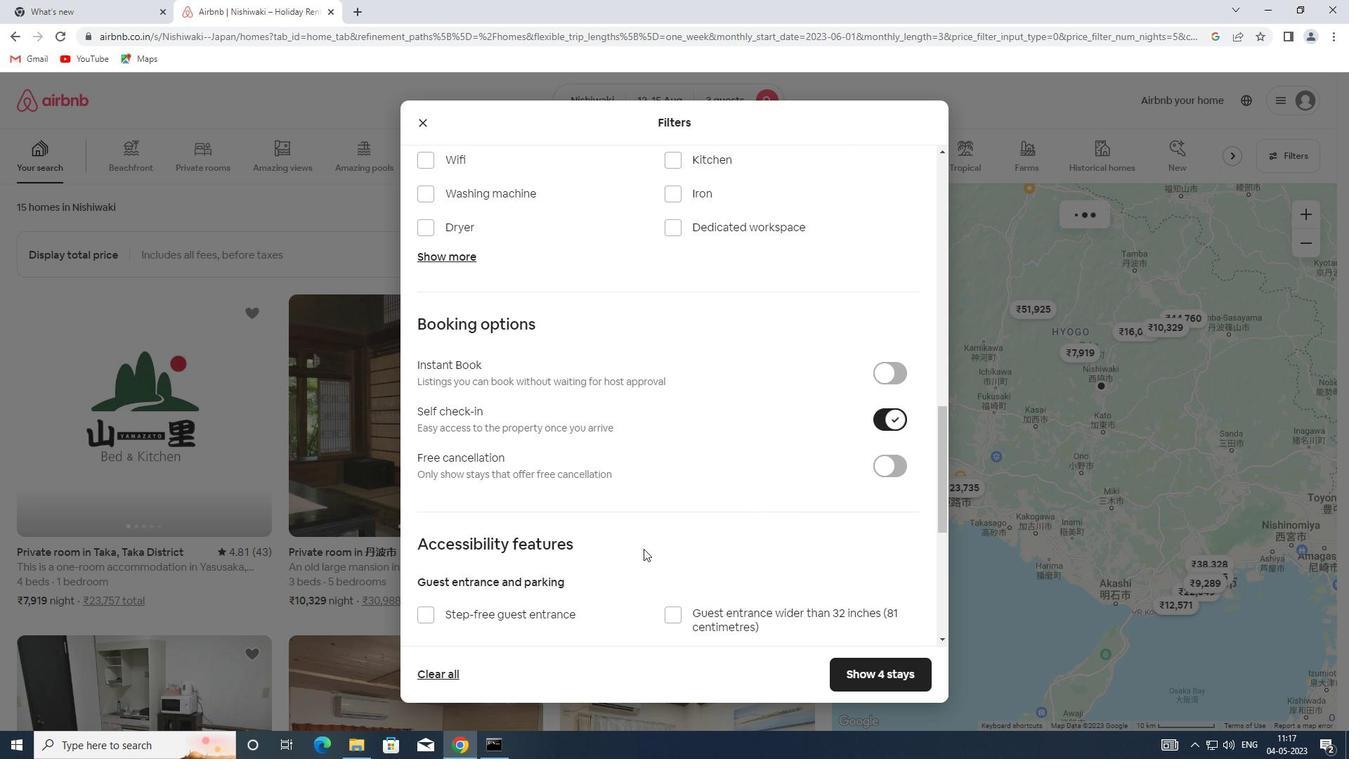
Action: Mouse moved to (605, 562)
Screenshot: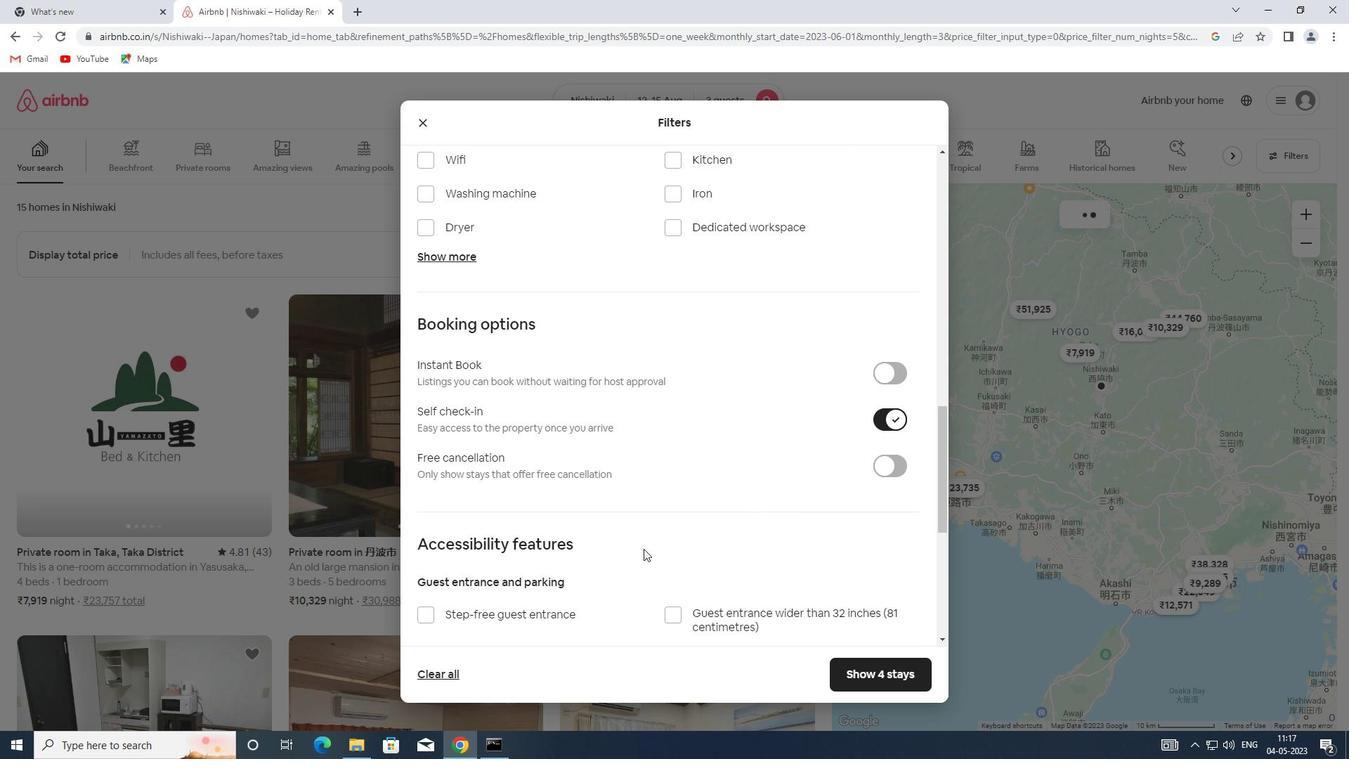 
Action: Mouse scrolled (605, 561) with delta (0, 0)
Screenshot: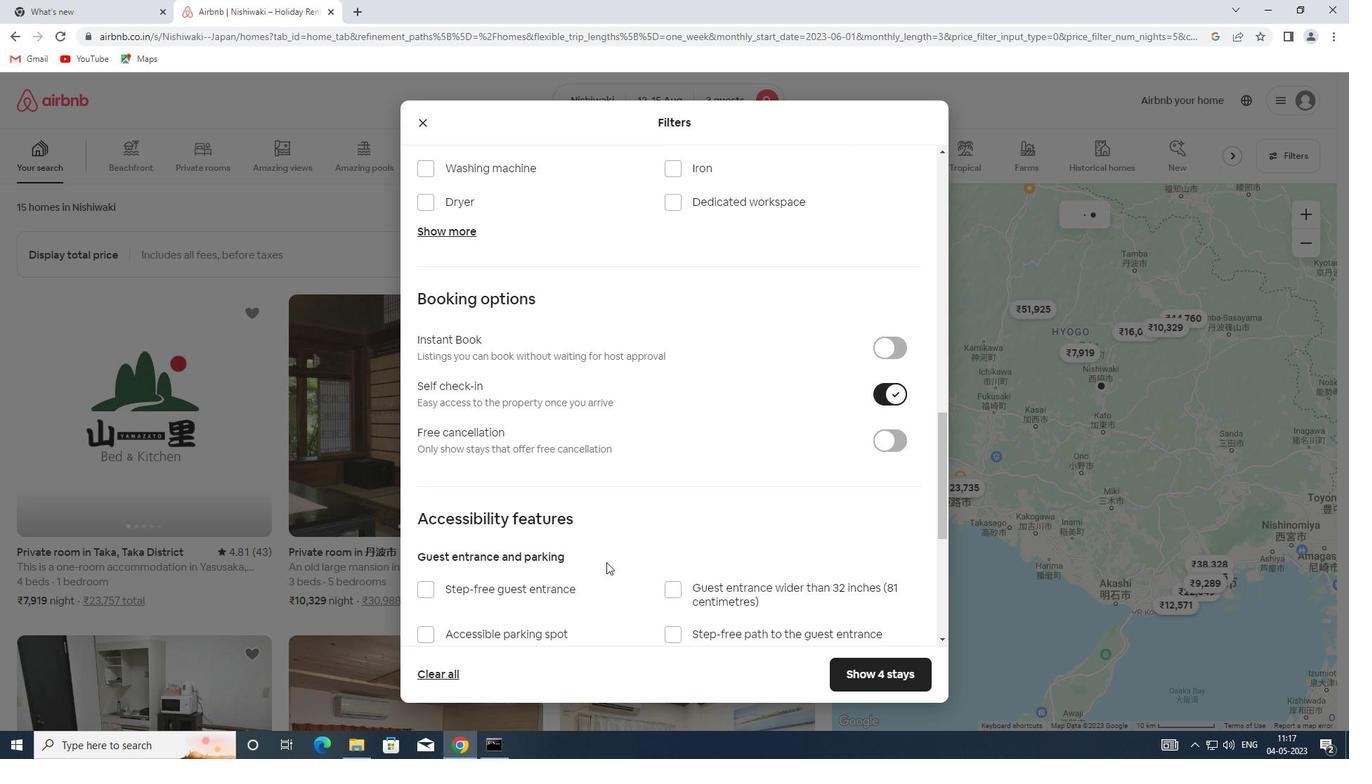 
Action: Mouse scrolled (605, 561) with delta (0, 0)
Screenshot: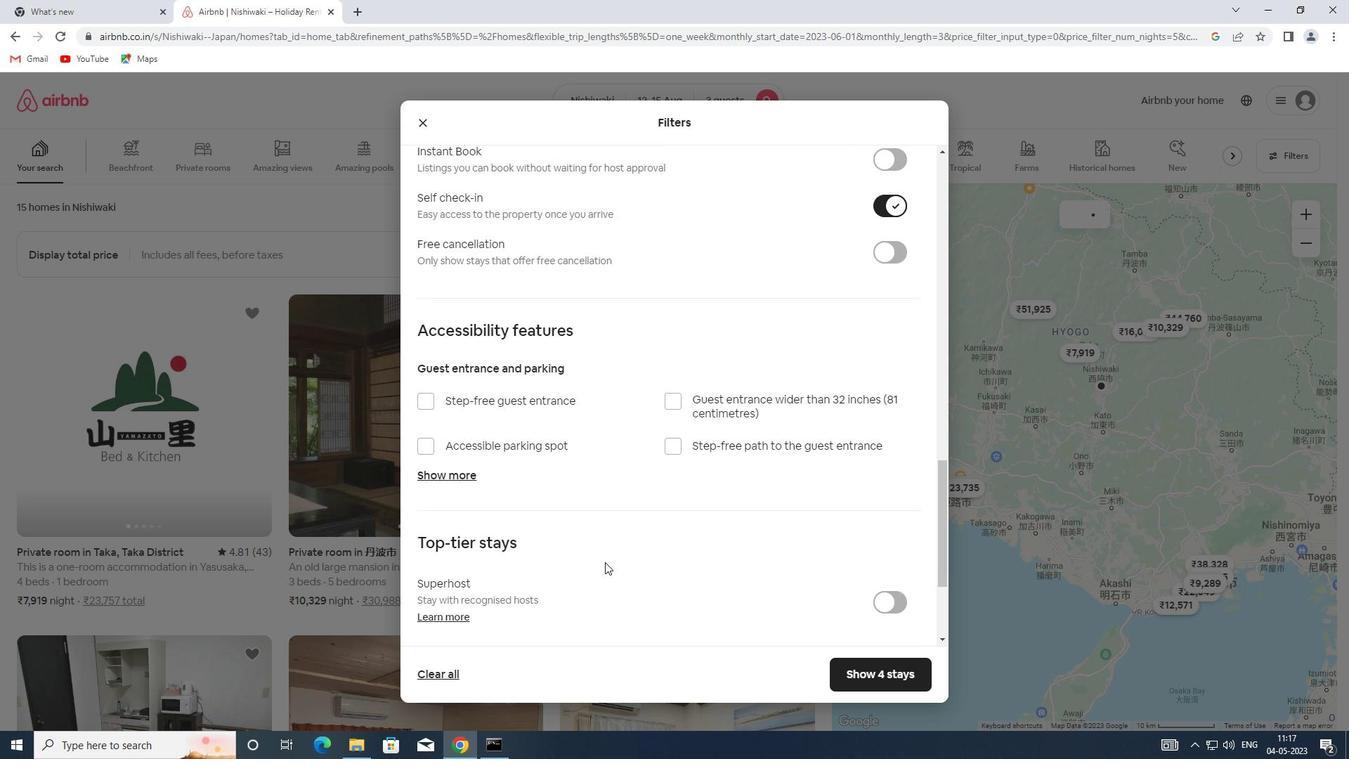 
Action: Mouse scrolled (605, 561) with delta (0, 0)
Screenshot: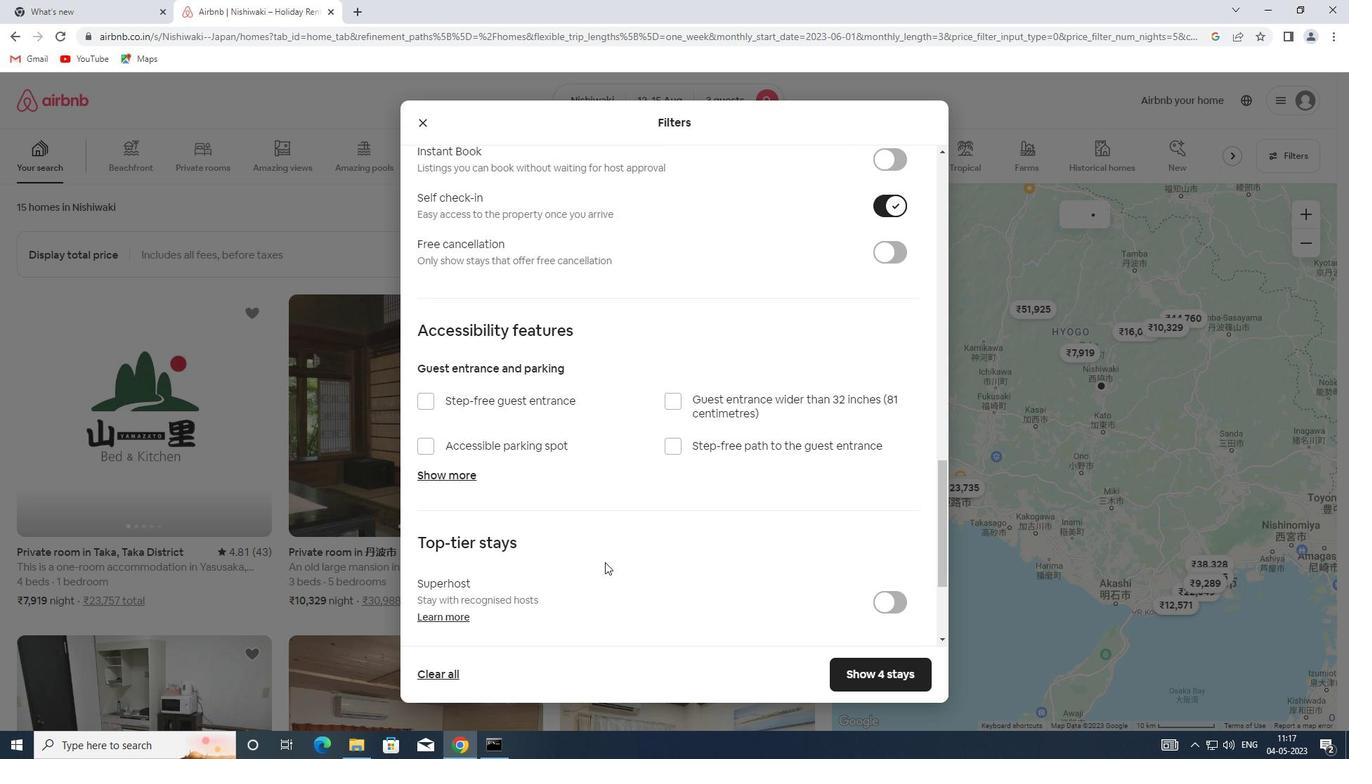 
Action: Mouse moved to (465, 538)
Screenshot: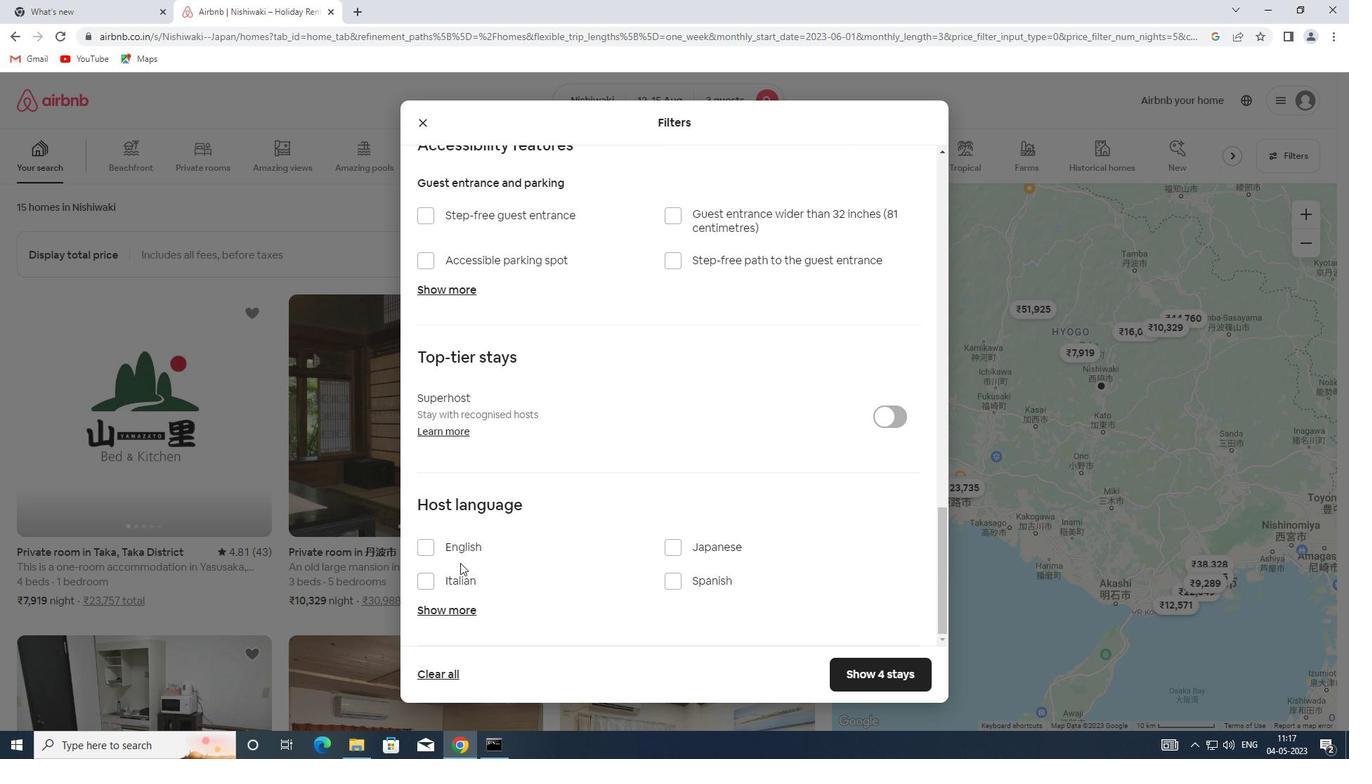 
Action: Mouse pressed left at (465, 538)
Screenshot: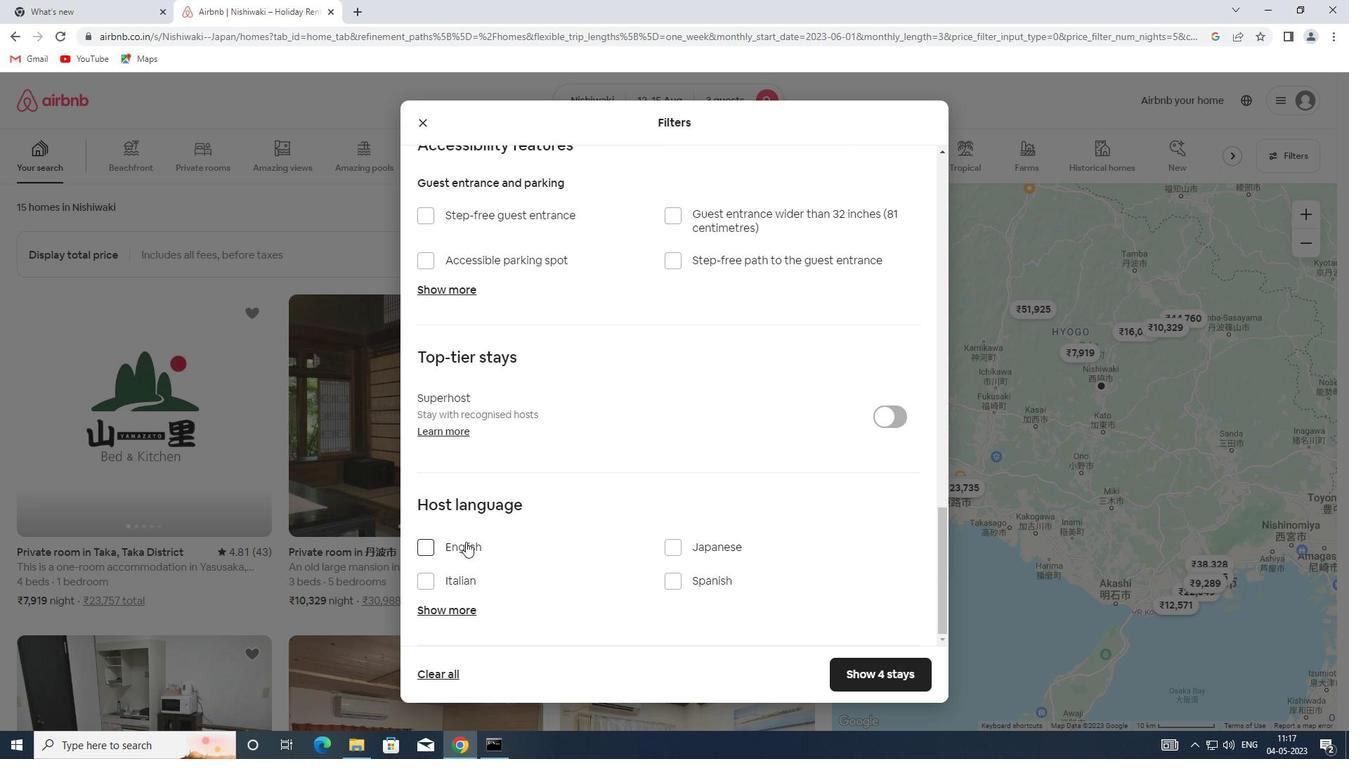 
Action: Mouse moved to (470, 548)
Screenshot: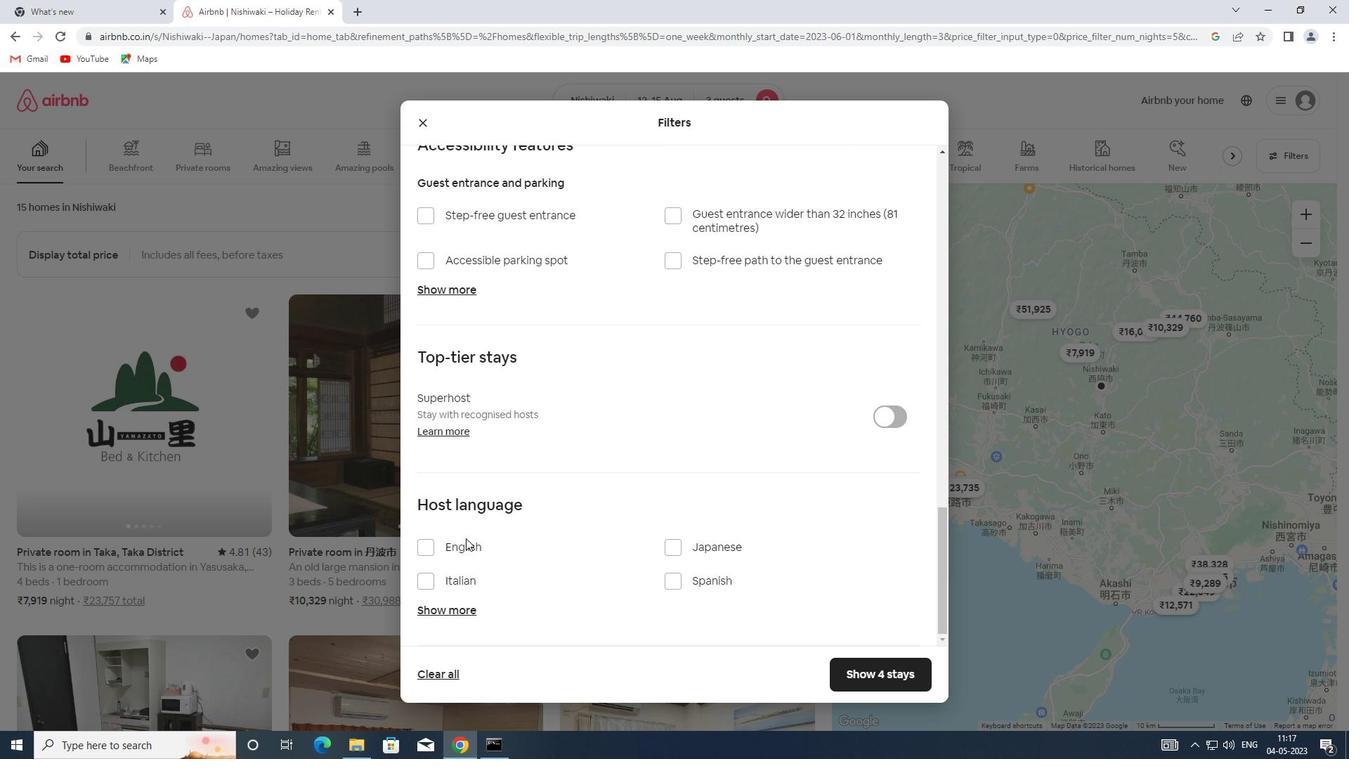 
Action: Mouse pressed left at (470, 548)
Screenshot: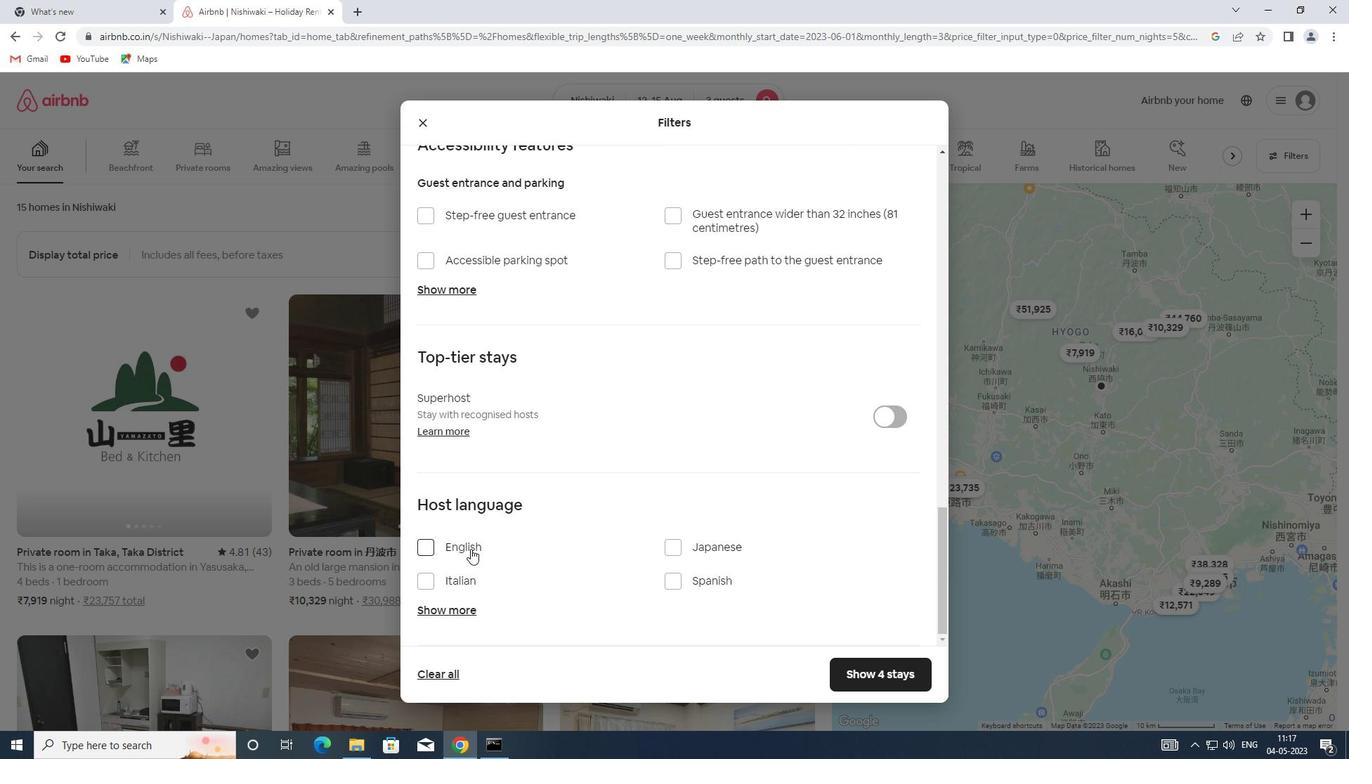 
Action: Mouse moved to (870, 671)
Screenshot: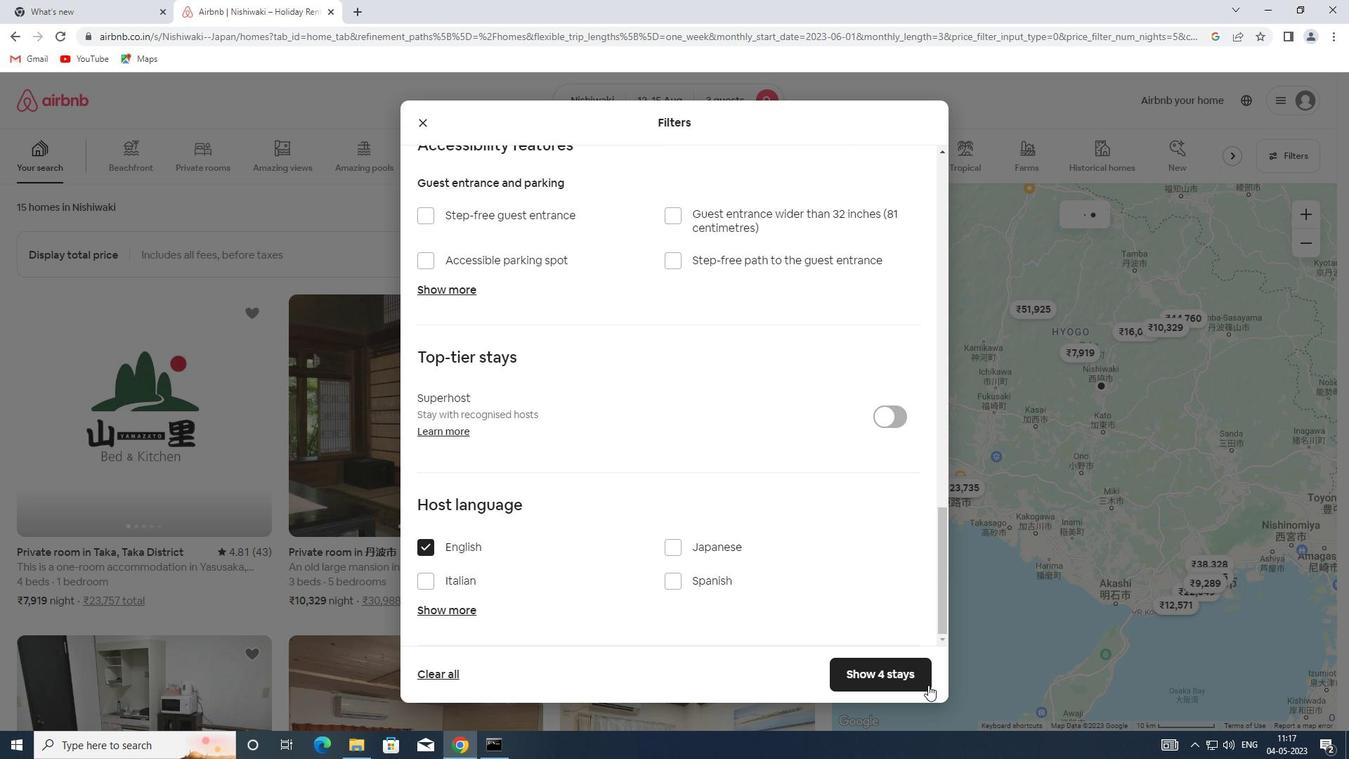 
Action: Mouse pressed left at (870, 671)
Screenshot: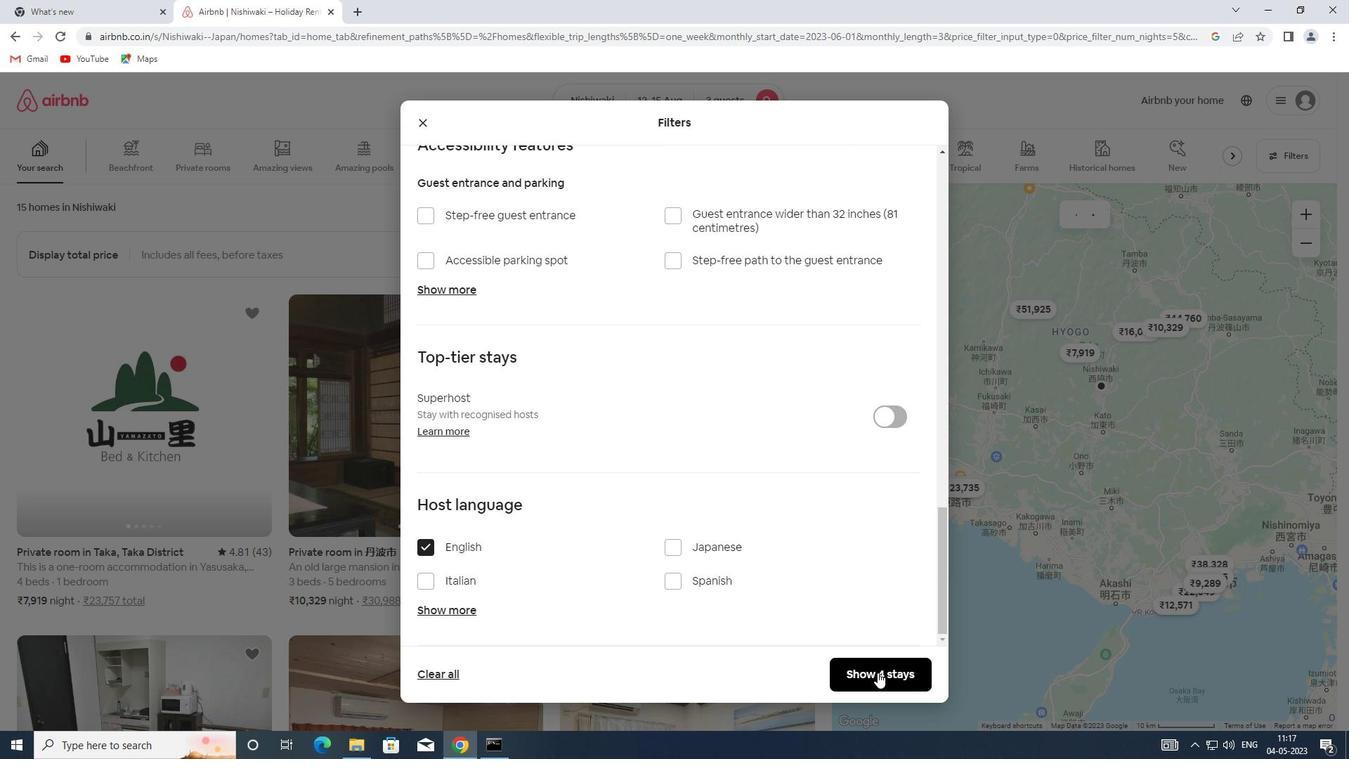 
